 Task: Look for space in Darien, United States from 12th July, 2023 to 16th July, 2023 for 8 adults in price range Rs.10000 to Rs.16000. Place can be private room with 8 bedrooms having 8 beds and 8 bathrooms. Property type can be house, flat, guest house. Amenities needed are: wifi, TV, free parkinig on premises, gym, breakfast. Booking option can be shelf check-in. Required host language is English.
Action: Mouse moved to (598, 124)
Screenshot: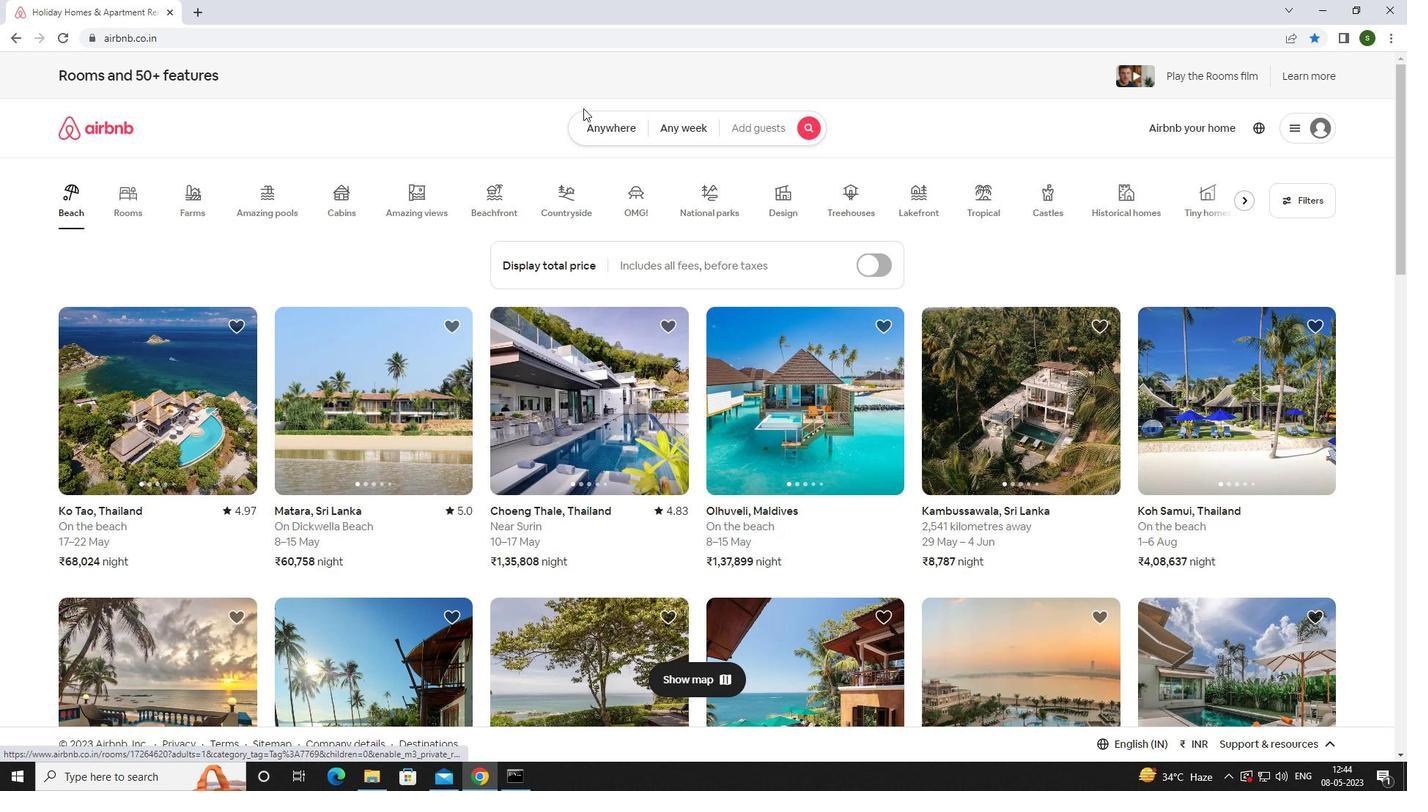 
Action: Mouse pressed left at (598, 124)
Screenshot: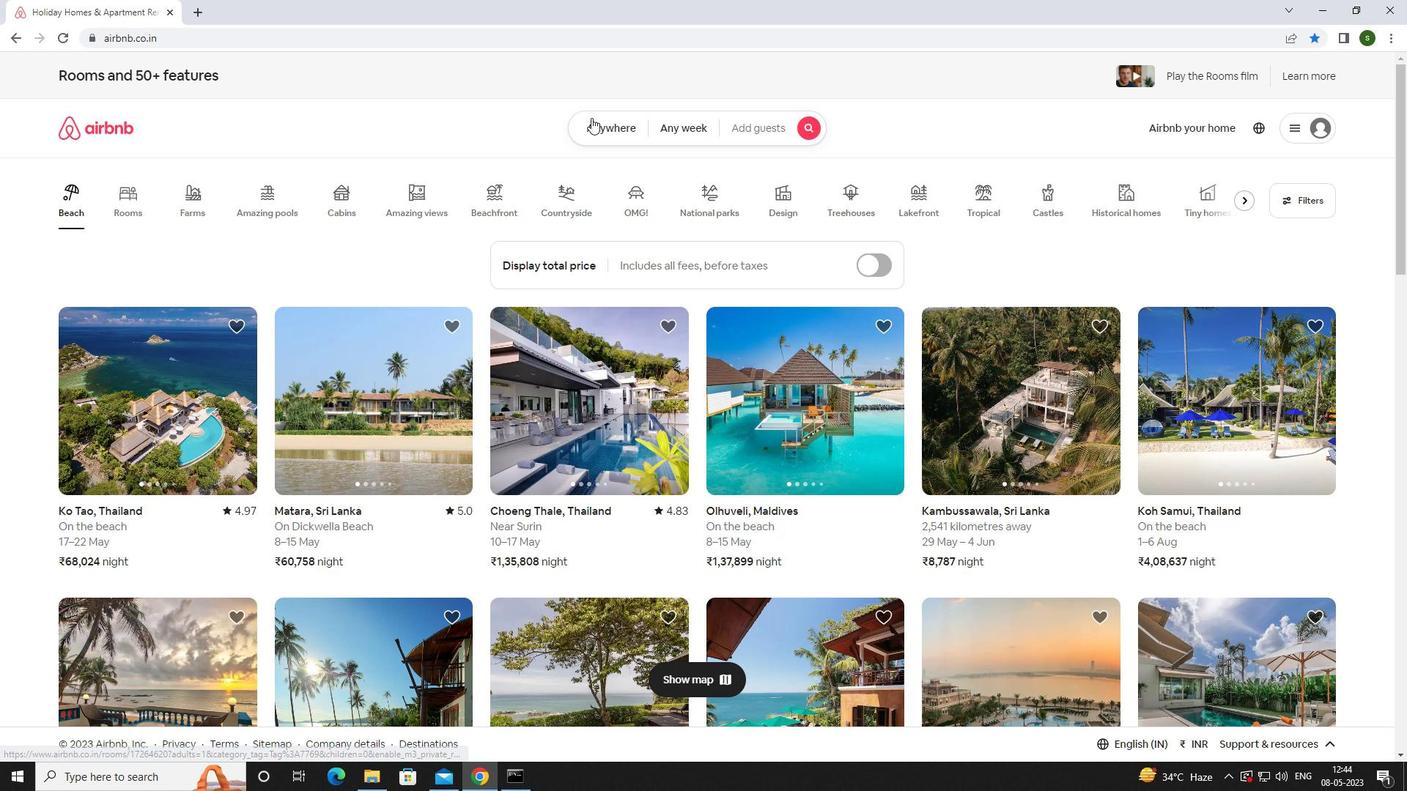 
Action: Mouse moved to (508, 186)
Screenshot: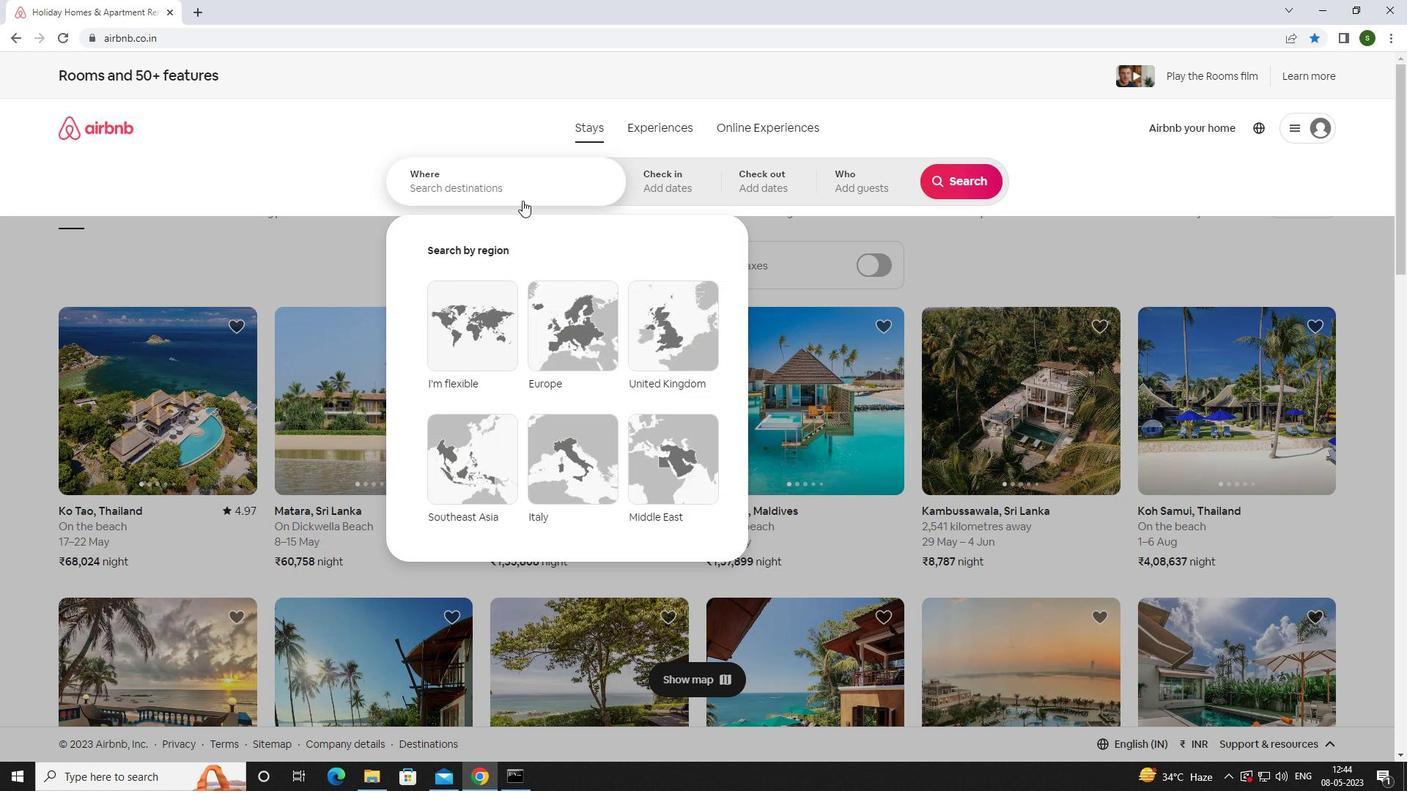 
Action: Mouse pressed left at (508, 186)
Screenshot: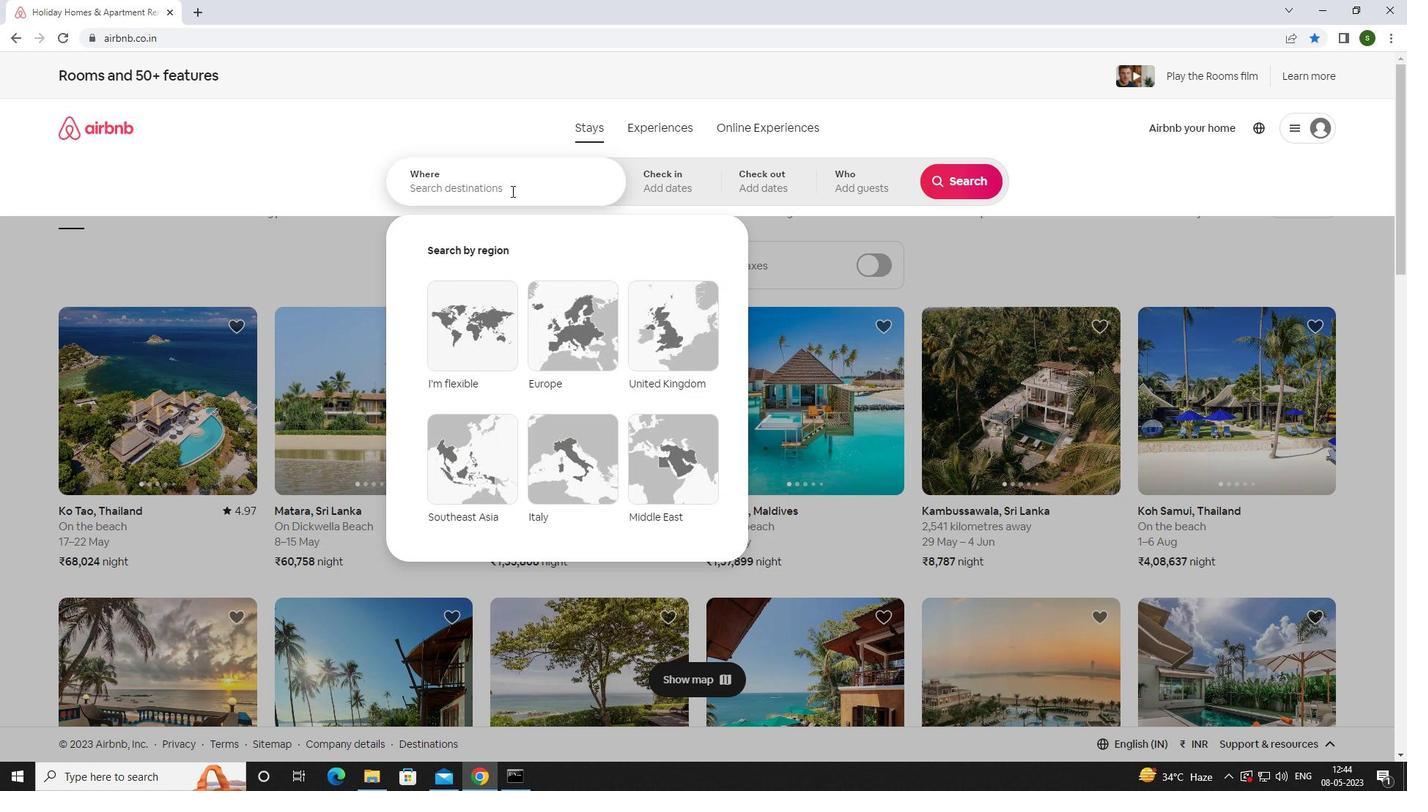 
Action: Key pressed <Key.caps_lock>d<Key.caps_lock>arien,<Key.space><Key.caps_lock>u<Key.caps_lock>nited<Key.space><Key.caps_lock>s<Key.caps_lock>tates<Key.enter>
Screenshot: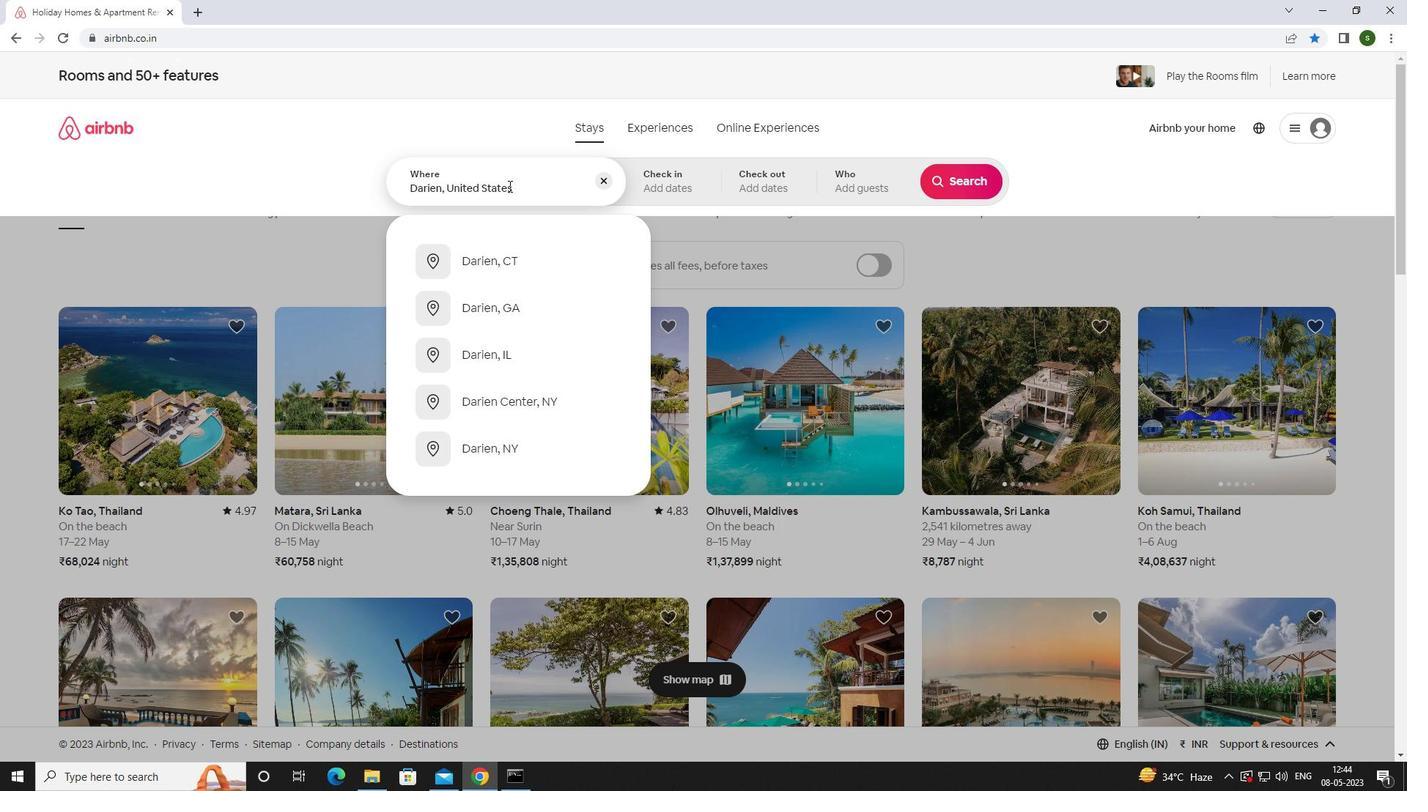 
Action: Mouse moved to (958, 302)
Screenshot: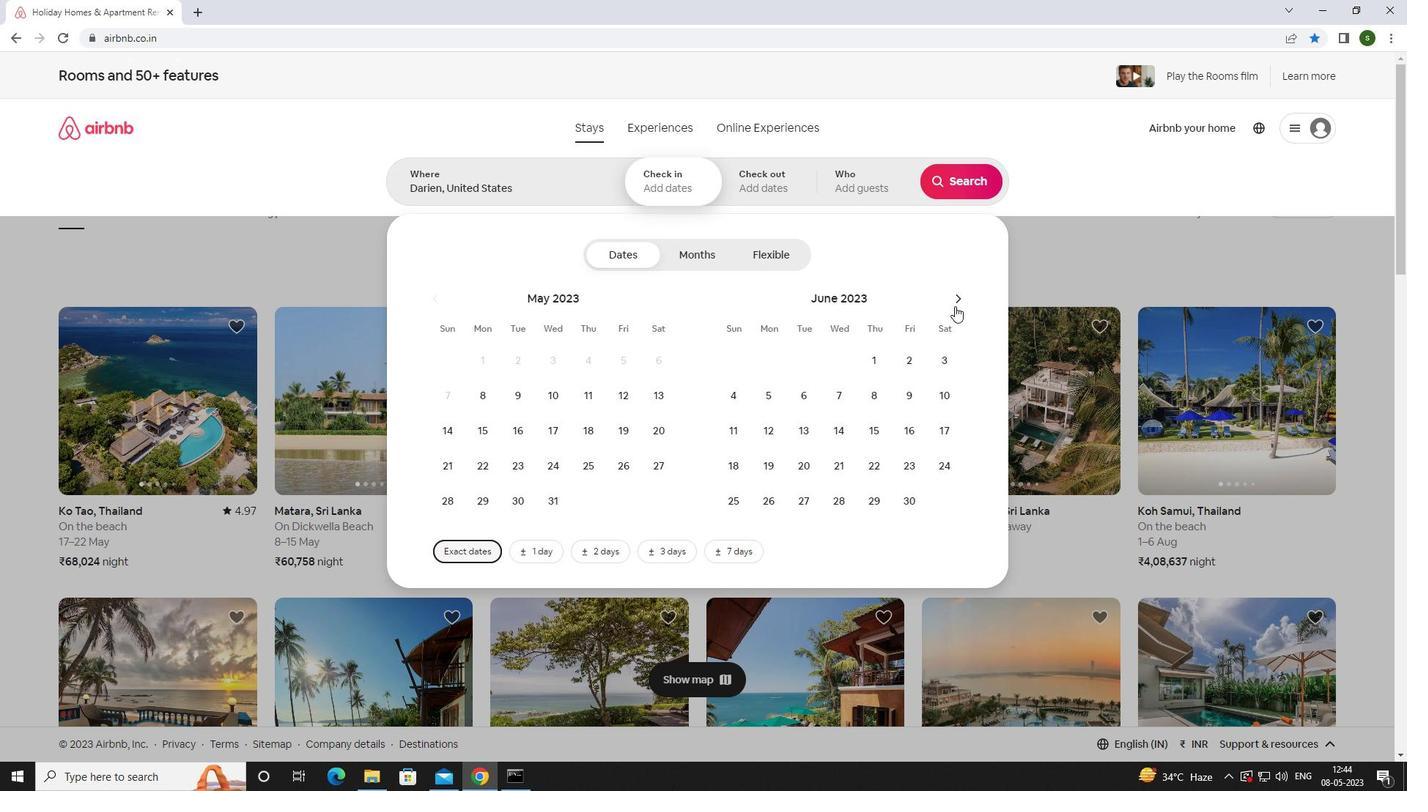 
Action: Mouse pressed left at (958, 302)
Screenshot: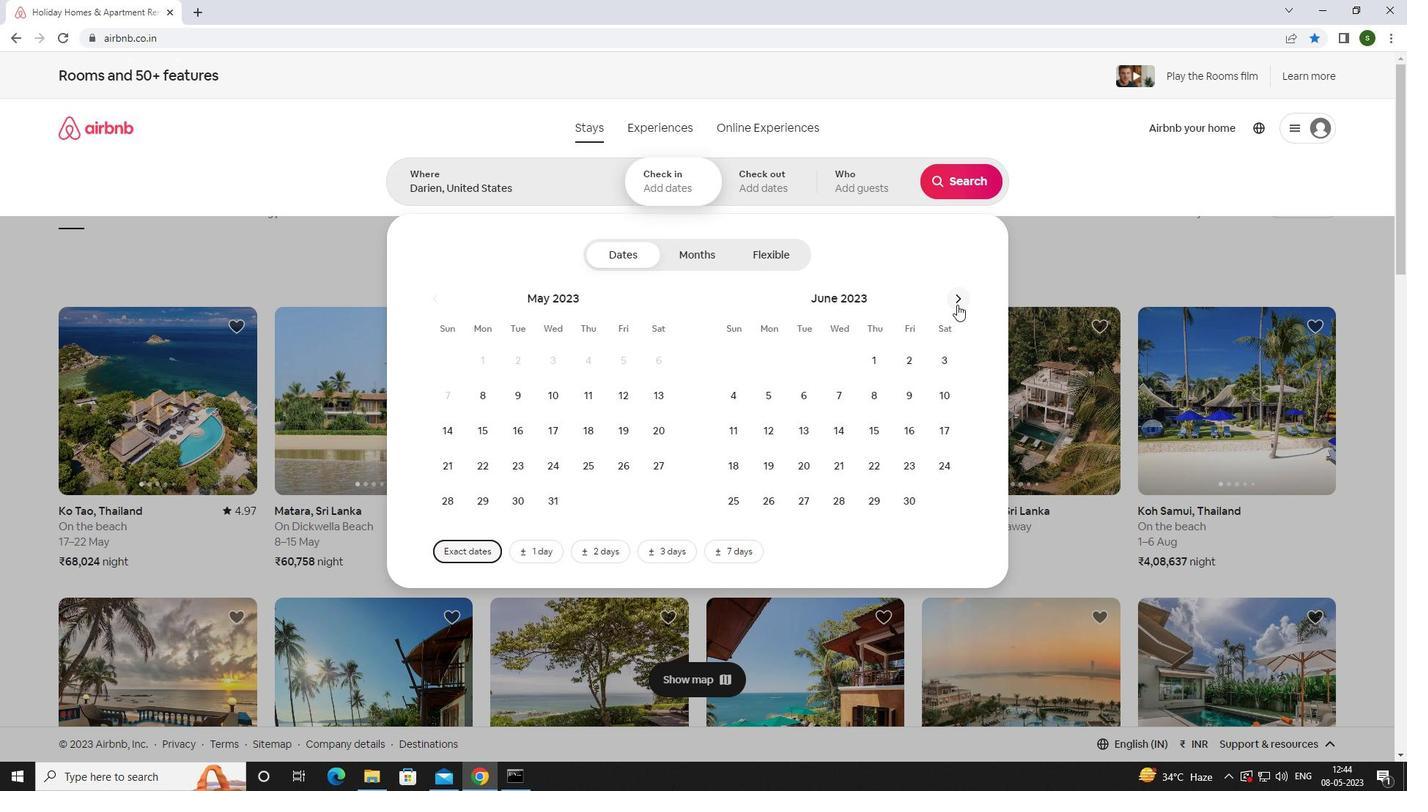 
Action: Mouse moved to (850, 428)
Screenshot: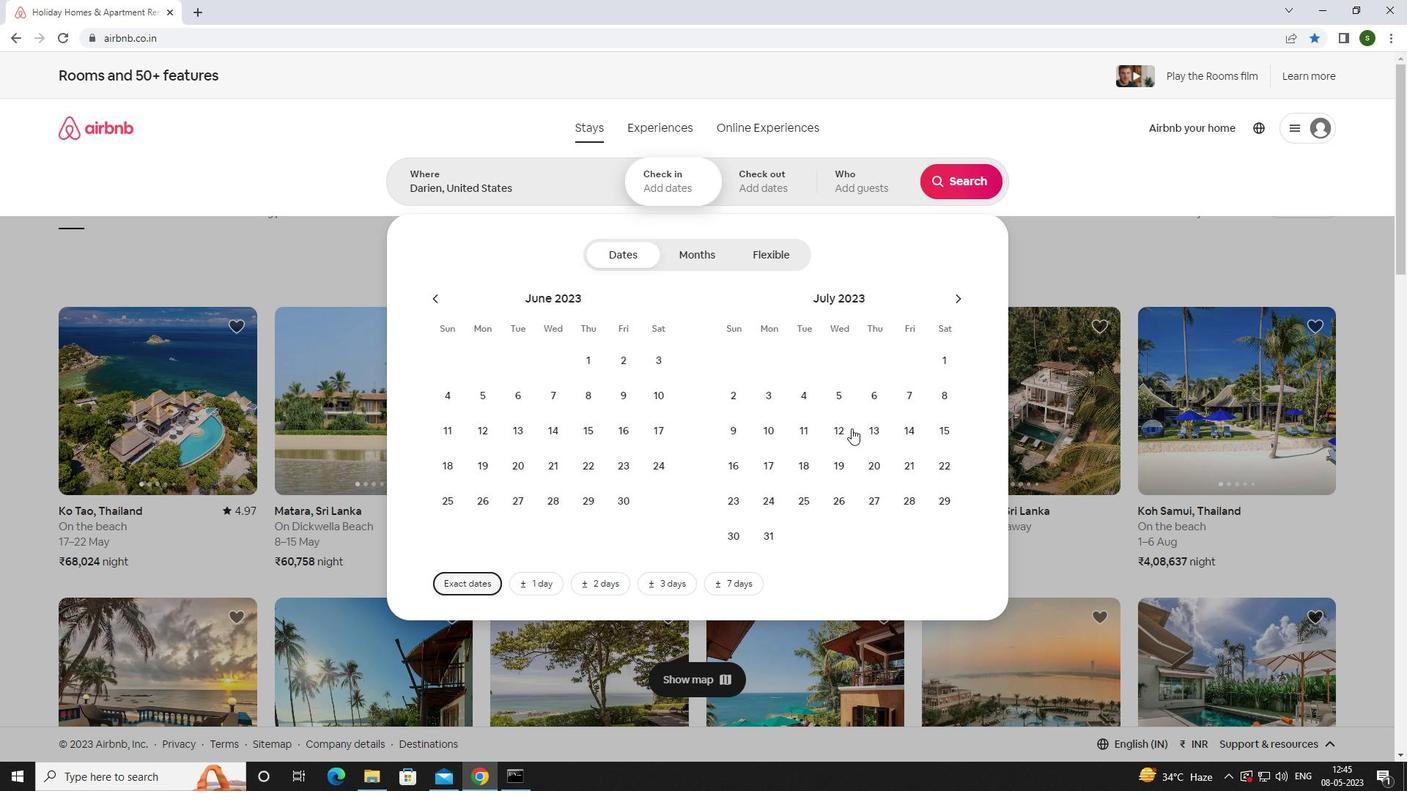 
Action: Mouse pressed left at (850, 428)
Screenshot: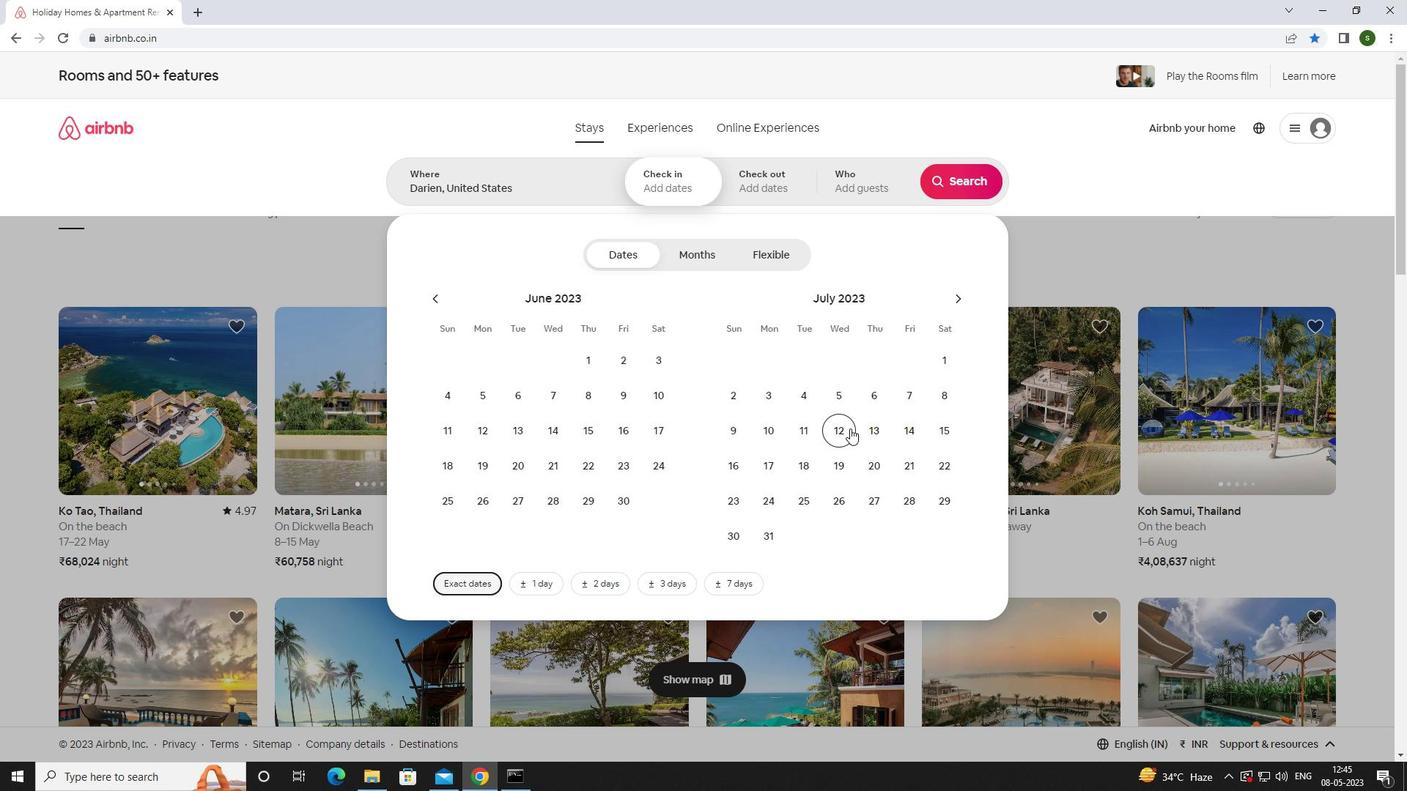 
Action: Mouse moved to (729, 464)
Screenshot: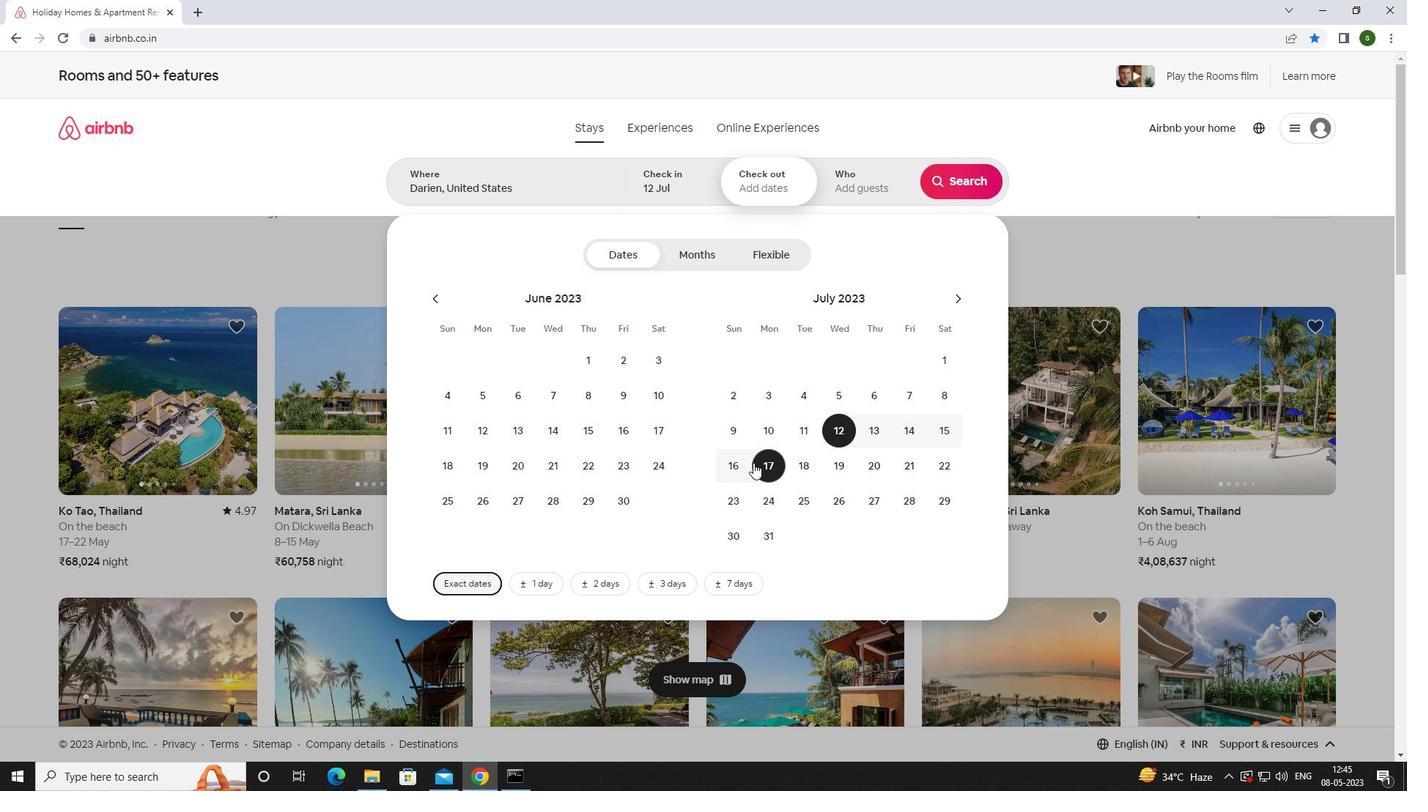 
Action: Mouse pressed left at (729, 464)
Screenshot: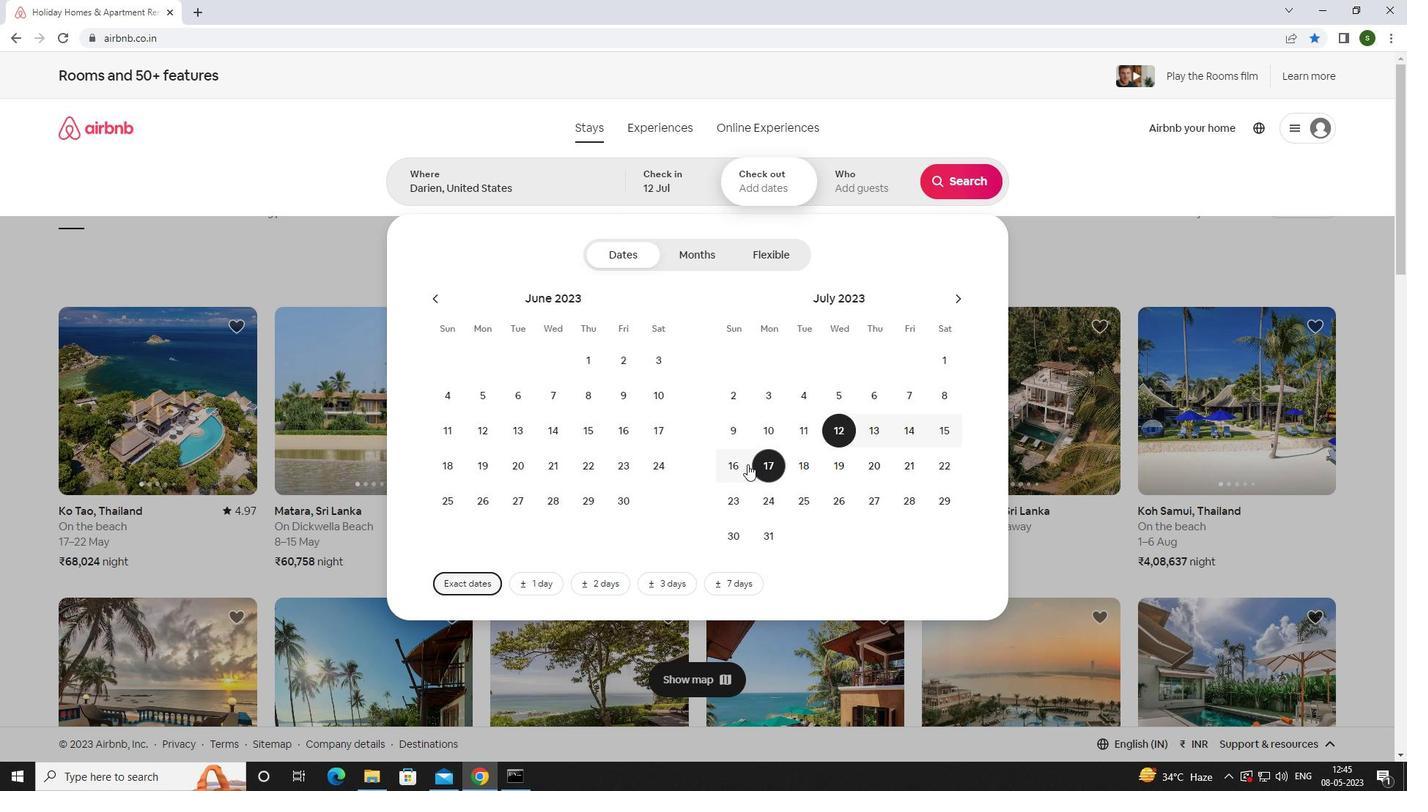 
Action: Mouse moved to (848, 175)
Screenshot: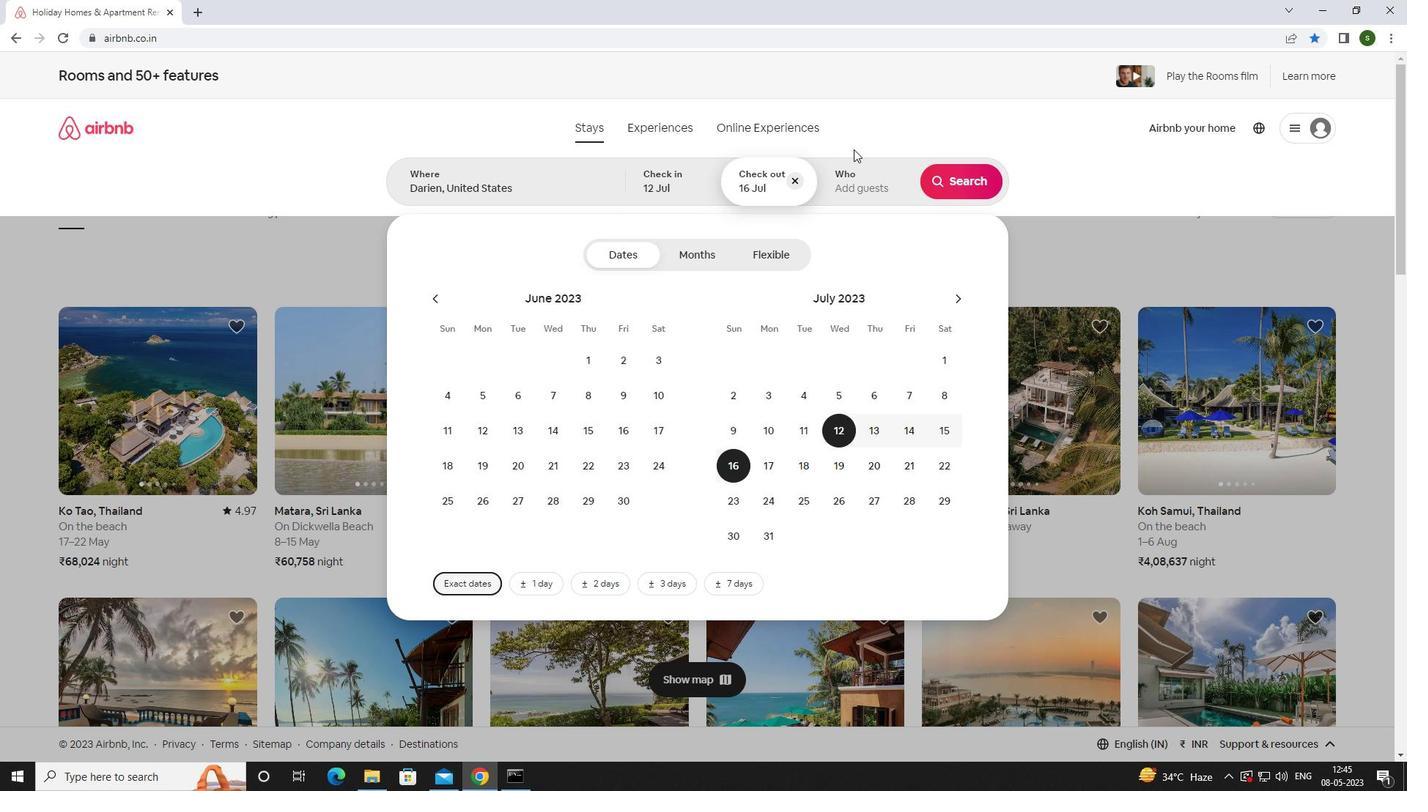 
Action: Mouse pressed left at (848, 175)
Screenshot: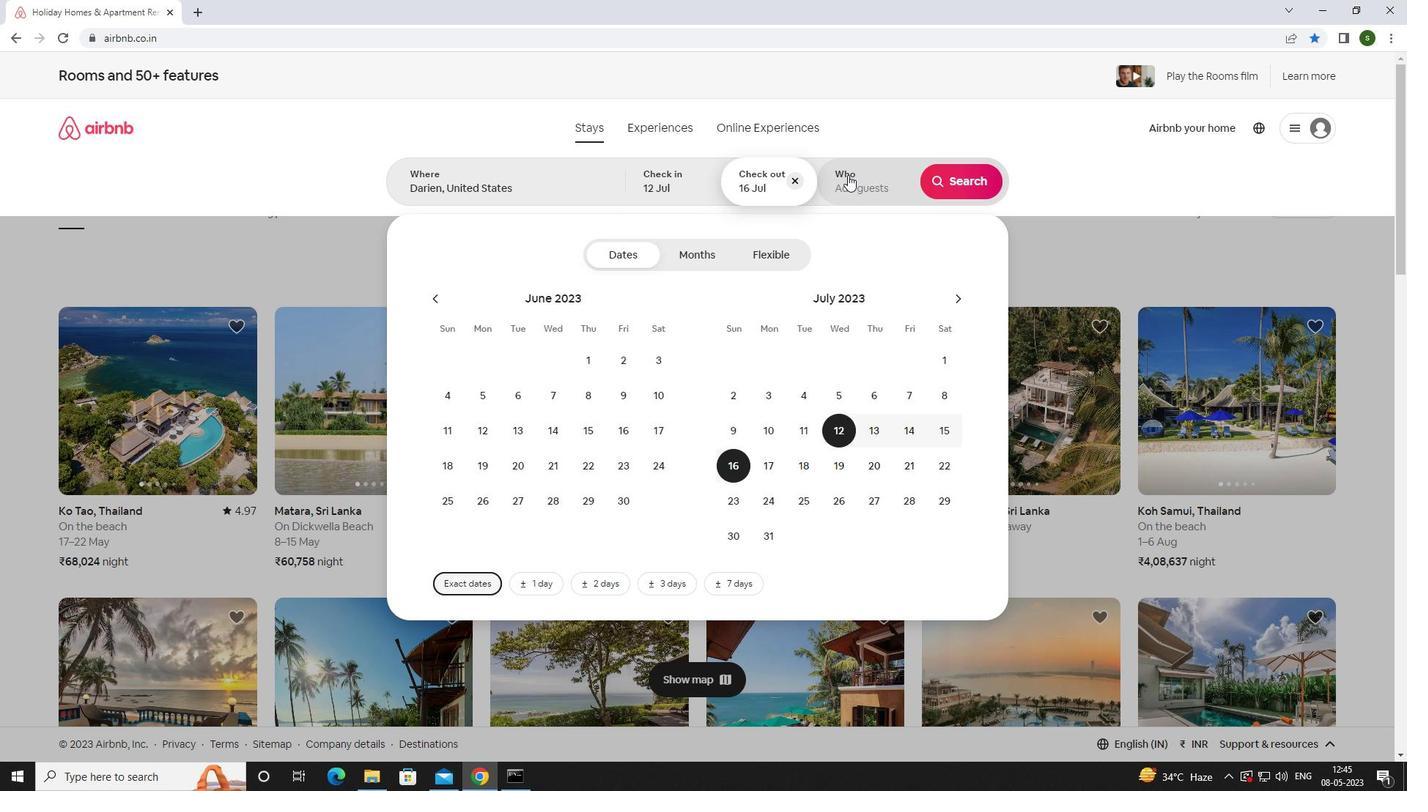 
Action: Mouse moved to (966, 250)
Screenshot: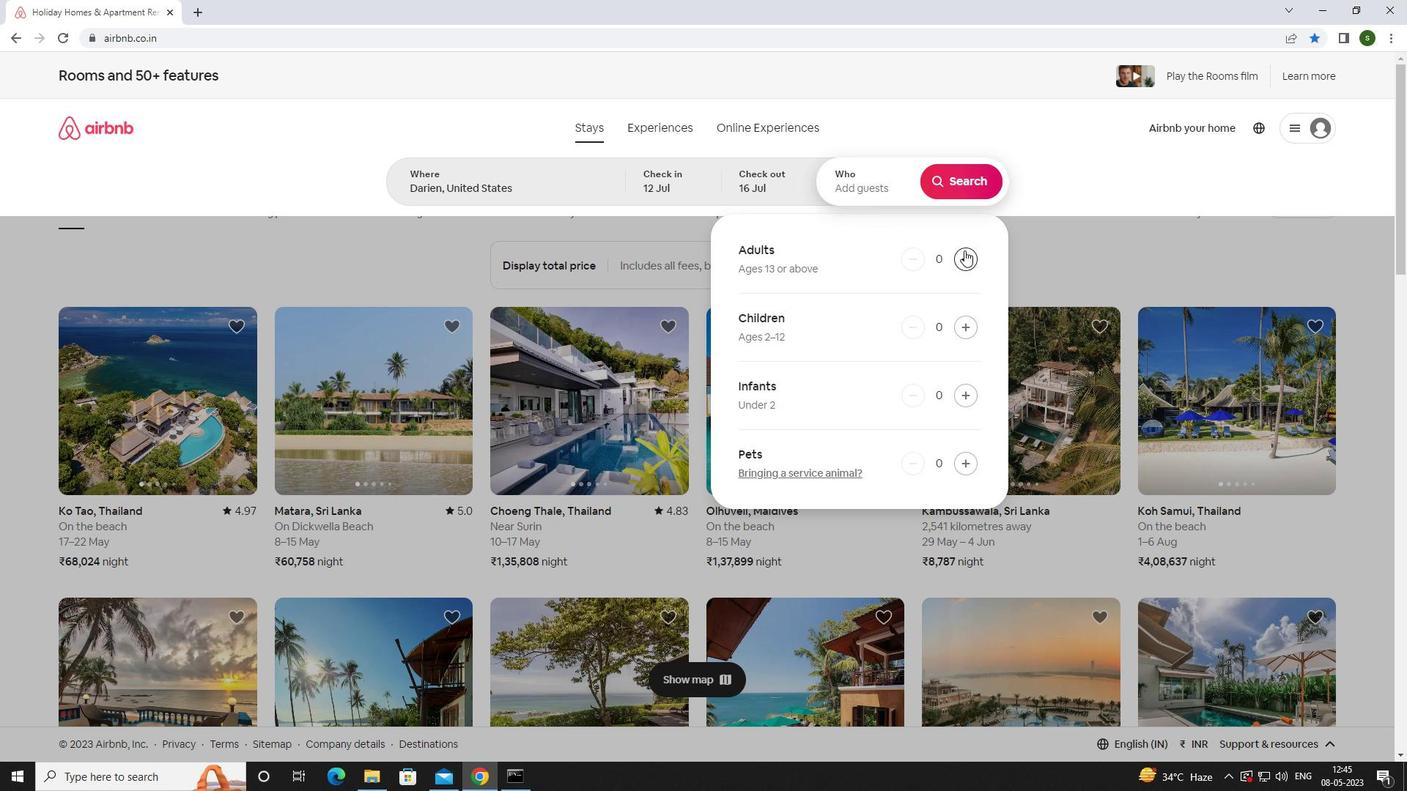 
Action: Mouse pressed left at (966, 250)
Screenshot: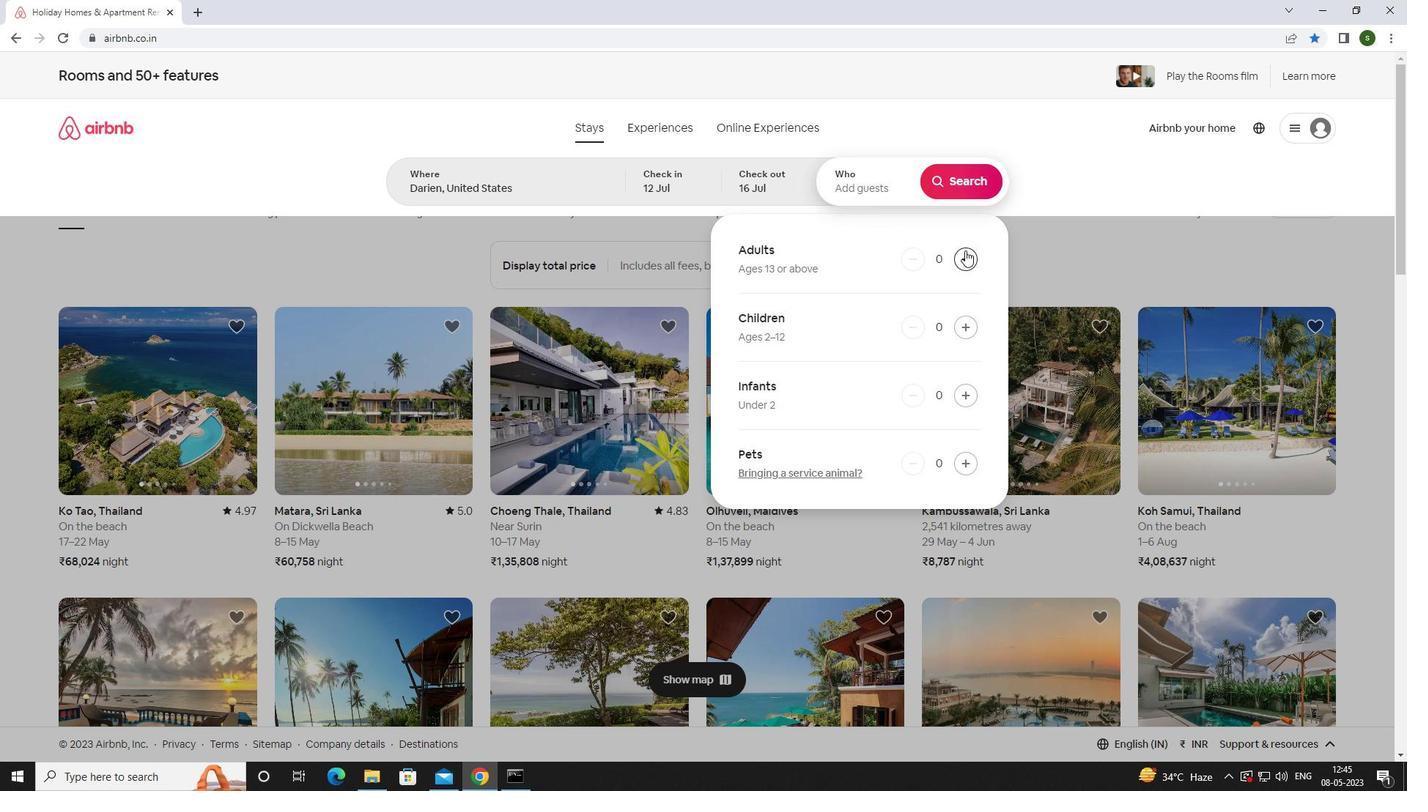 
Action: Mouse pressed left at (966, 250)
Screenshot: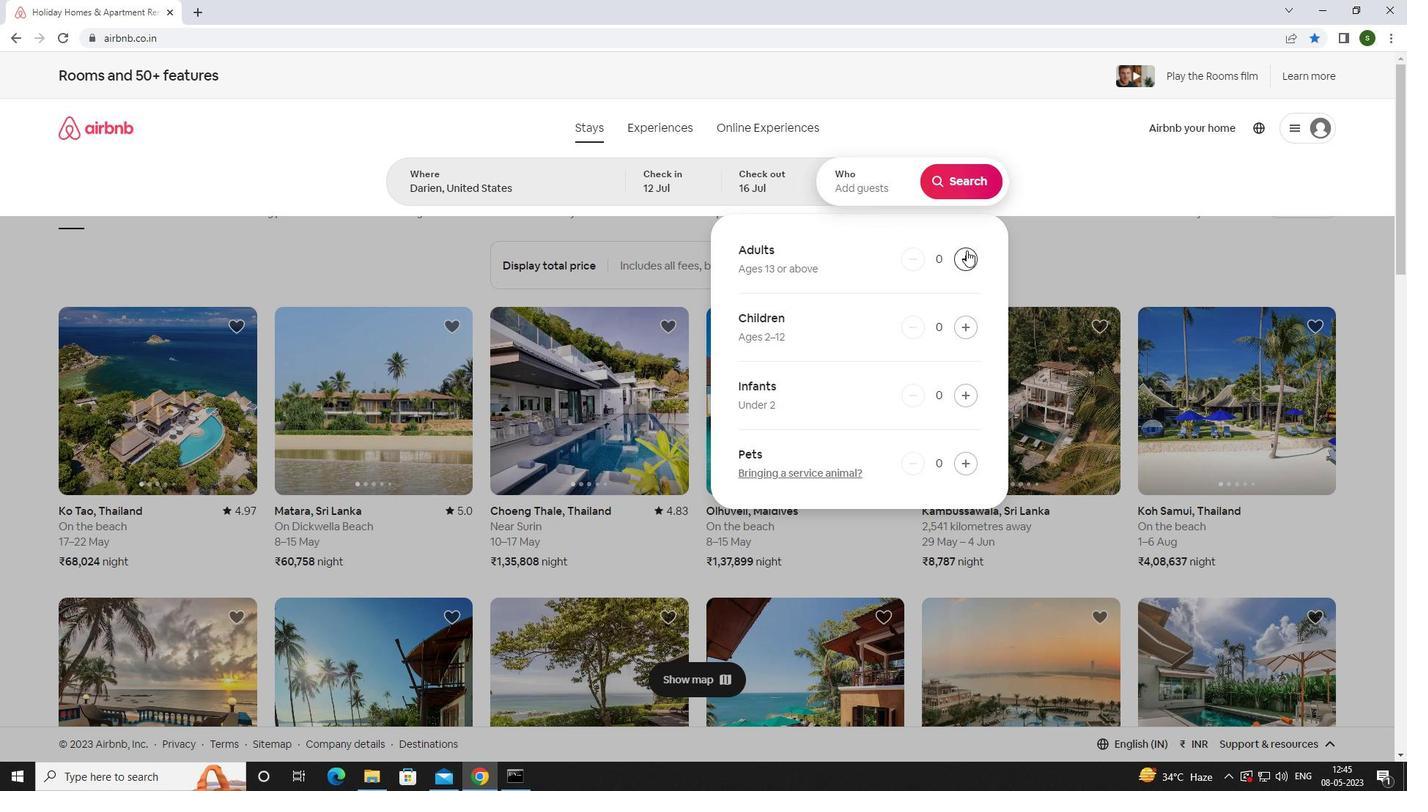 
Action: Mouse pressed left at (966, 250)
Screenshot: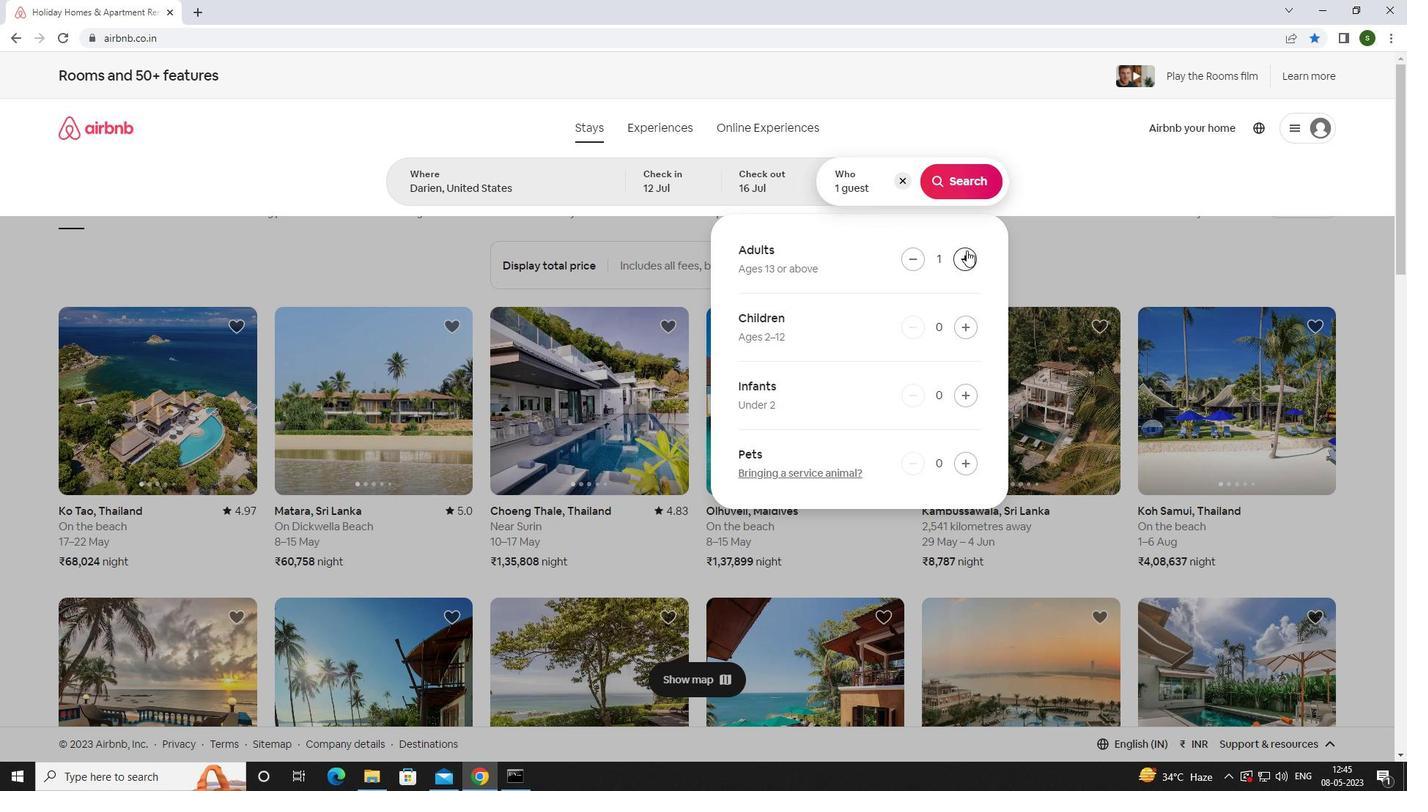 
Action: Mouse pressed left at (966, 250)
Screenshot: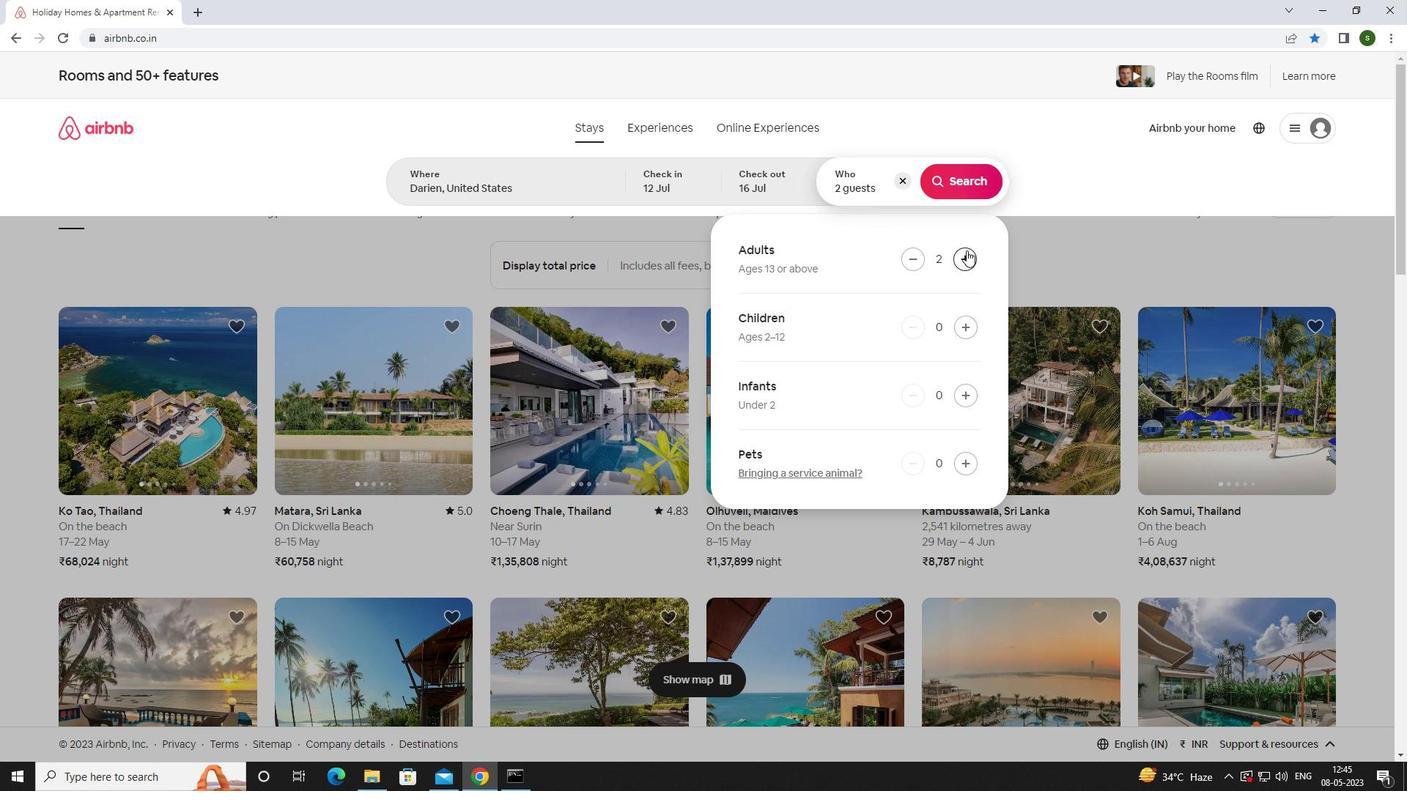 
Action: Mouse pressed left at (966, 250)
Screenshot: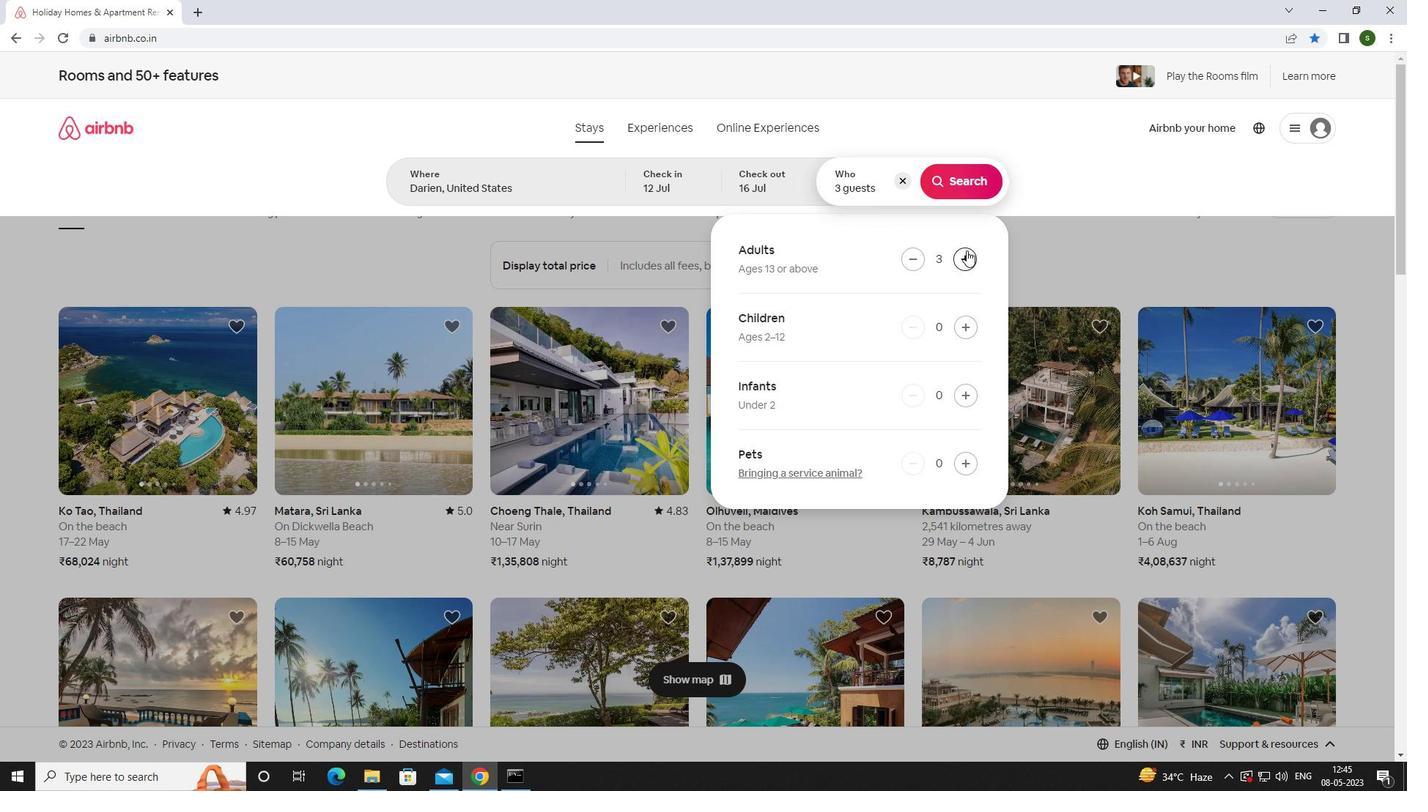
Action: Mouse pressed left at (966, 250)
Screenshot: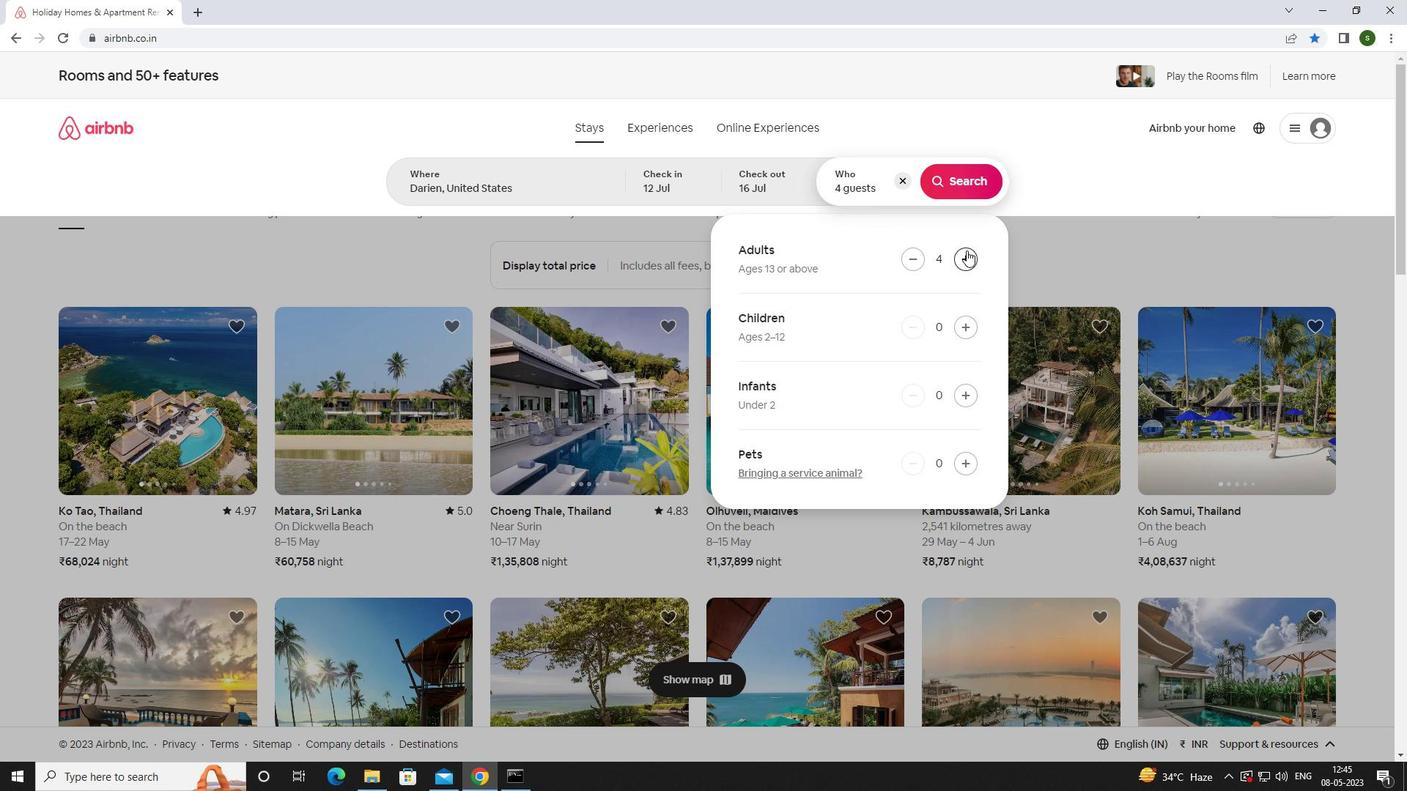 
Action: Mouse pressed left at (966, 250)
Screenshot: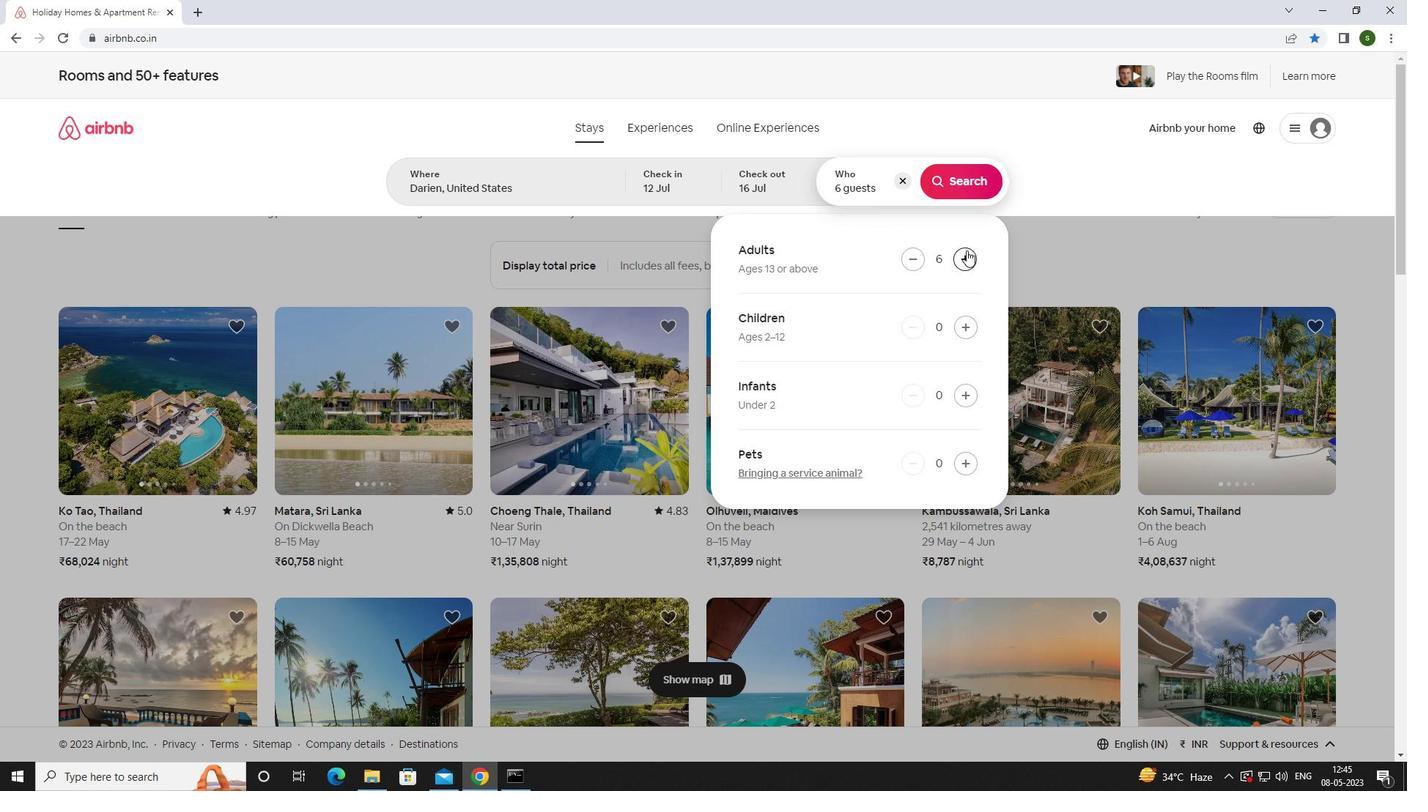 
Action: Mouse pressed left at (966, 250)
Screenshot: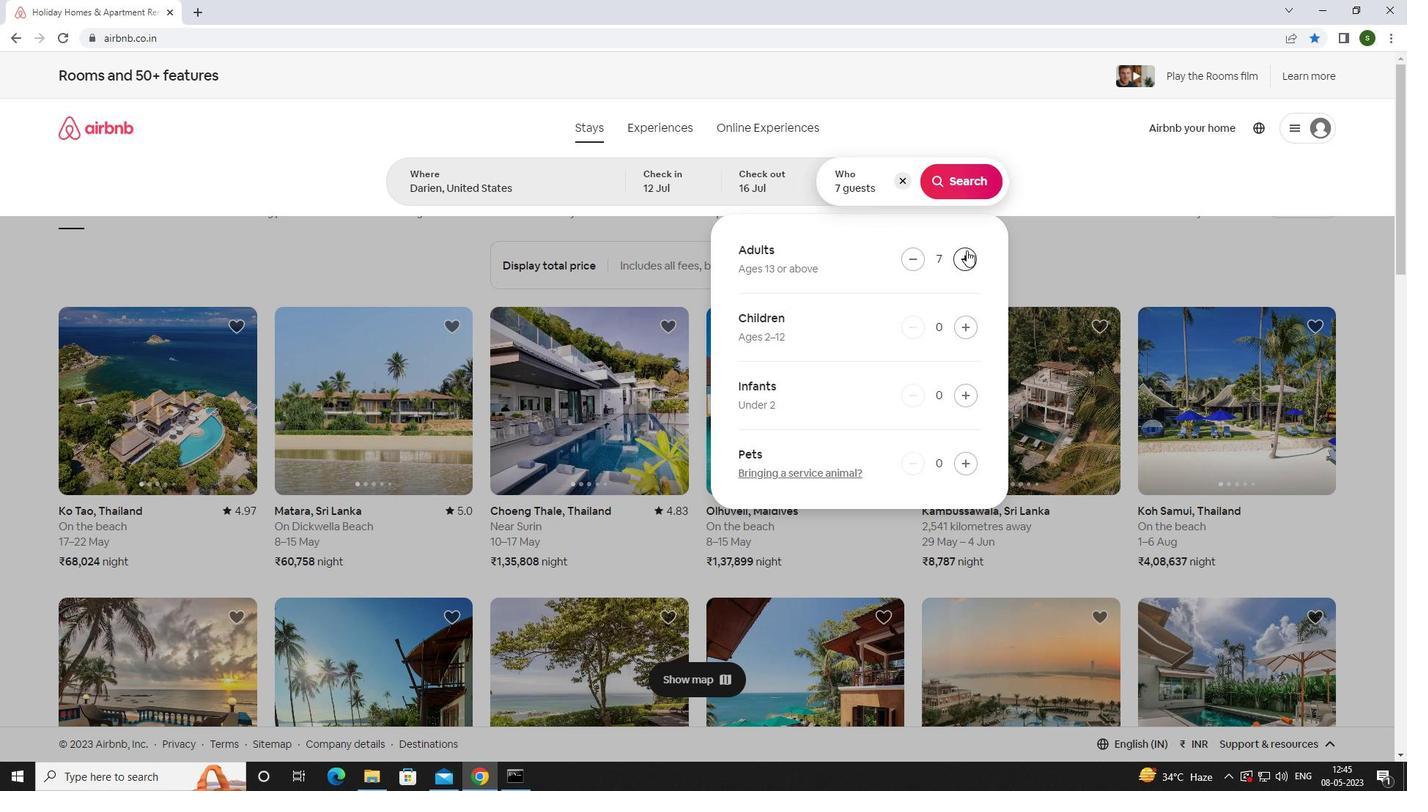 
Action: Mouse moved to (963, 182)
Screenshot: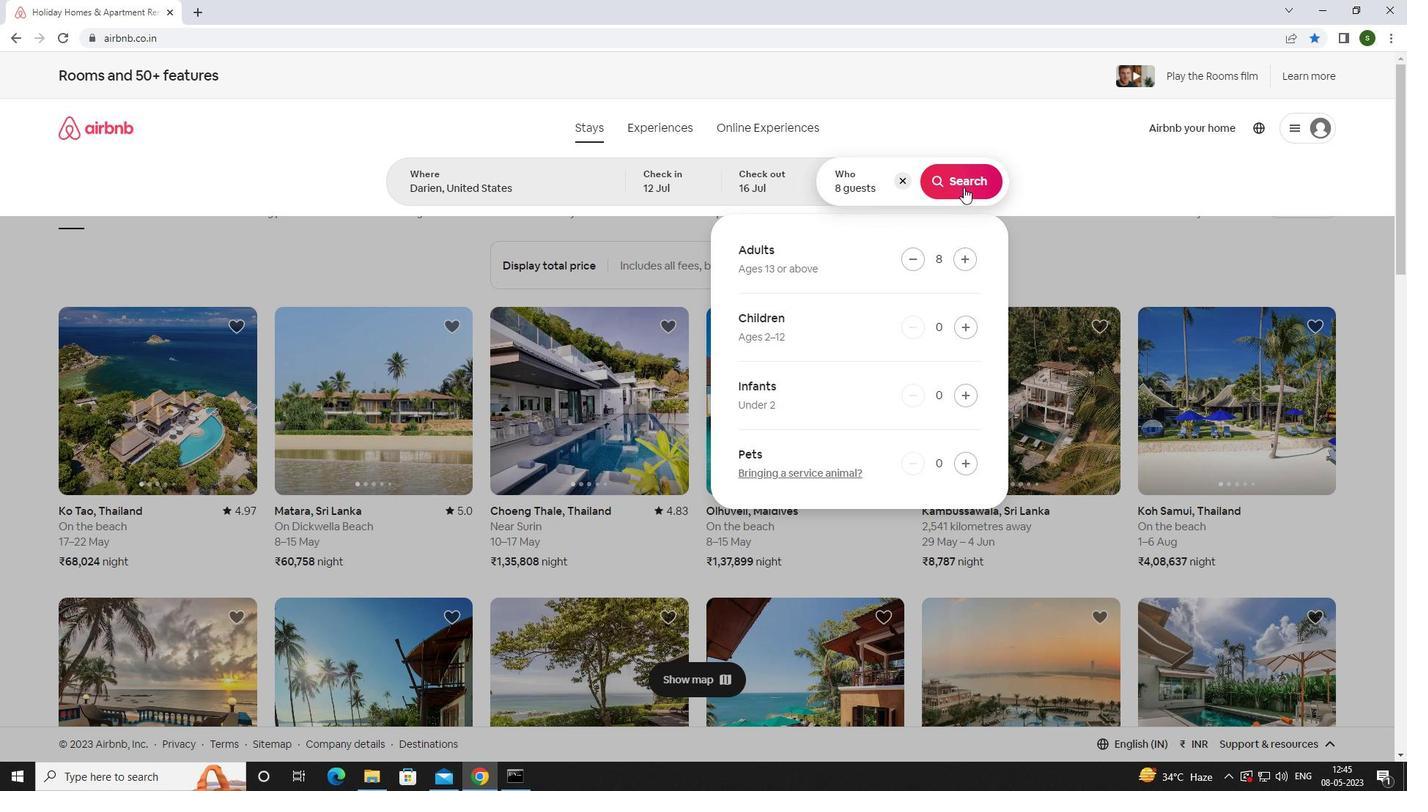 
Action: Mouse pressed left at (963, 182)
Screenshot: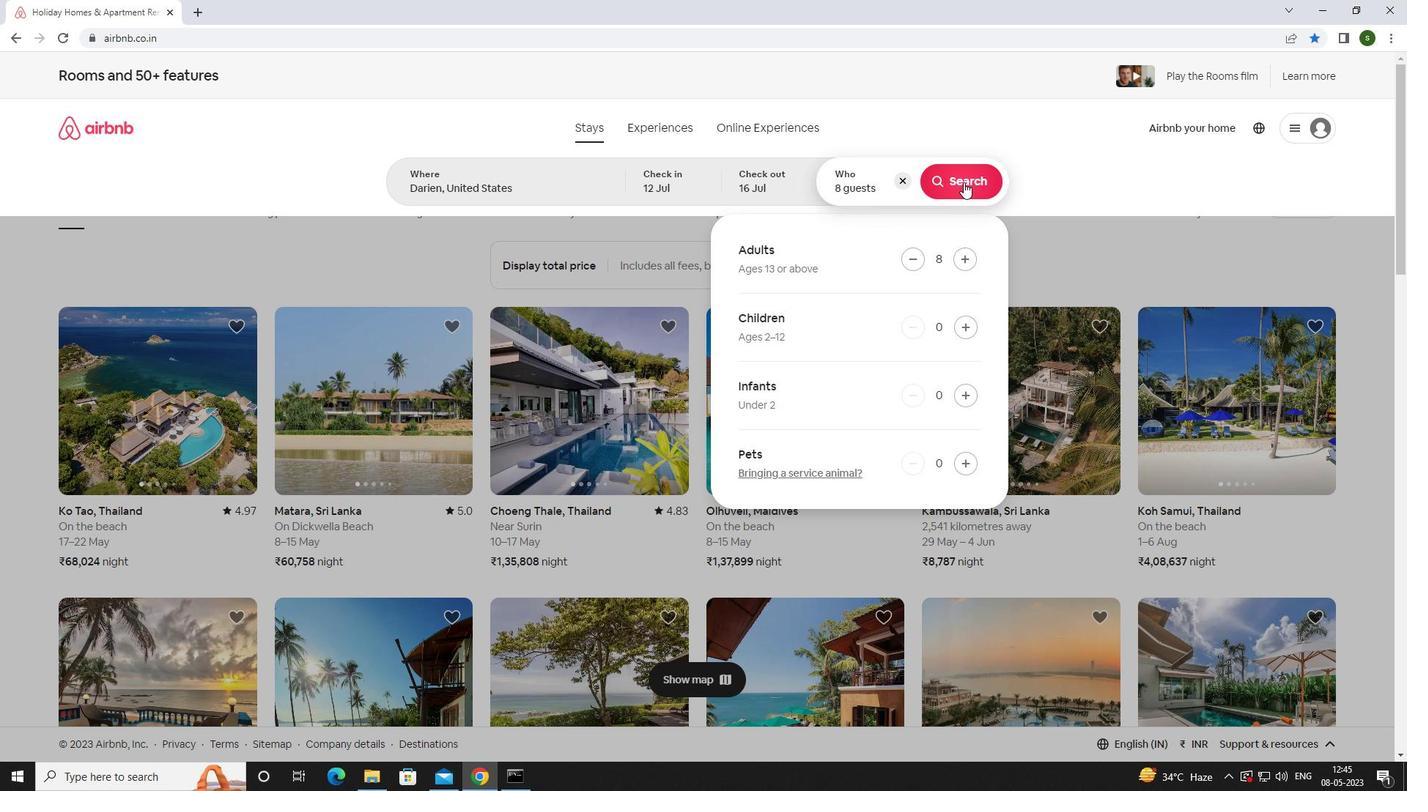 
Action: Mouse moved to (1349, 140)
Screenshot: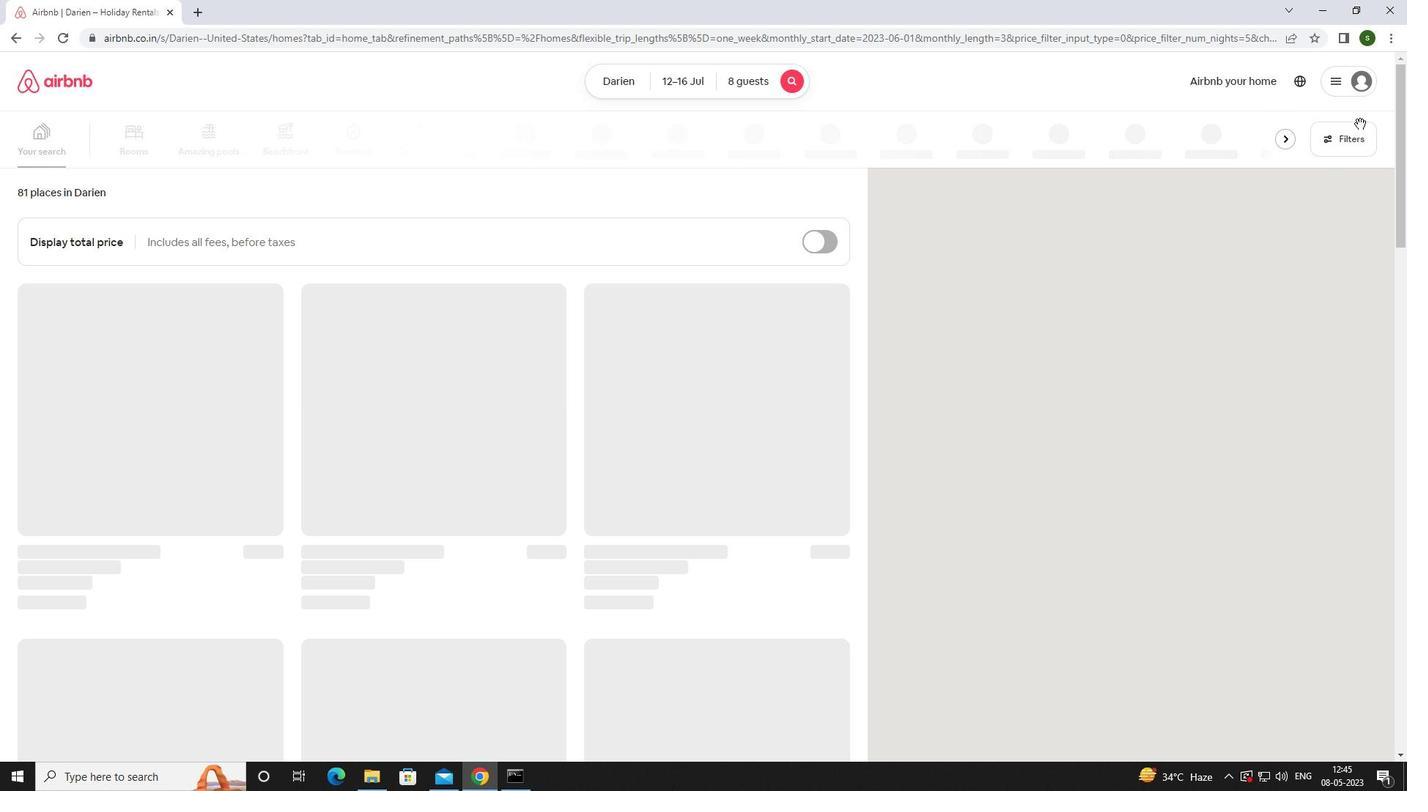 
Action: Mouse pressed left at (1349, 140)
Screenshot: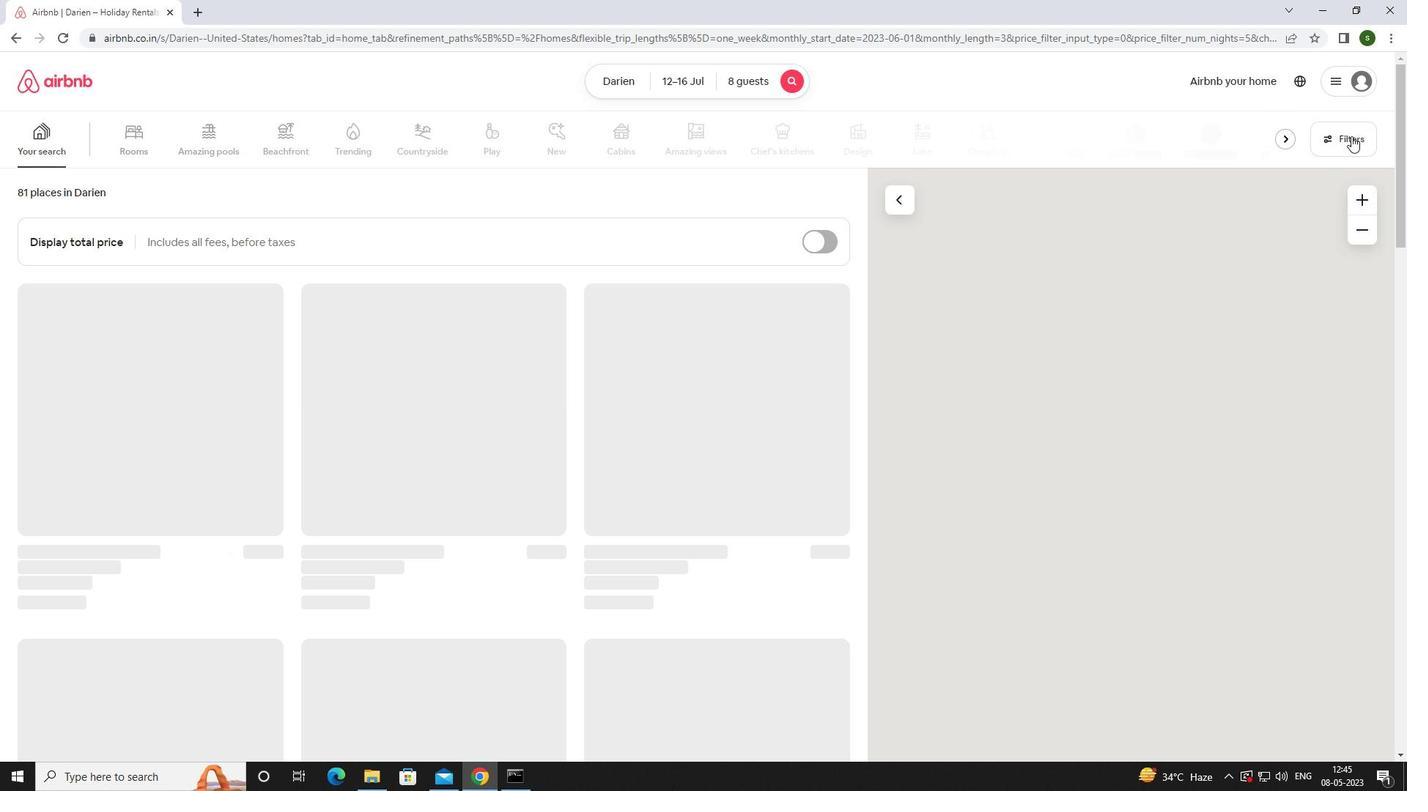 
Action: Mouse moved to (543, 496)
Screenshot: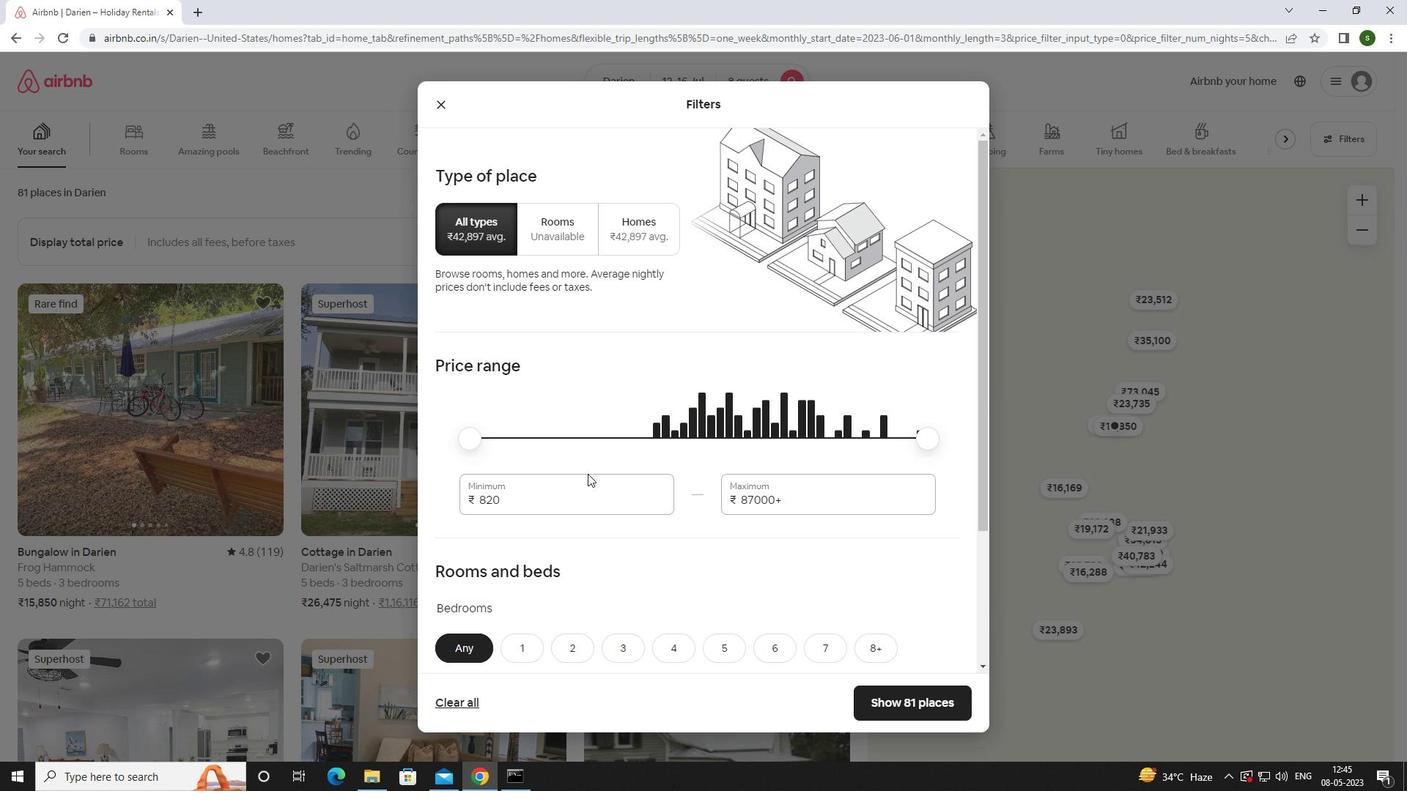 
Action: Mouse pressed left at (543, 496)
Screenshot: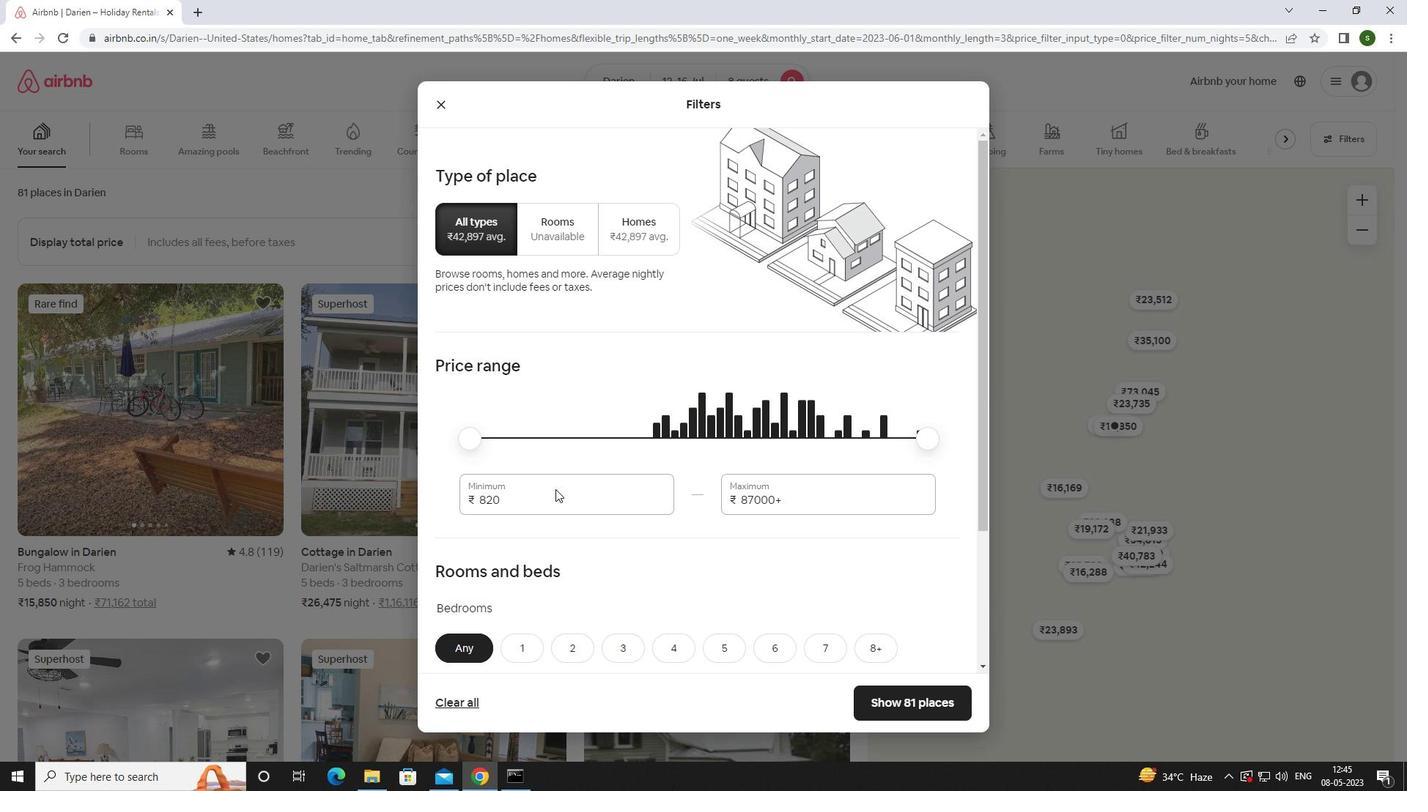 
Action: Key pressed <Key.backspace><Key.backspace><Key.backspace><Key.backspace>10000
Screenshot: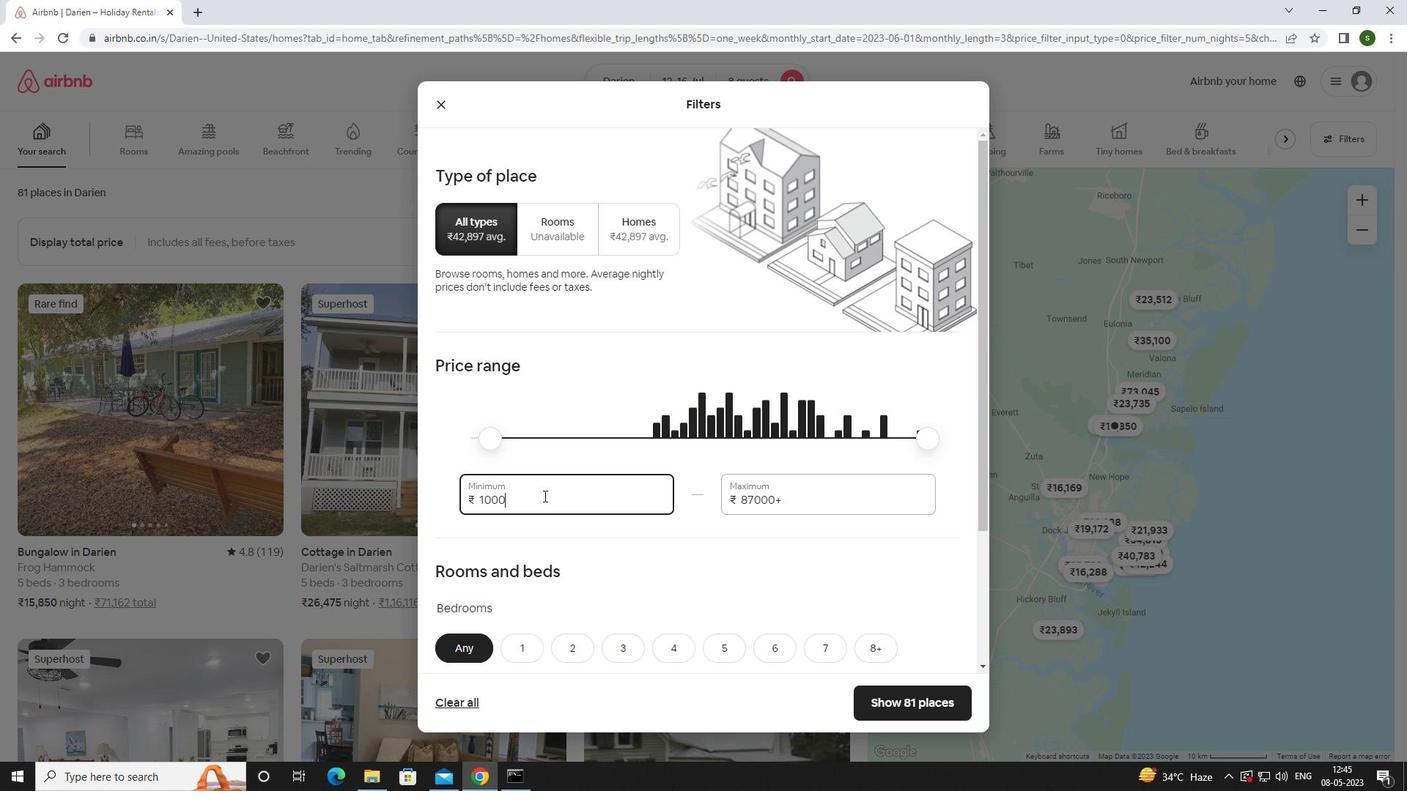 
Action: Mouse moved to (807, 492)
Screenshot: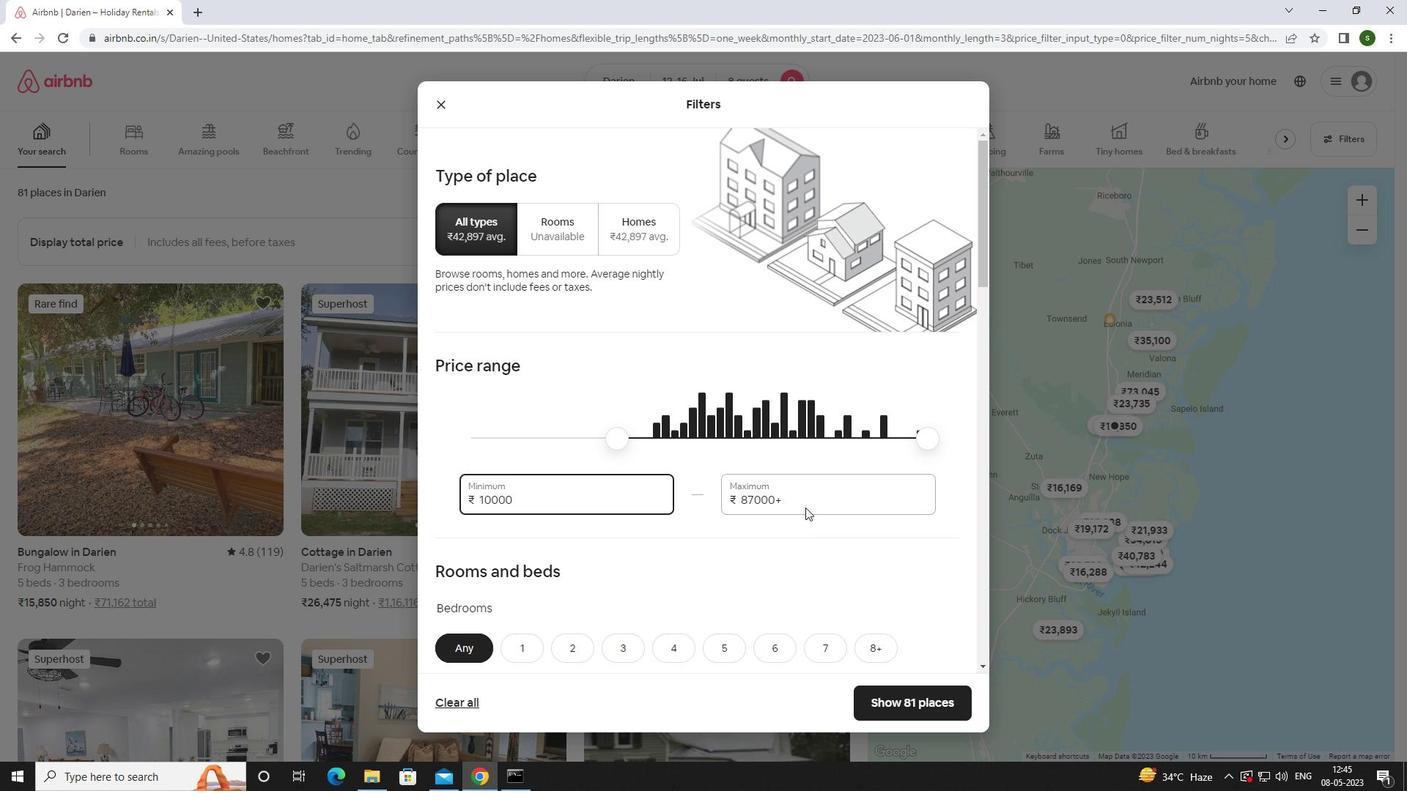 
Action: Mouse pressed left at (807, 492)
Screenshot: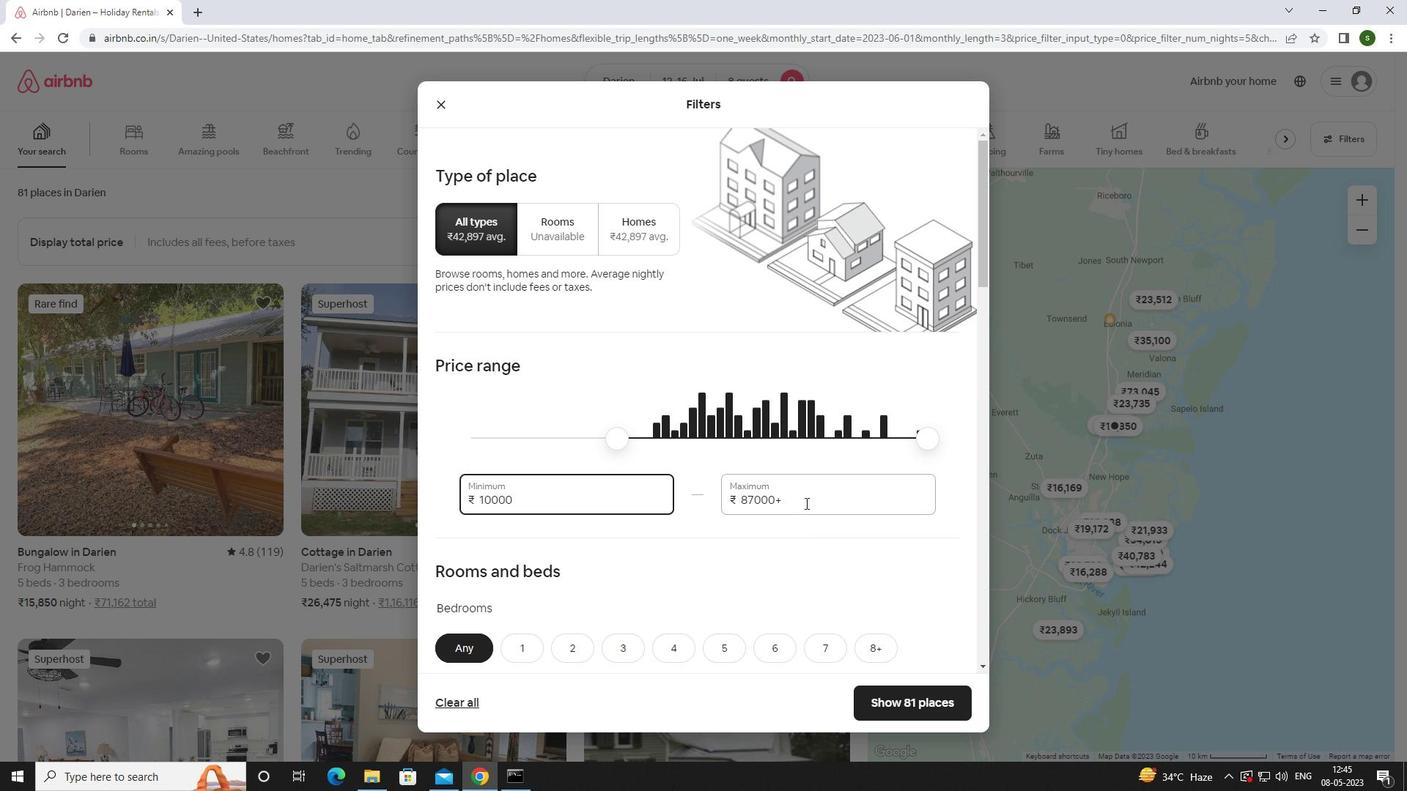 
Action: Mouse moved to (806, 491)
Screenshot: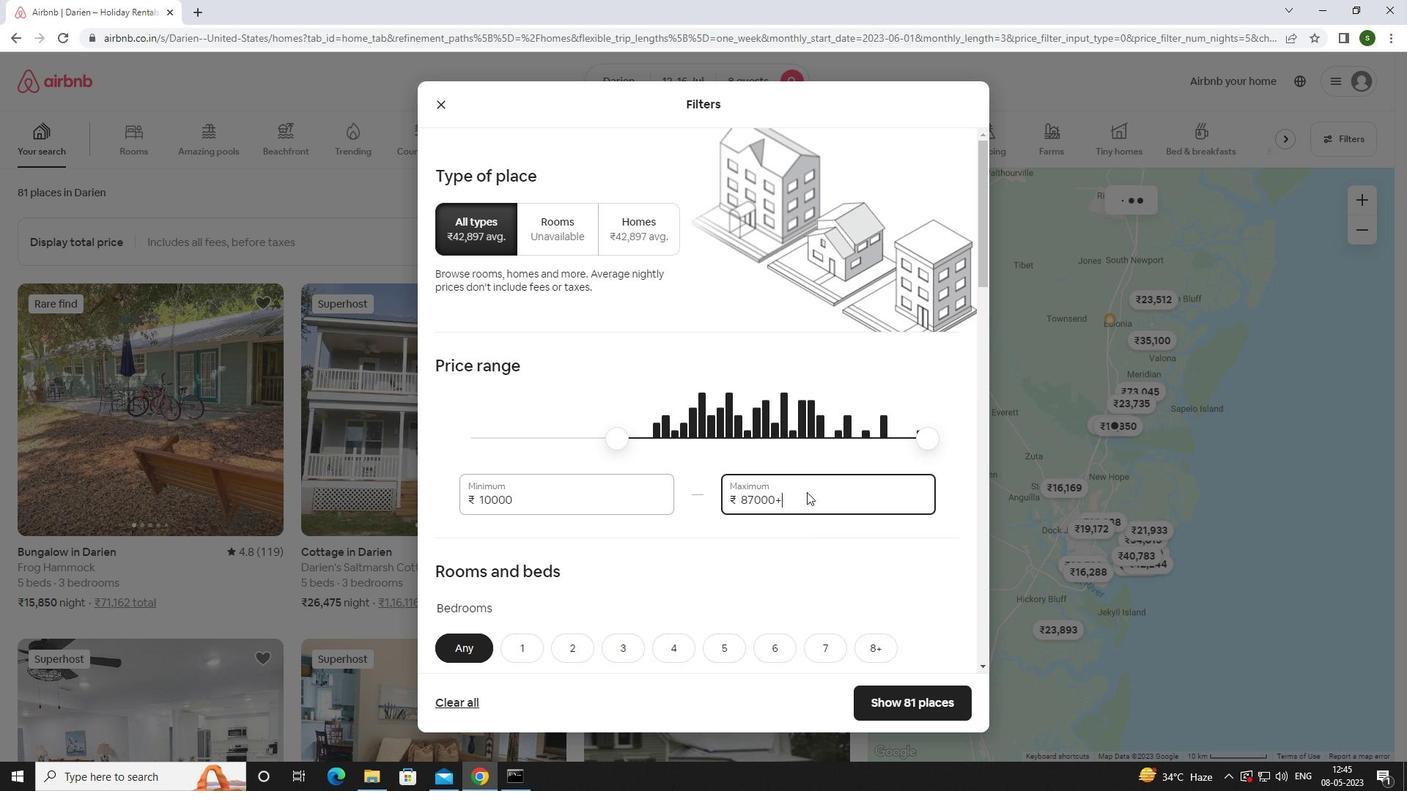 
Action: Key pressed <Key.backspace><Key.backspace><Key.backspace><Key.backspace><Key.backspace><Key.backspace><Key.backspace><Key.backspace><Key.backspace><Key.backspace><Key.backspace>16000
Screenshot: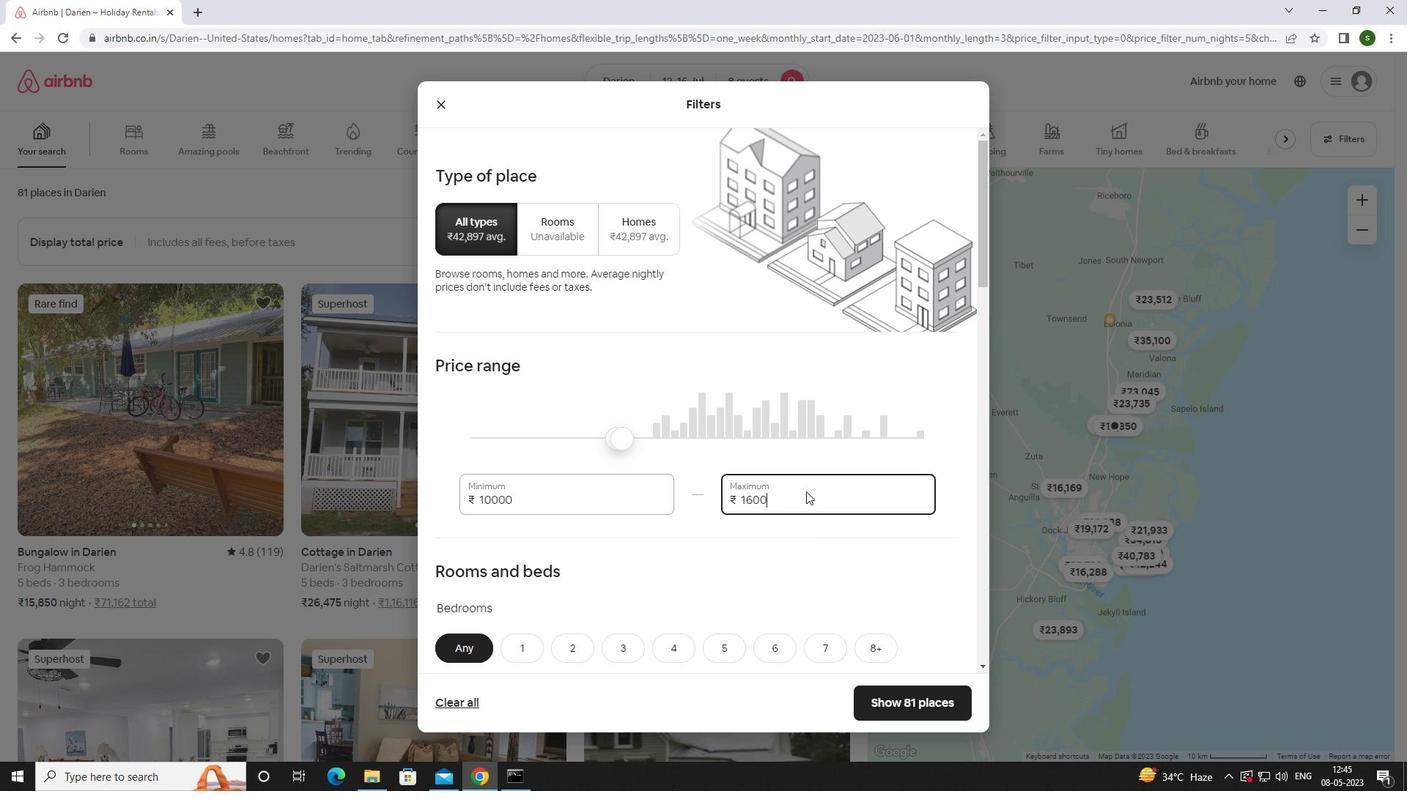 
Action: Mouse moved to (652, 466)
Screenshot: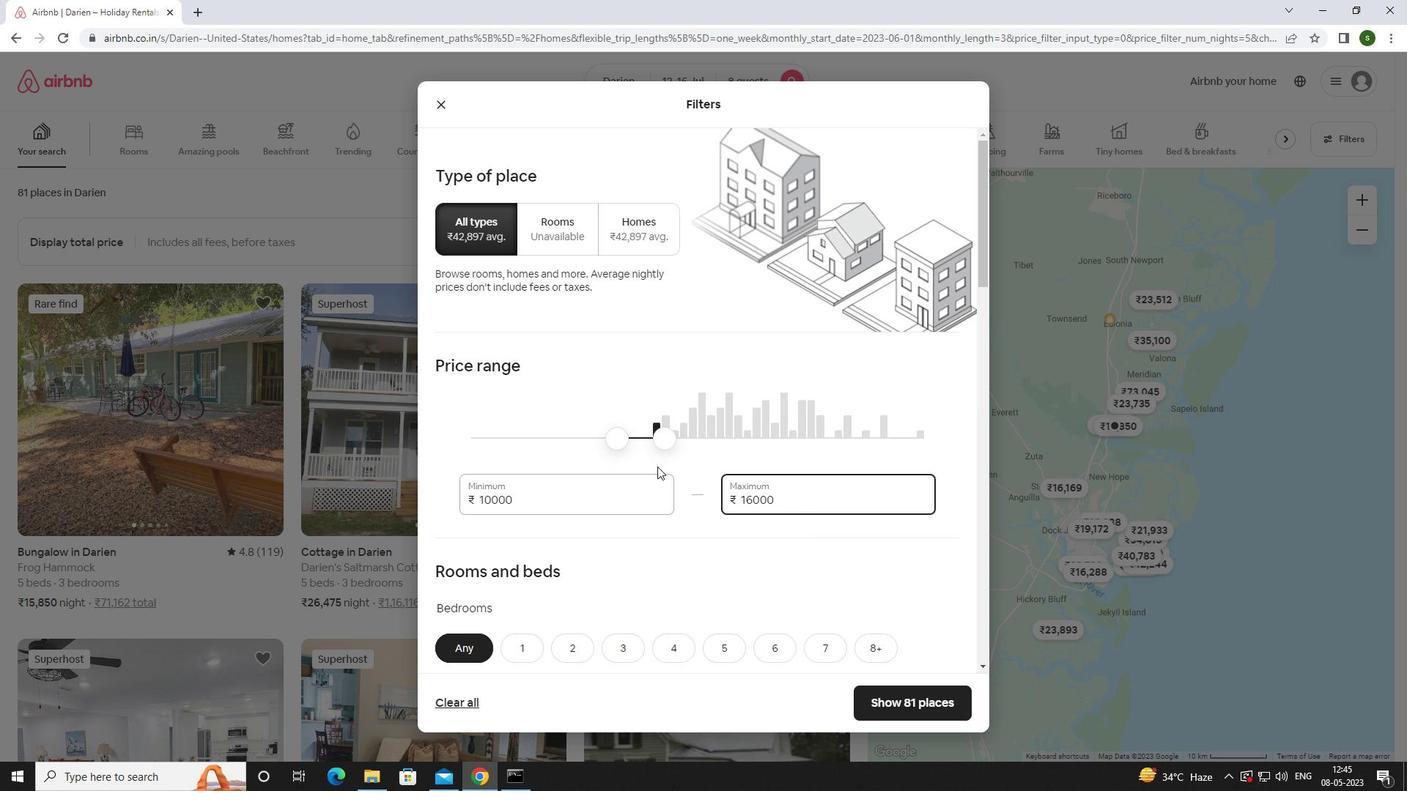 
Action: Mouse scrolled (652, 466) with delta (0, 0)
Screenshot: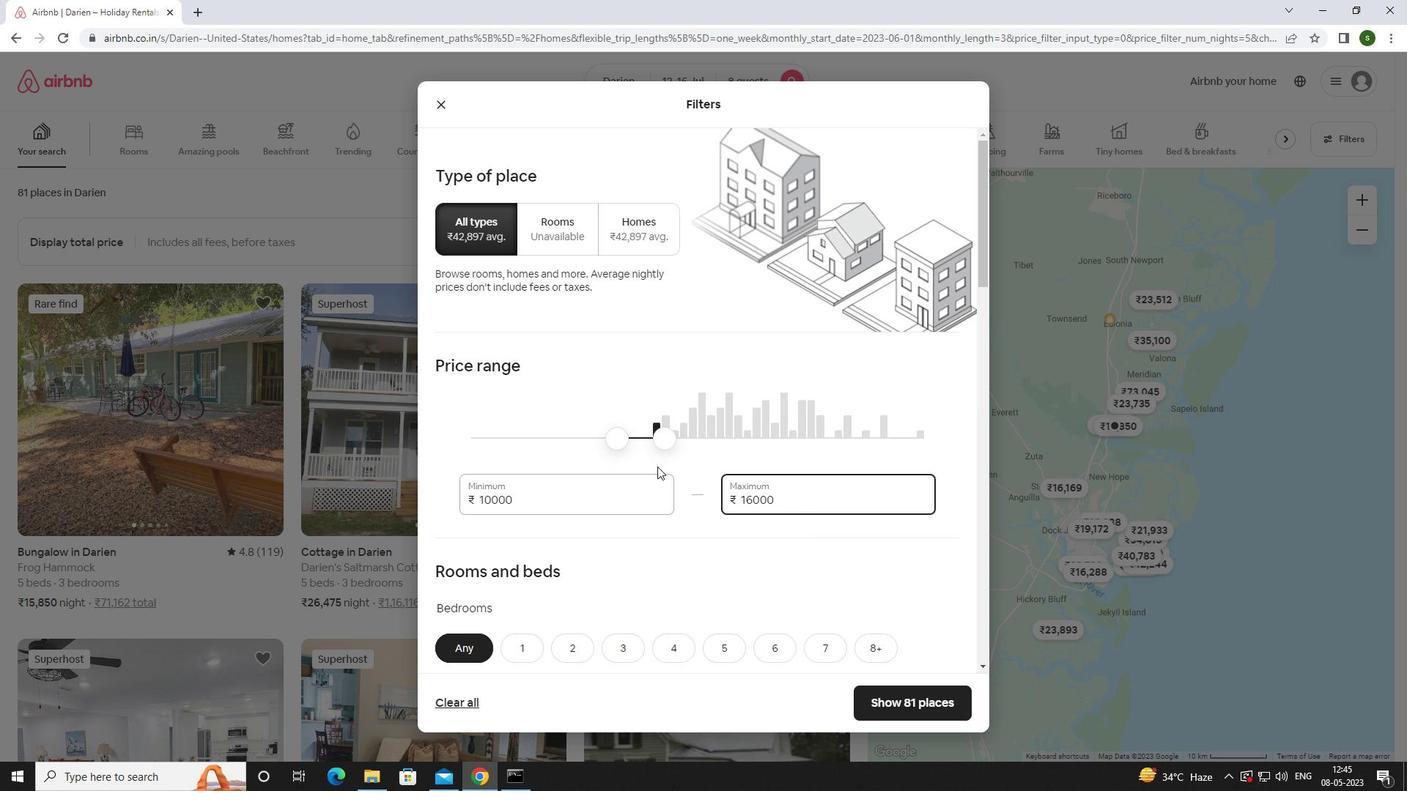 
Action: Mouse moved to (651, 467)
Screenshot: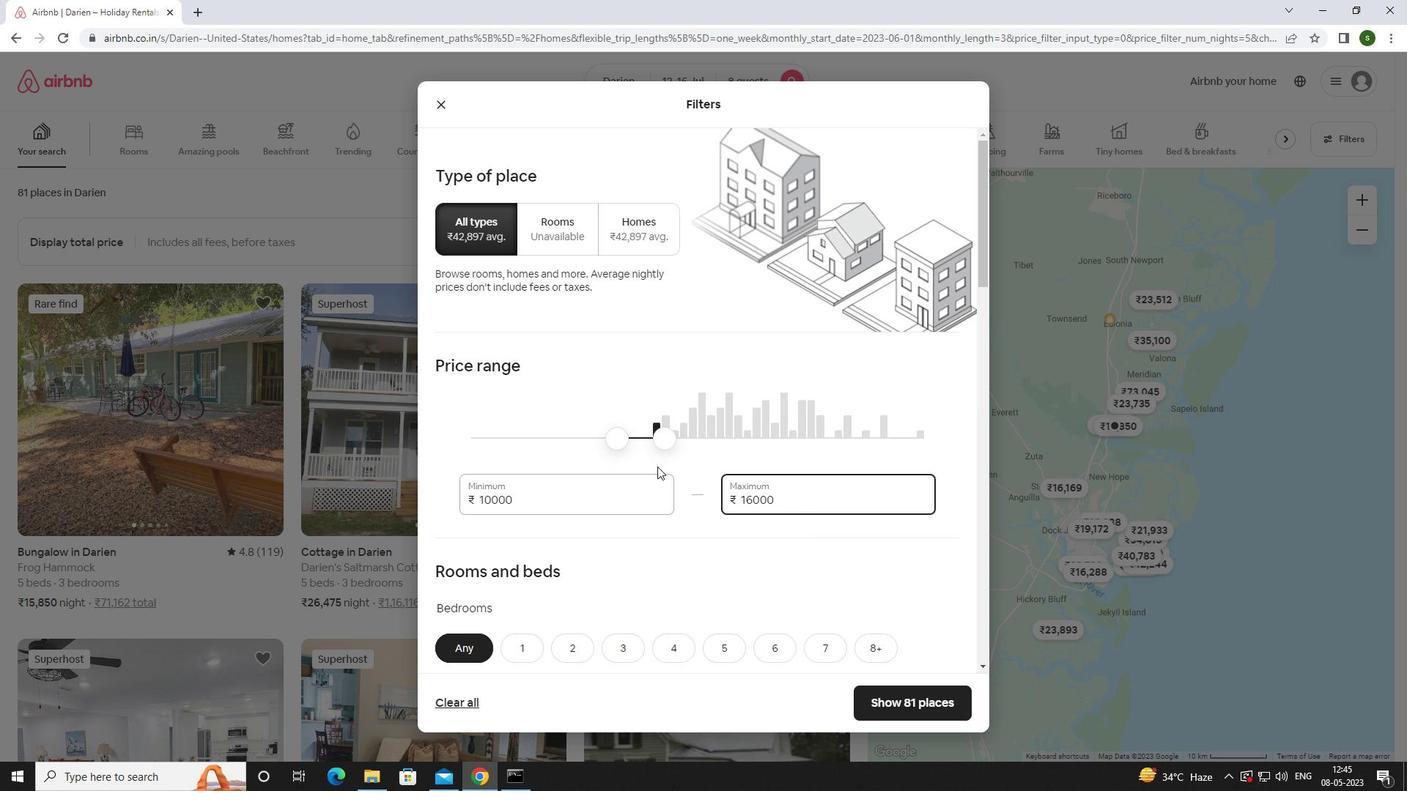 
Action: Mouse scrolled (651, 466) with delta (0, 0)
Screenshot: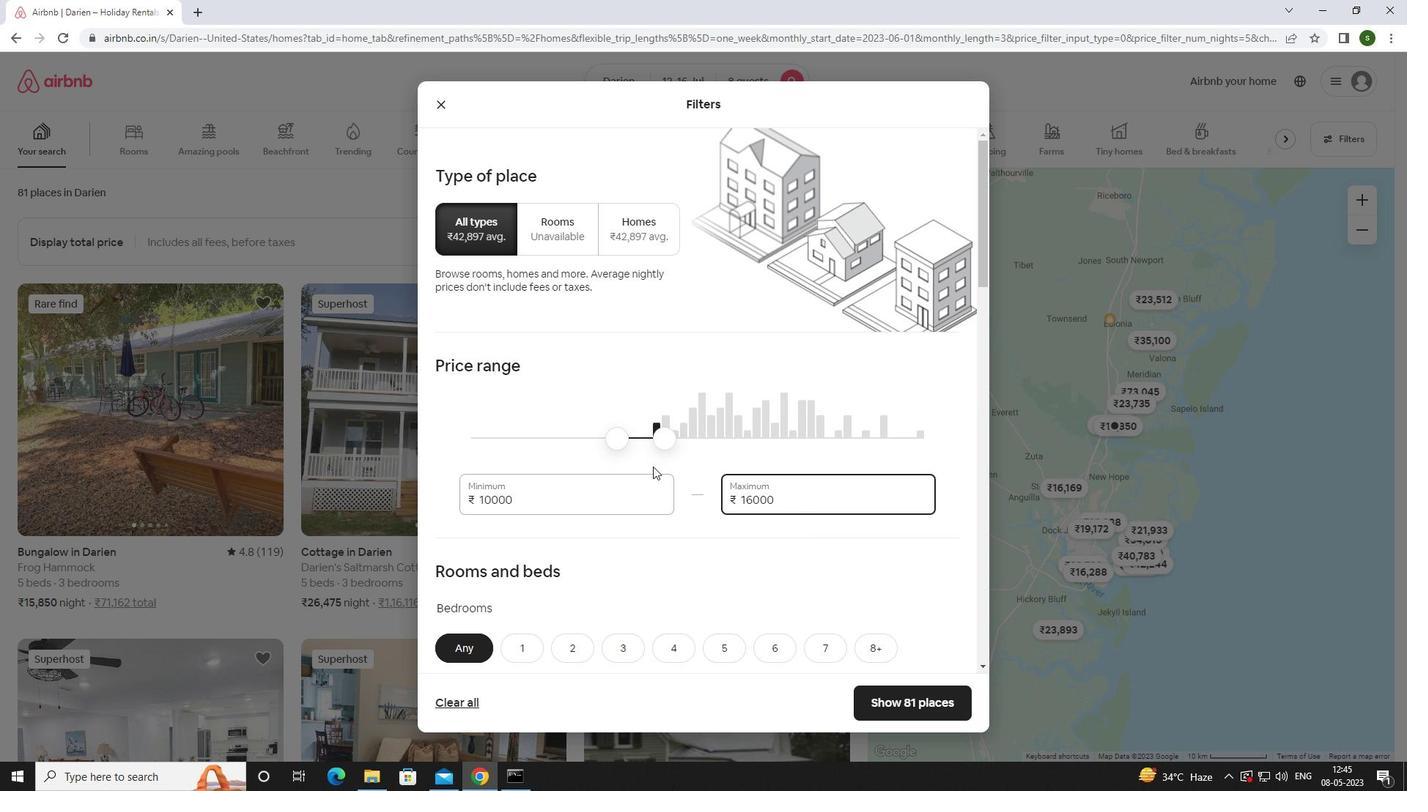
Action: Mouse scrolled (651, 466) with delta (0, 0)
Screenshot: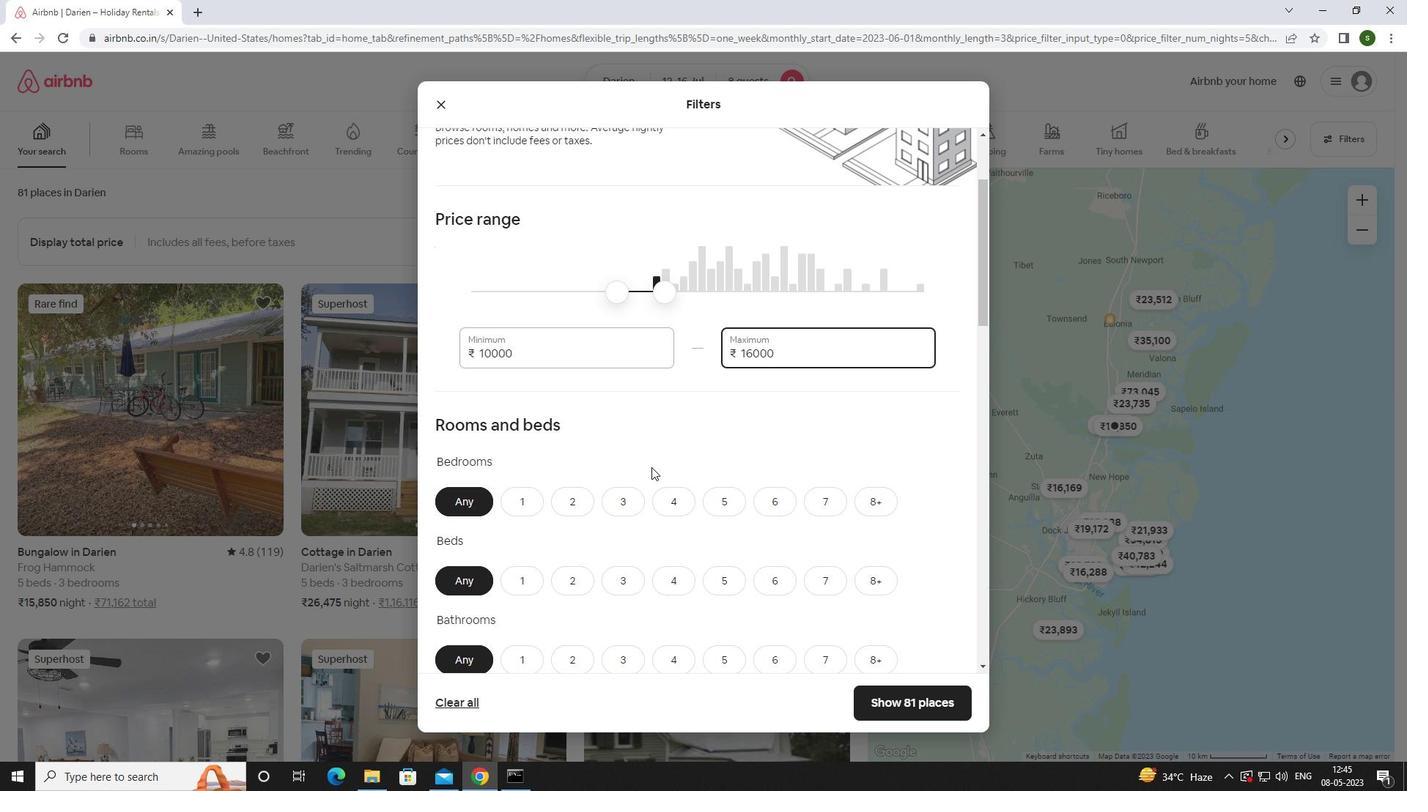 
Action: Mouse moved to (869, 431)
Screenshot: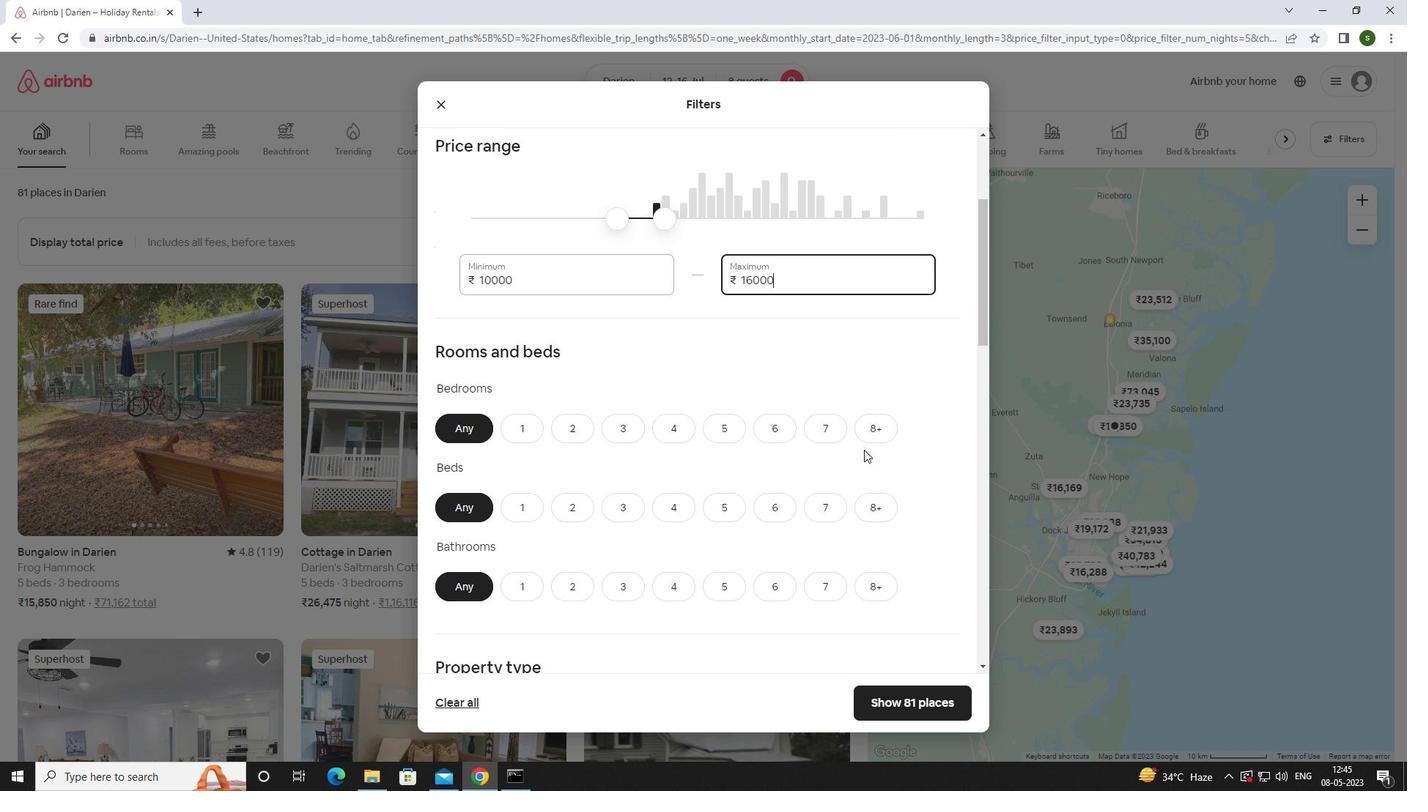 
Action: Mouse pressed left at (869, 431)
Screenshot: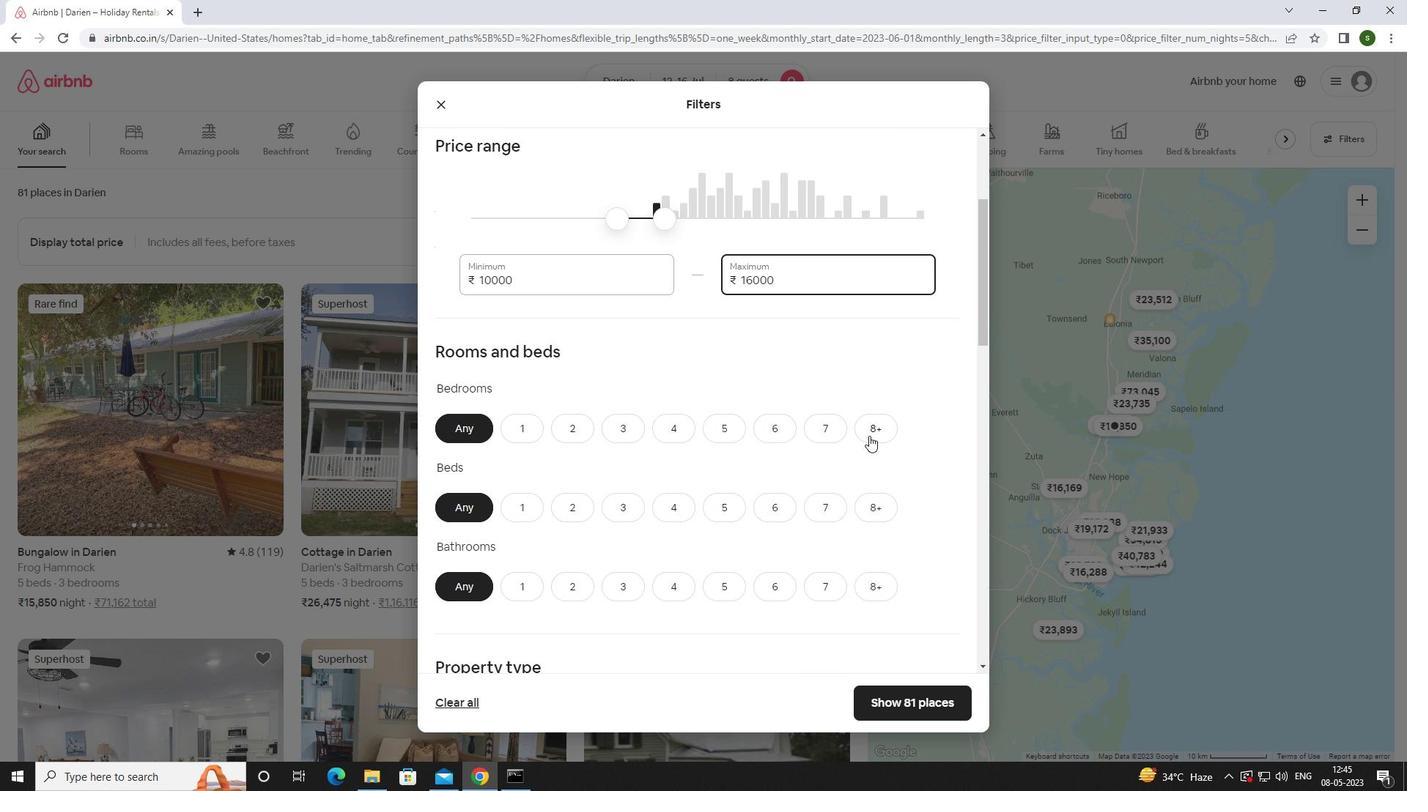 
Action: Mouse moved to (867, 497)
Screenshot: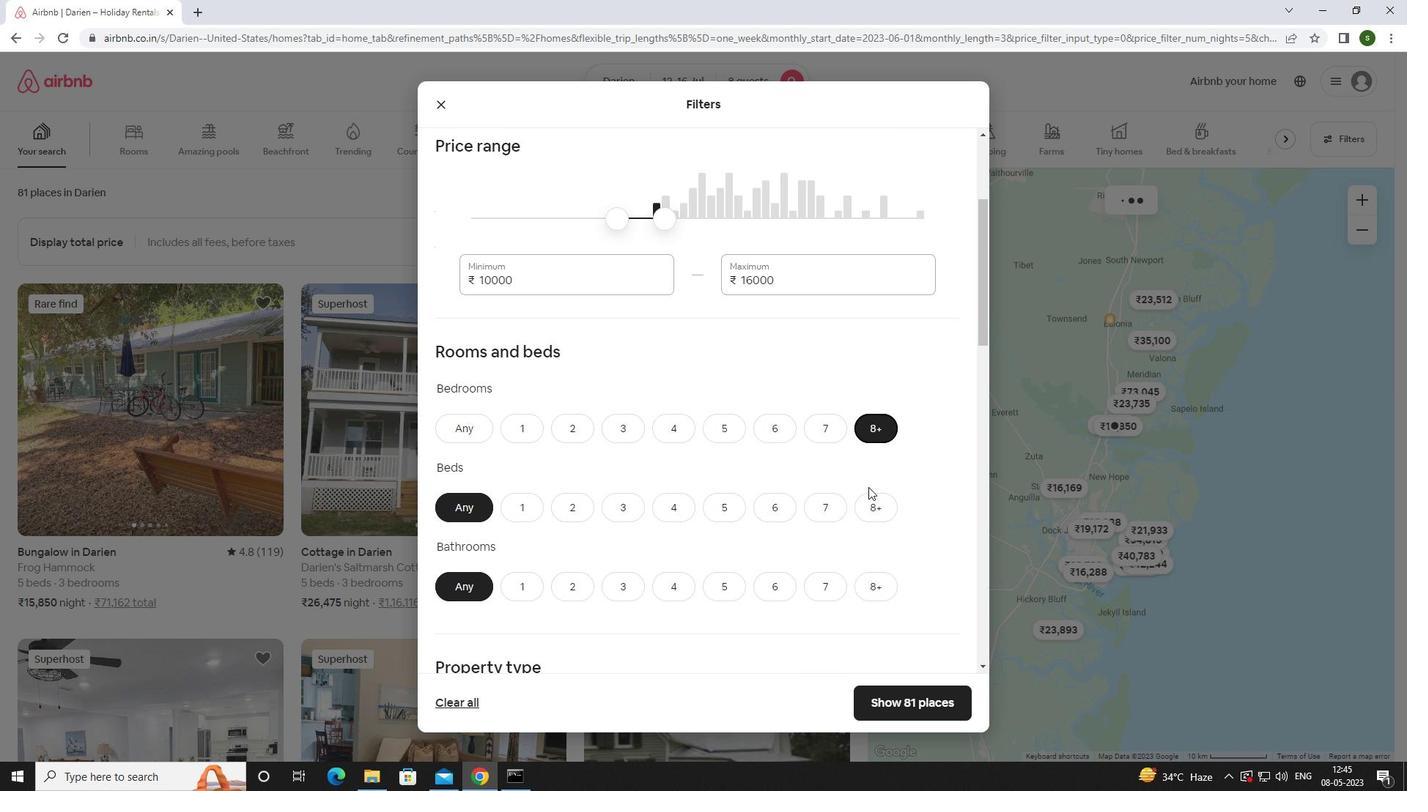 
Action: Mouse pressed left at (867, 497)
Screenshot: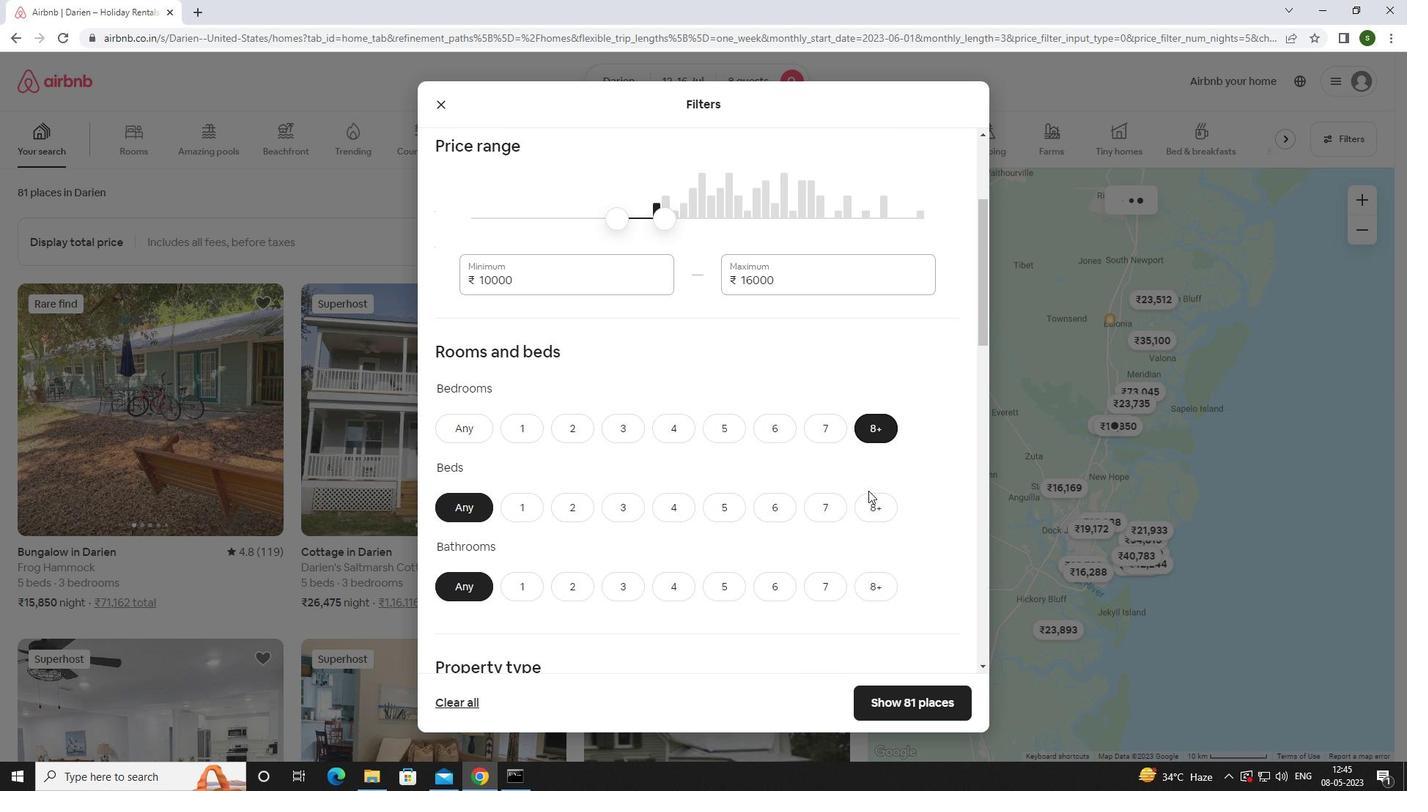 
Action: Mouse moved to (878, 586)
Screenshot: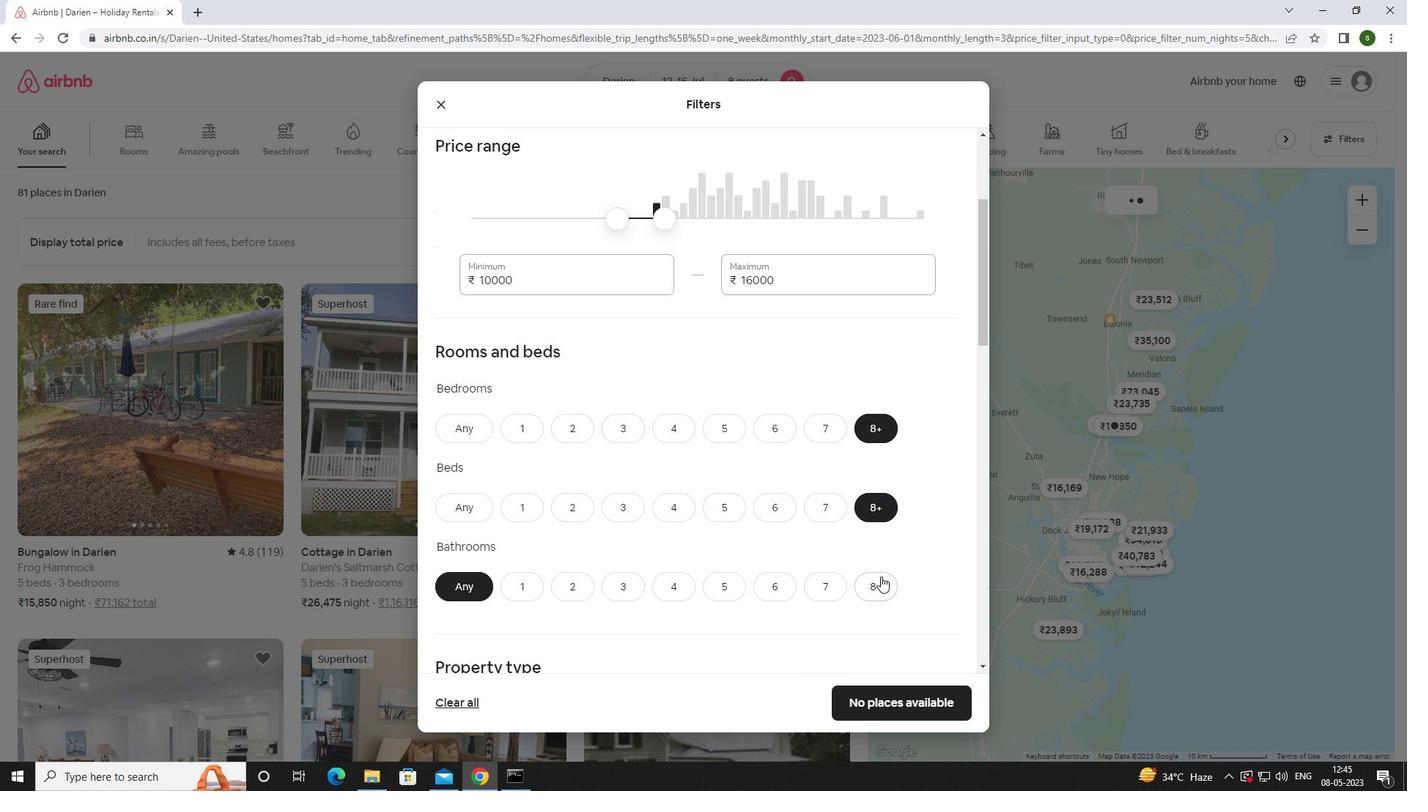 
Action: Mouse pressed left at (878, 586)
Screenshot: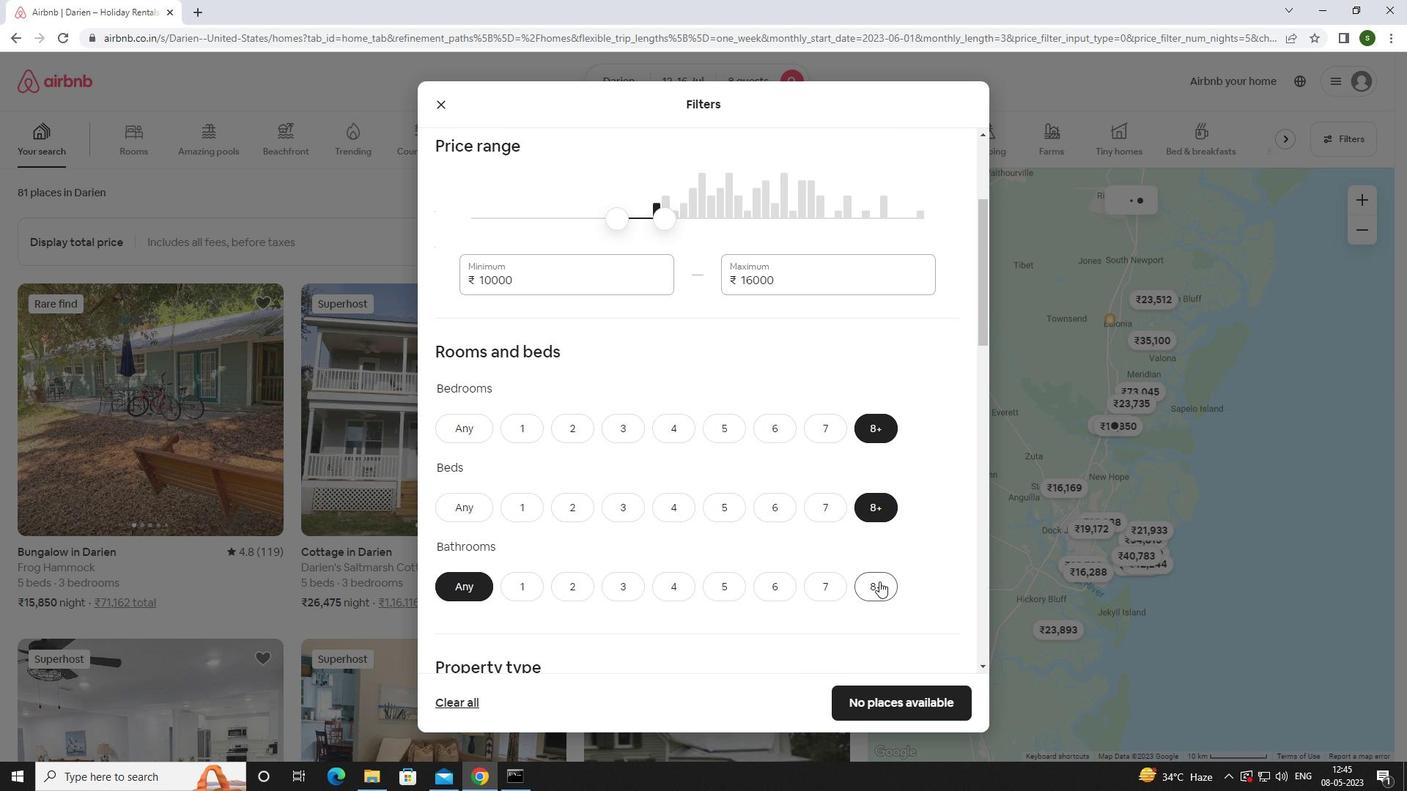 
Action: Mouse moved to (735, 494)
Screenshot: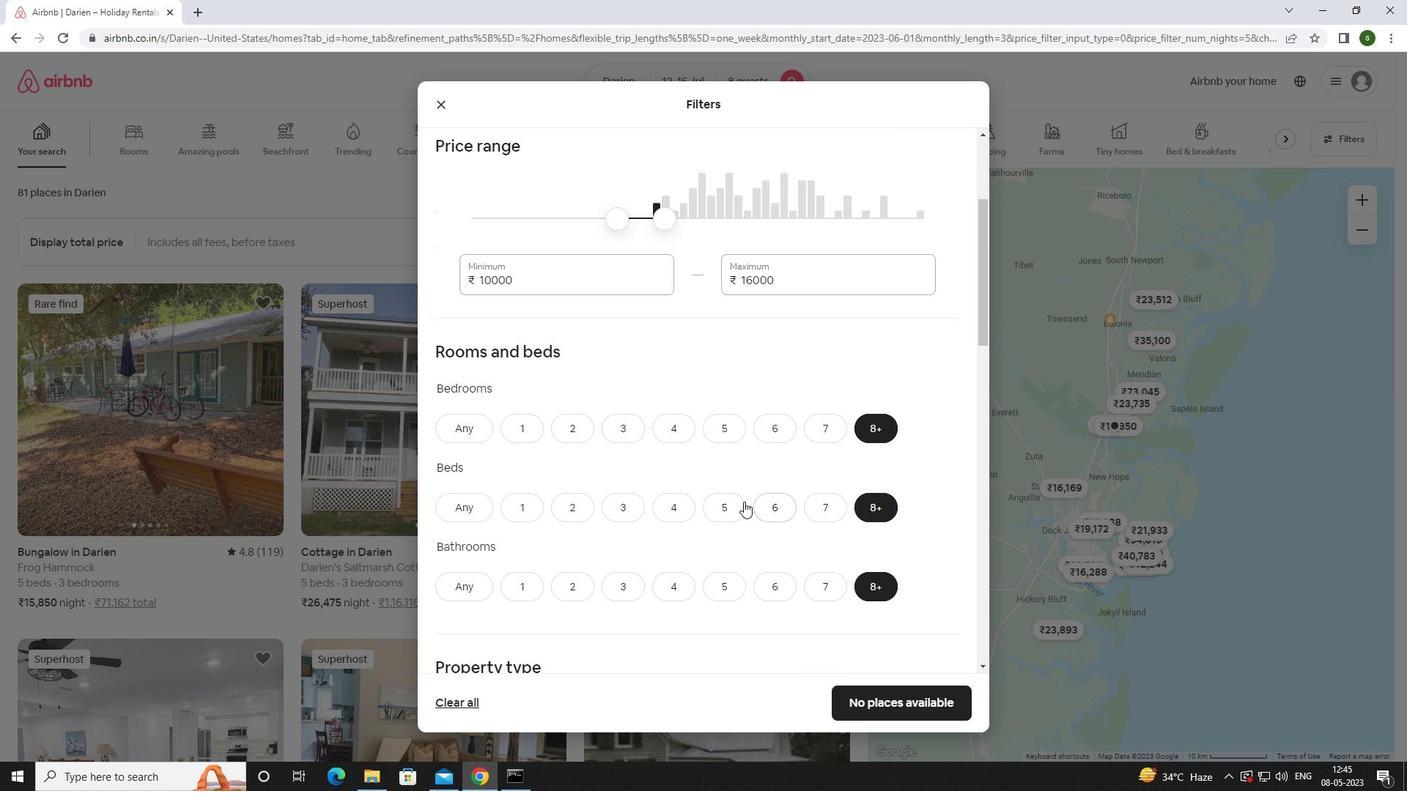 
Action: Mouse scrolled (735, 493) with delta (0, 0)
Screenshot: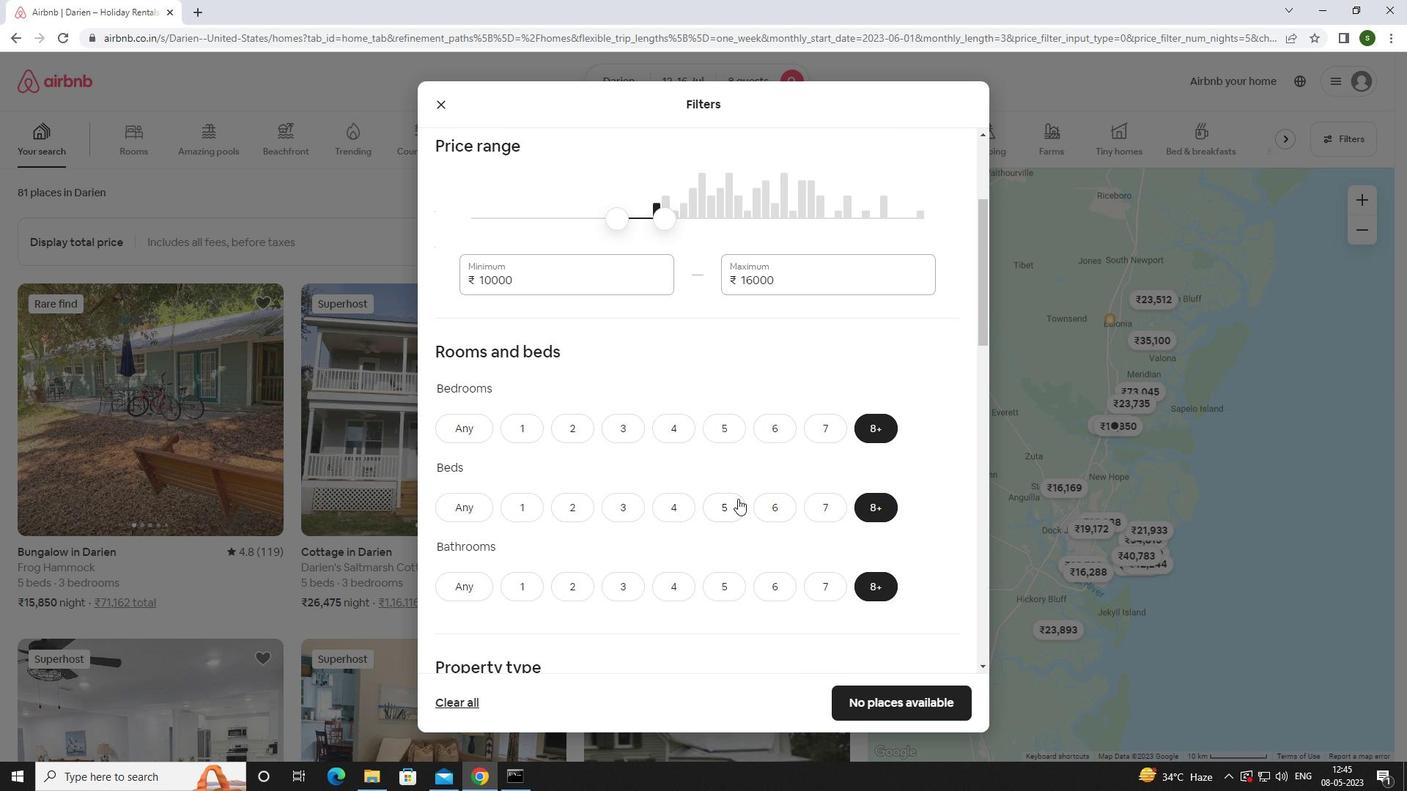 
Action: Mouse scrolled (735, 493) with delta (0, 0)
Screenshot: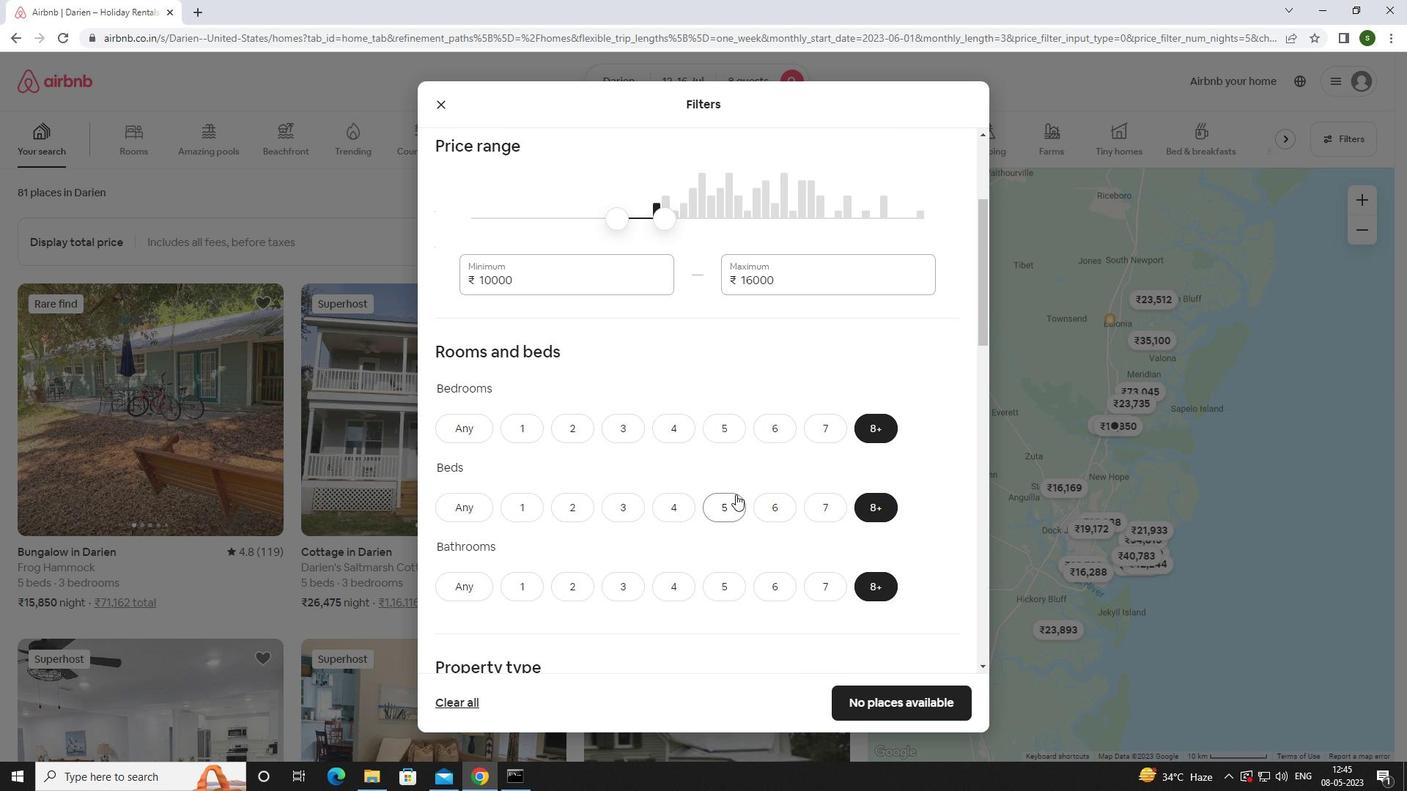
Action: Mouse moved to (733, 494)
Screenshot: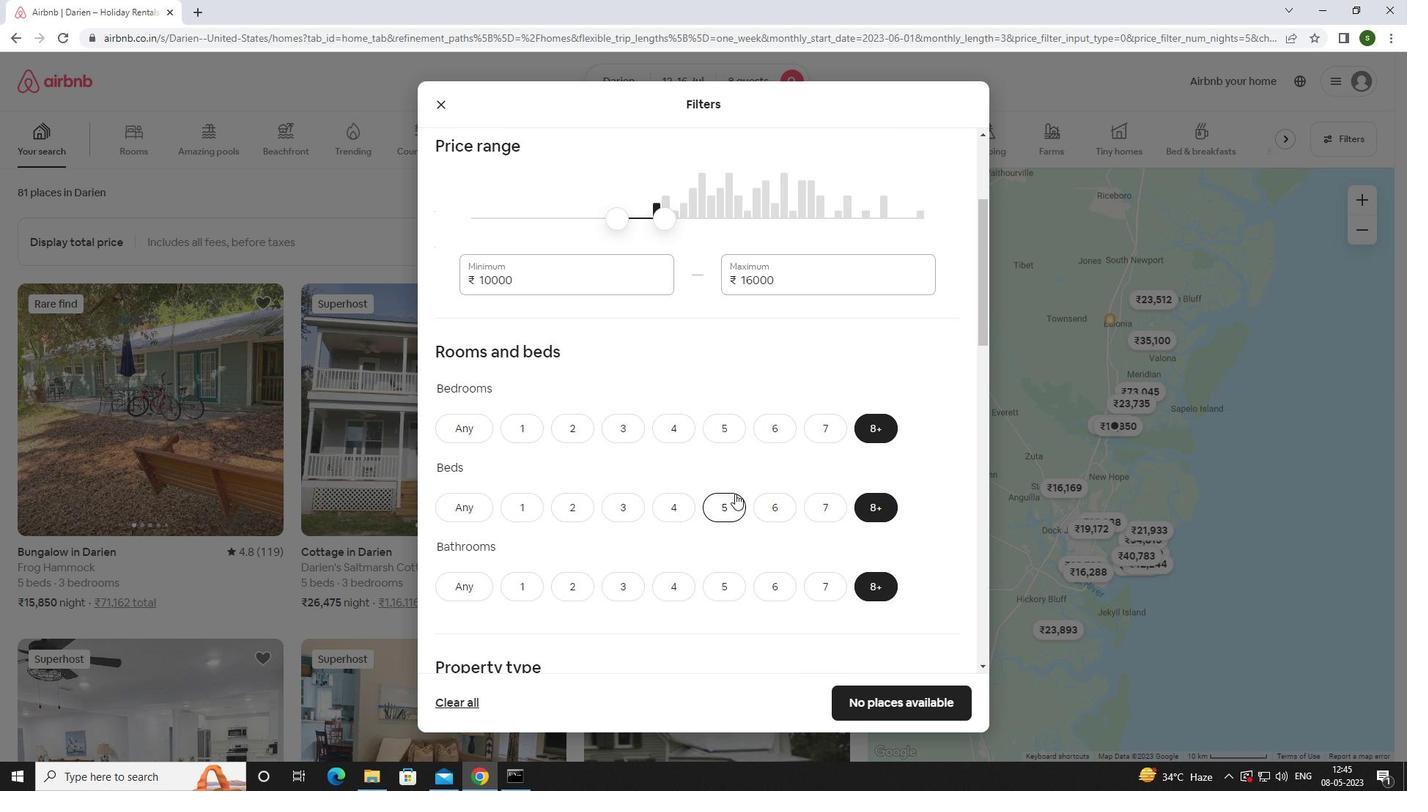 
Action: Mouse scrolled (733, 493) with delta (0, 0)
Screenshot: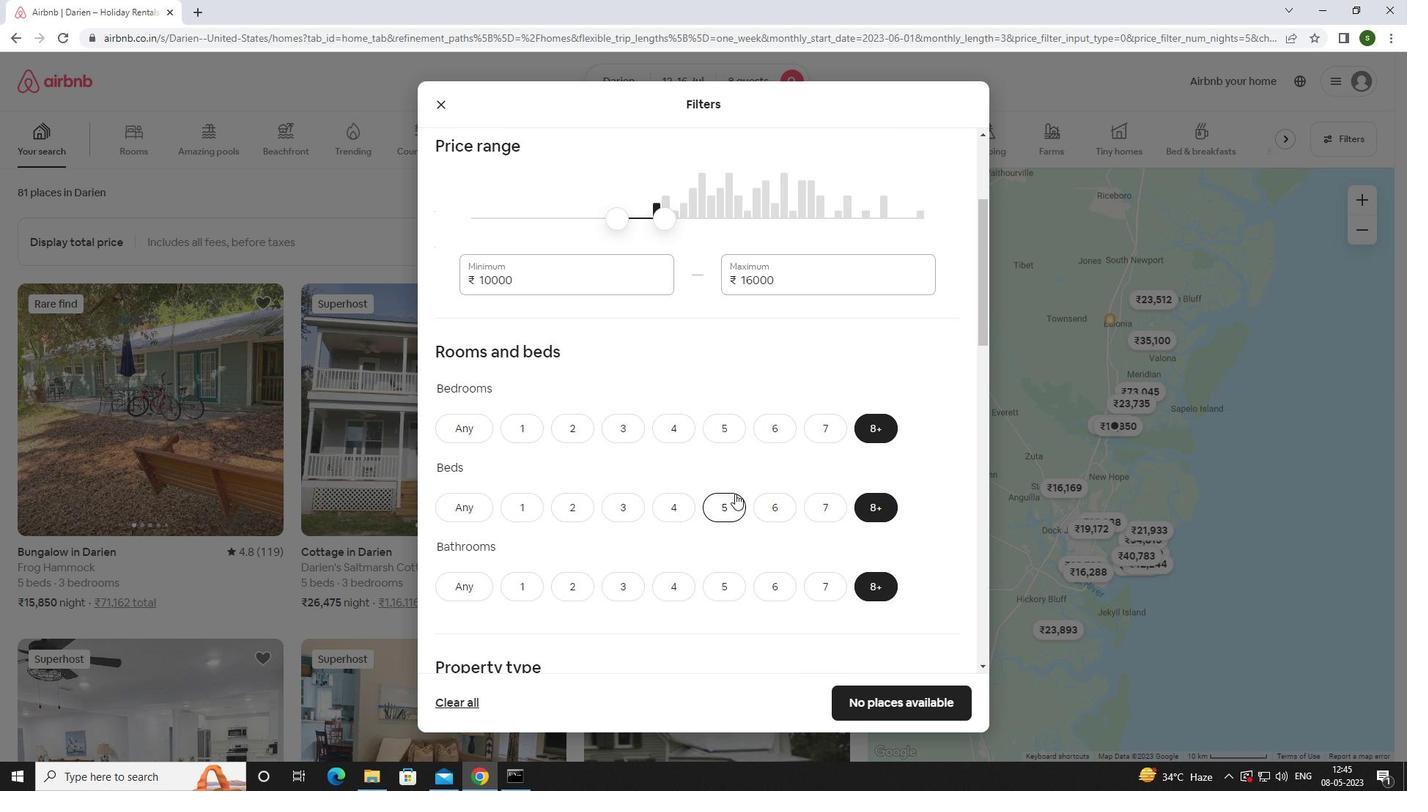 
Action: Mouse moved to (695, 477)
Screenshot: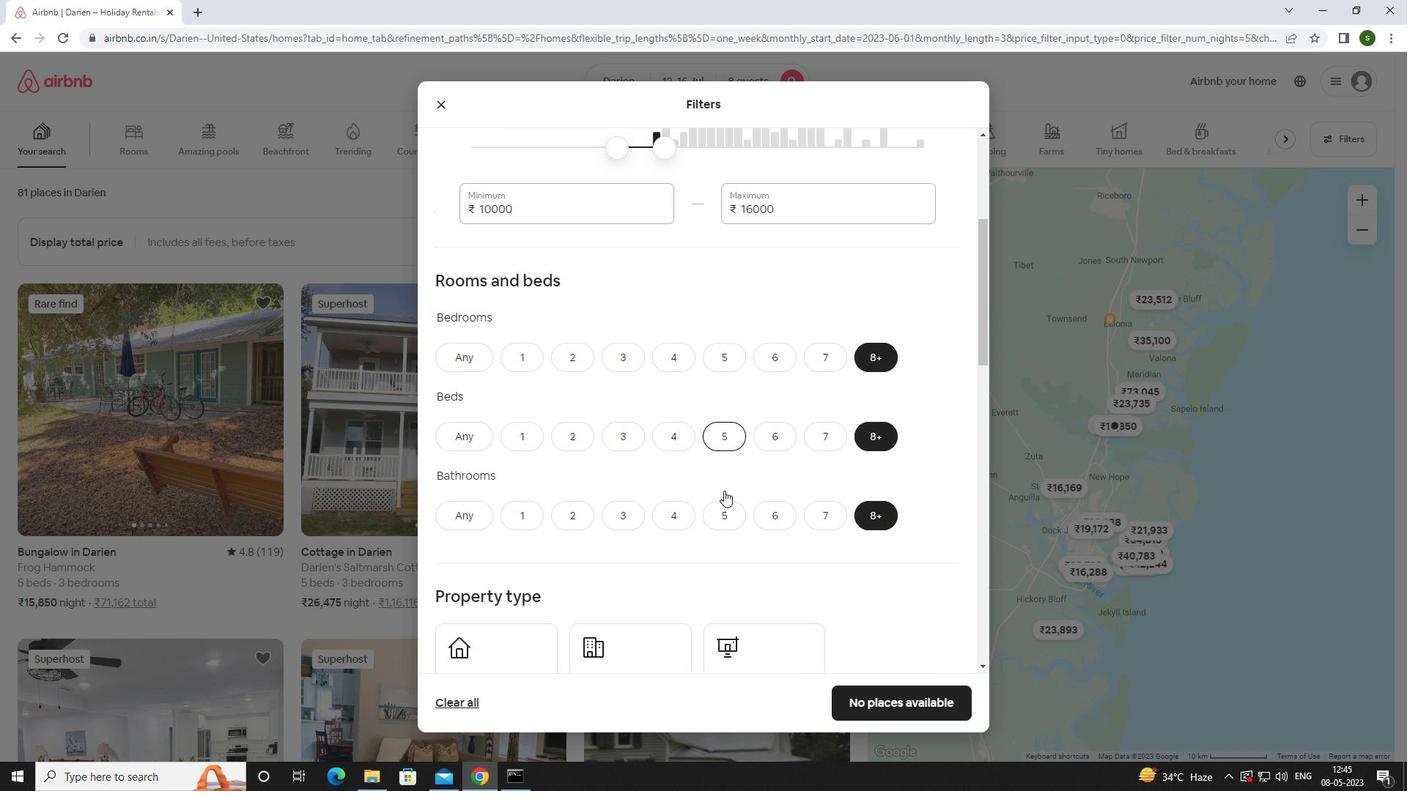 
Action: Mouse scrolled (695, 477) with delta (0, 0)
Screenshot: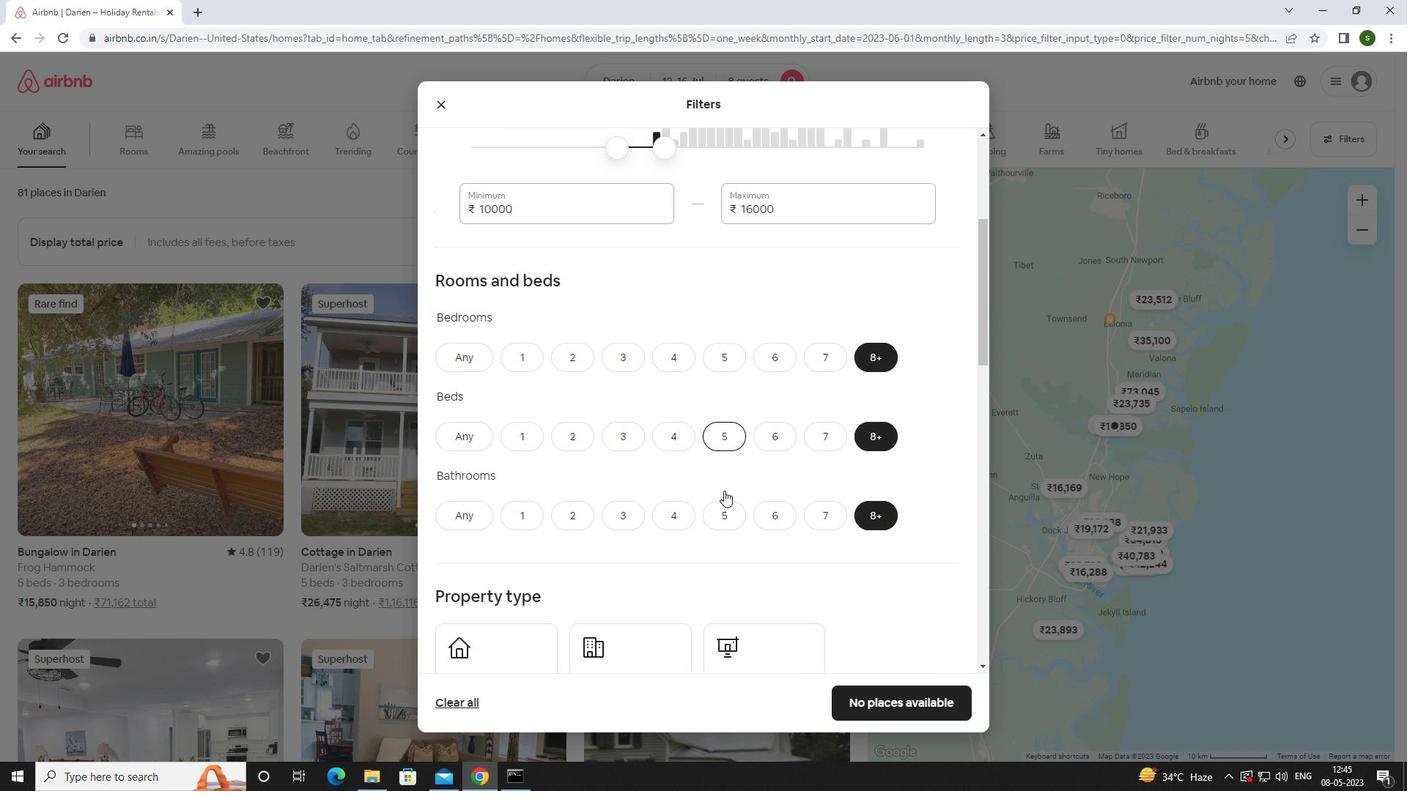 
Action: Mouse moved to (472, 450)
Screenshot: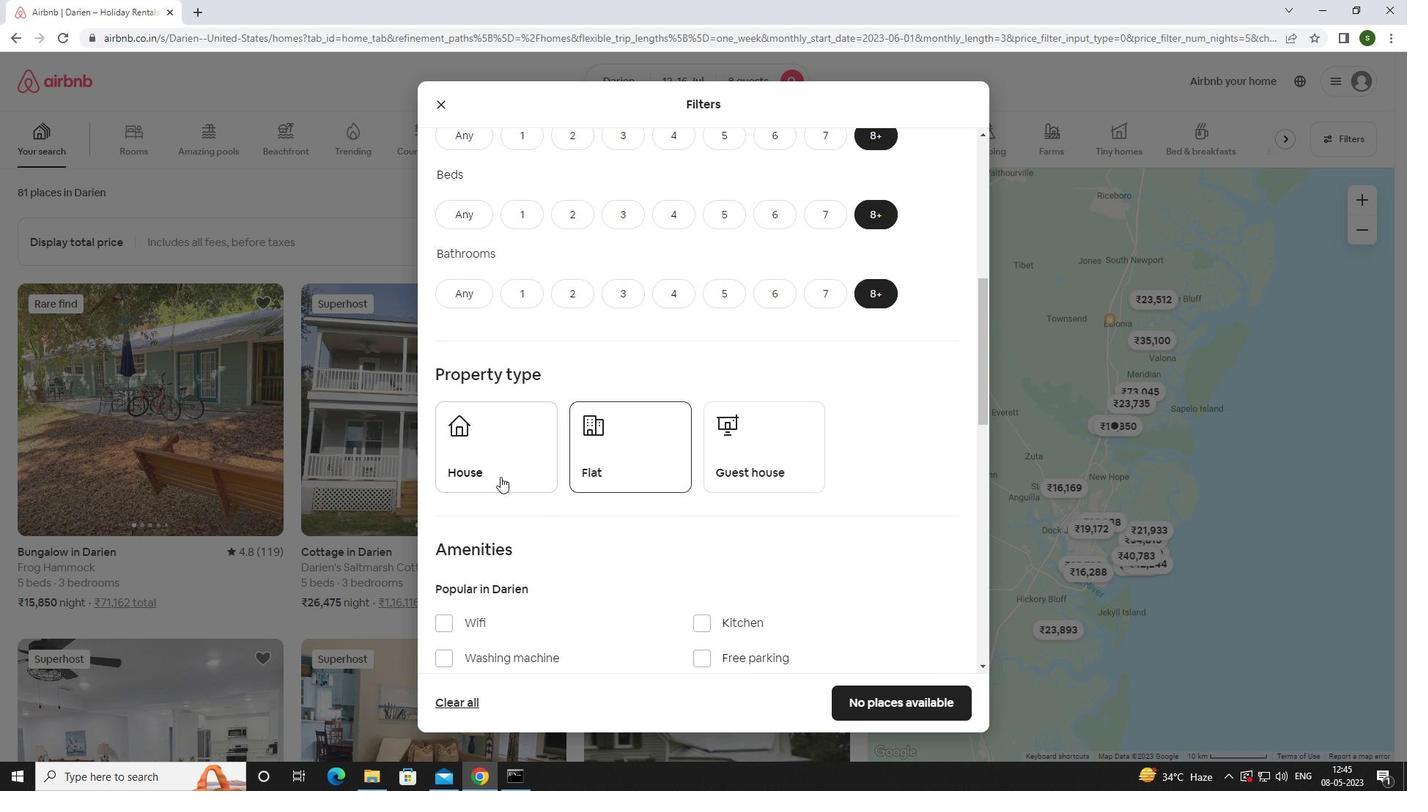 
Action: Mouse pressed left at (472, 450)
Screenshot: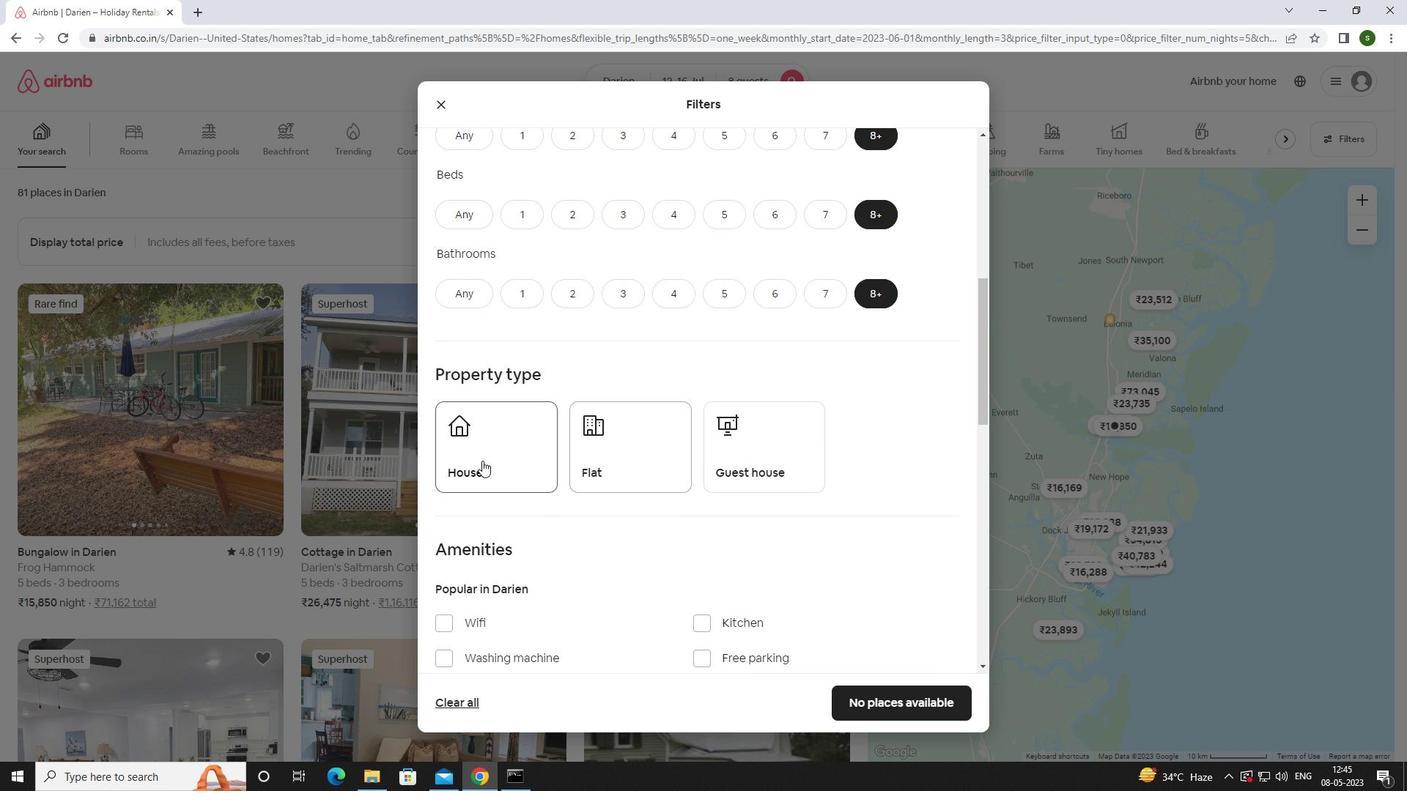 
Action: Mouse moved to (592, 450)
Screenshot: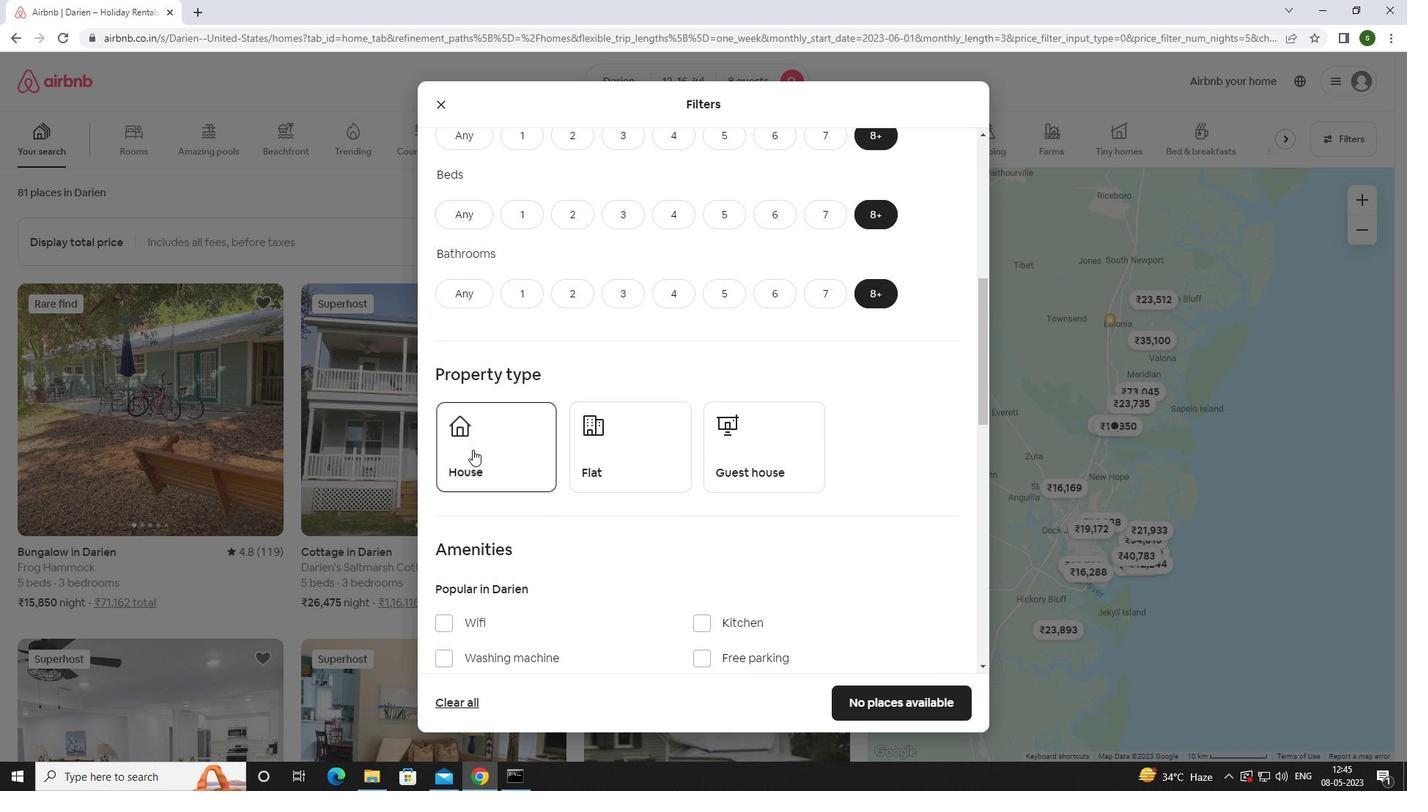 
Action: Mouse pressed left at (592, 450)
Screenshot: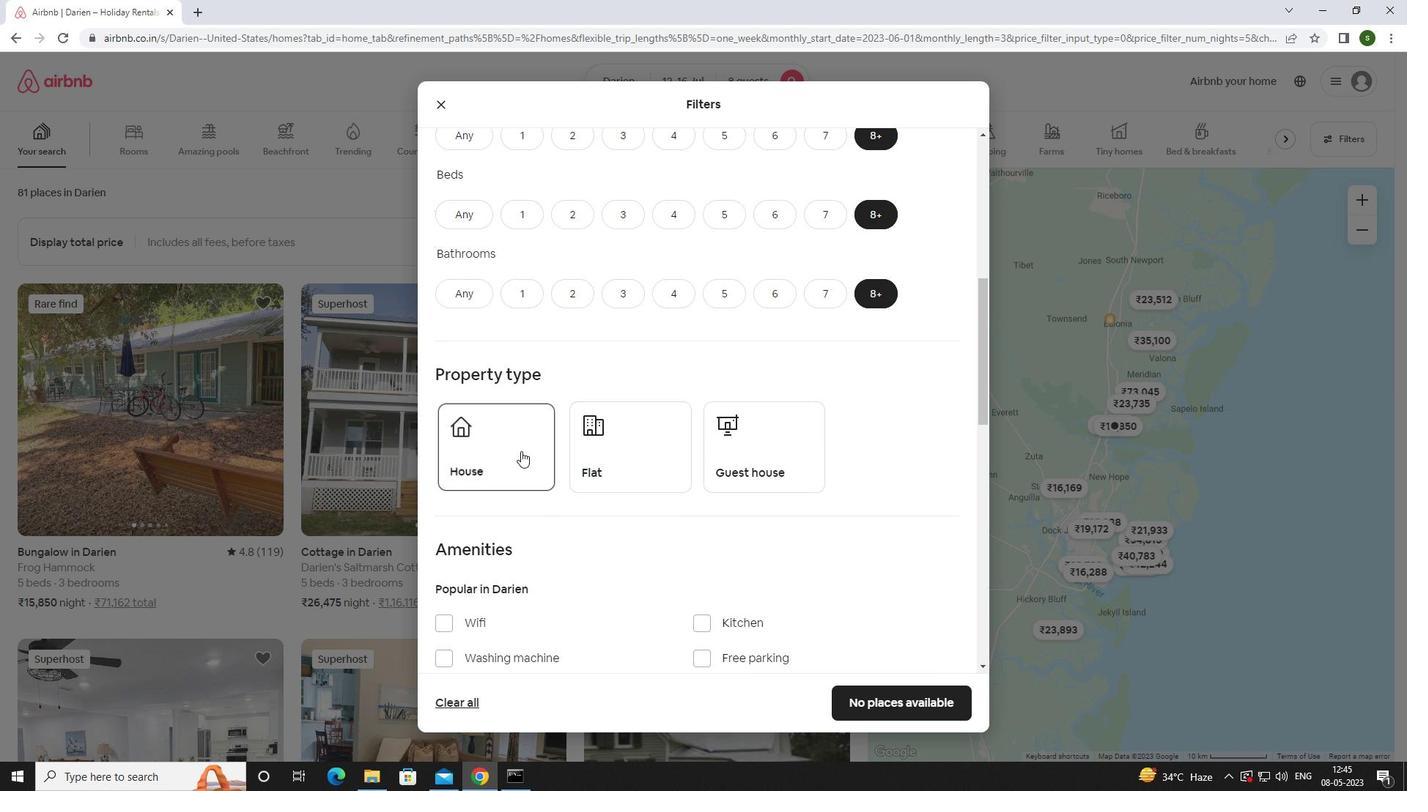 
Action: Mouse moved to (774, 450)
Screenshot: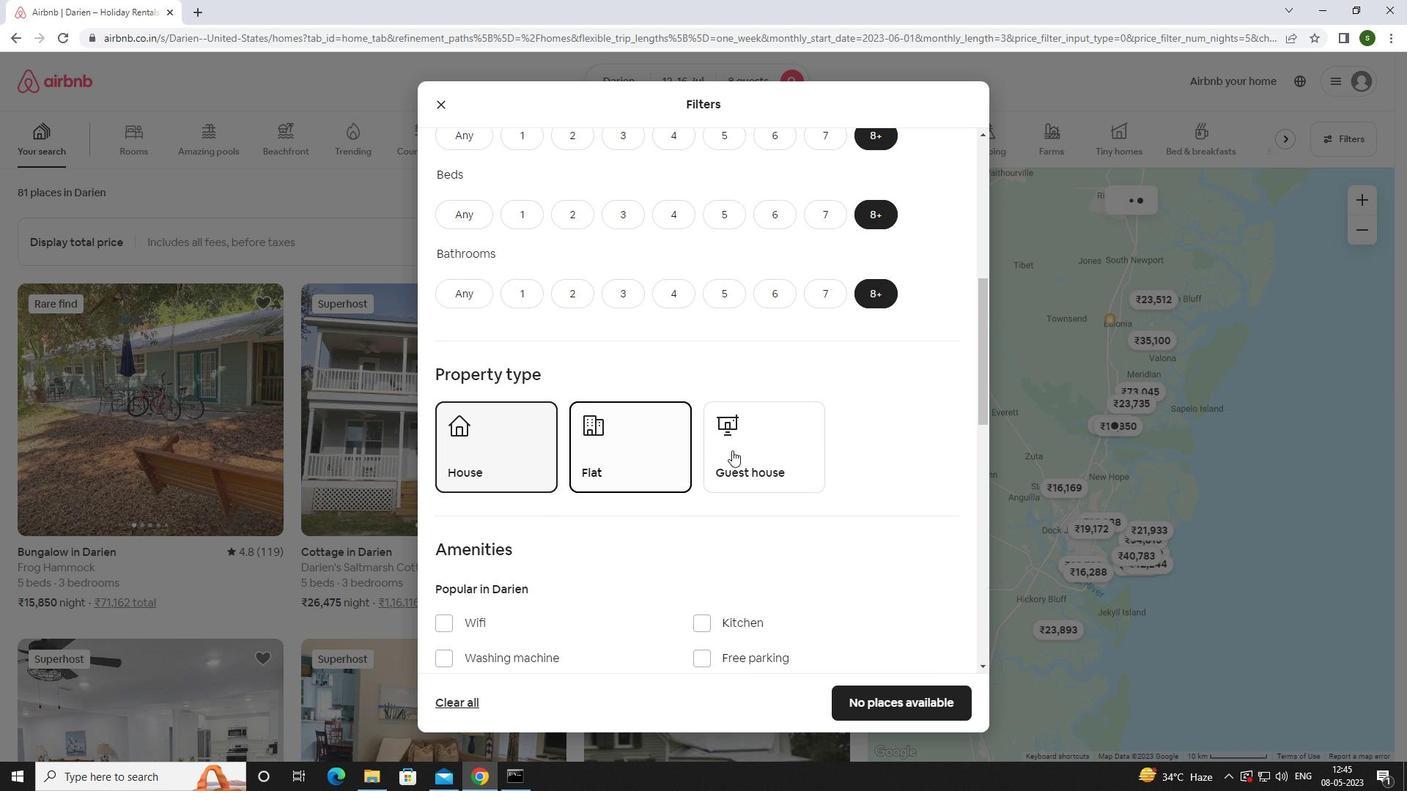 
Action: Mouse pressed left at (774, 450)
Screenshot: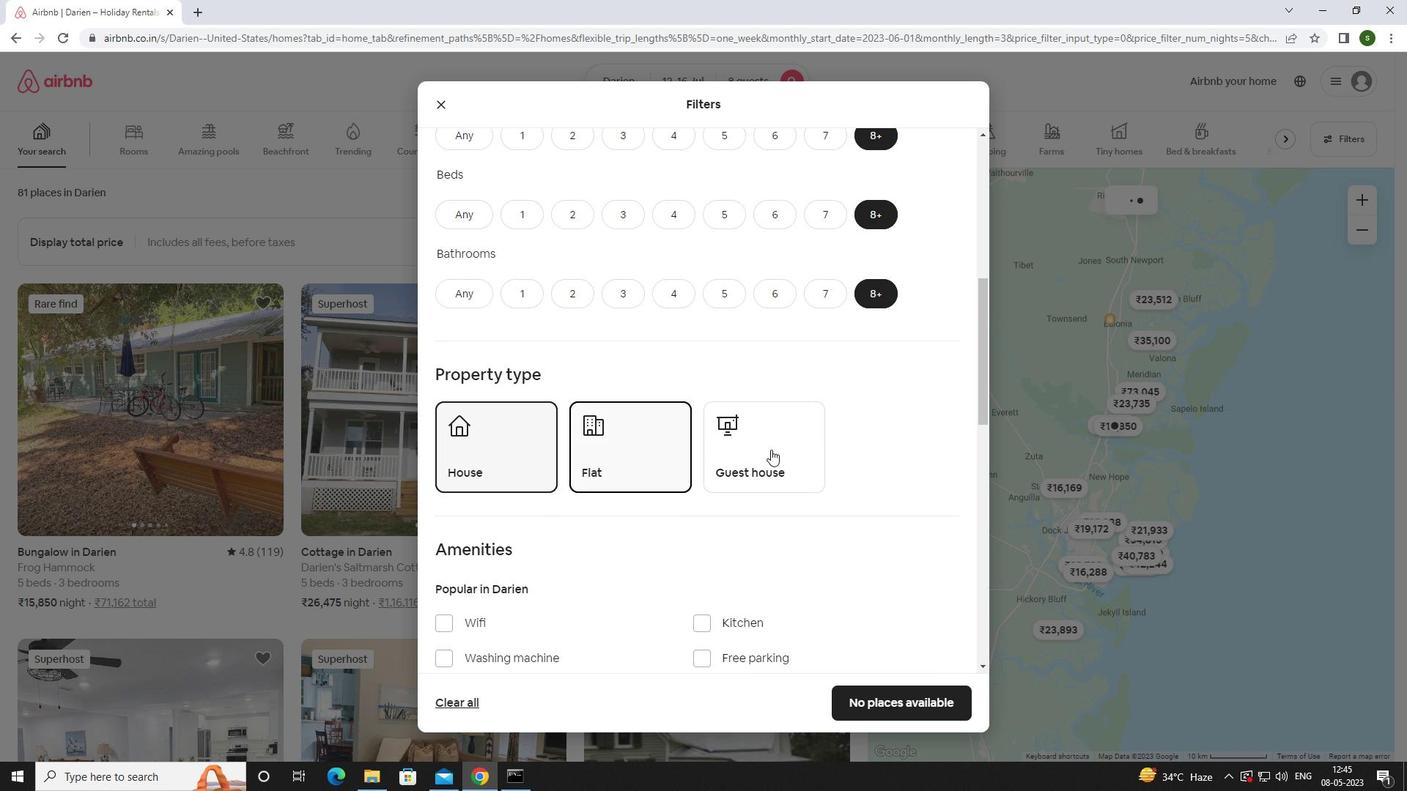 
Action: Mouse moved to (737, 448)
Screenshot: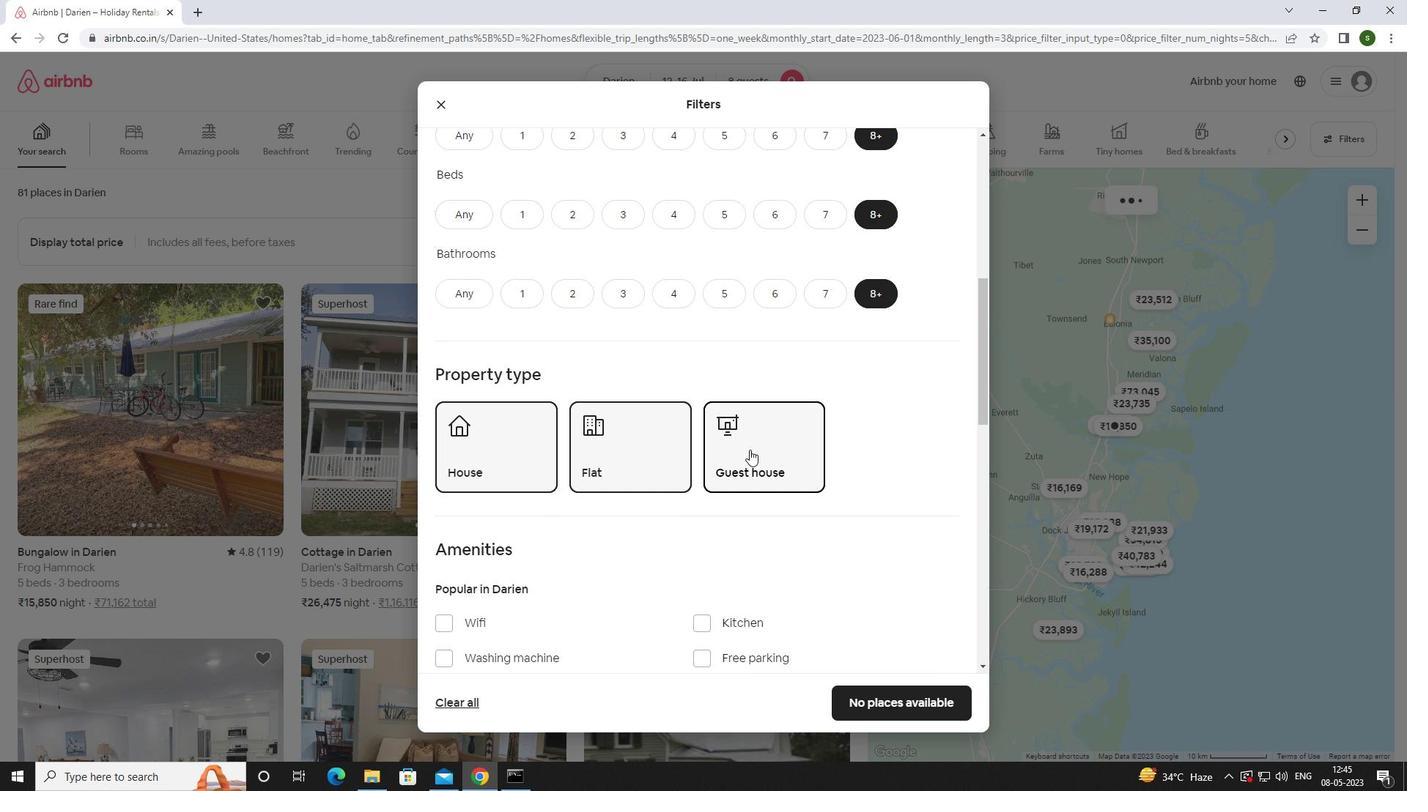 
Action: Mouse scrolled (737, 447) with delta (0, 0)
Screenshot: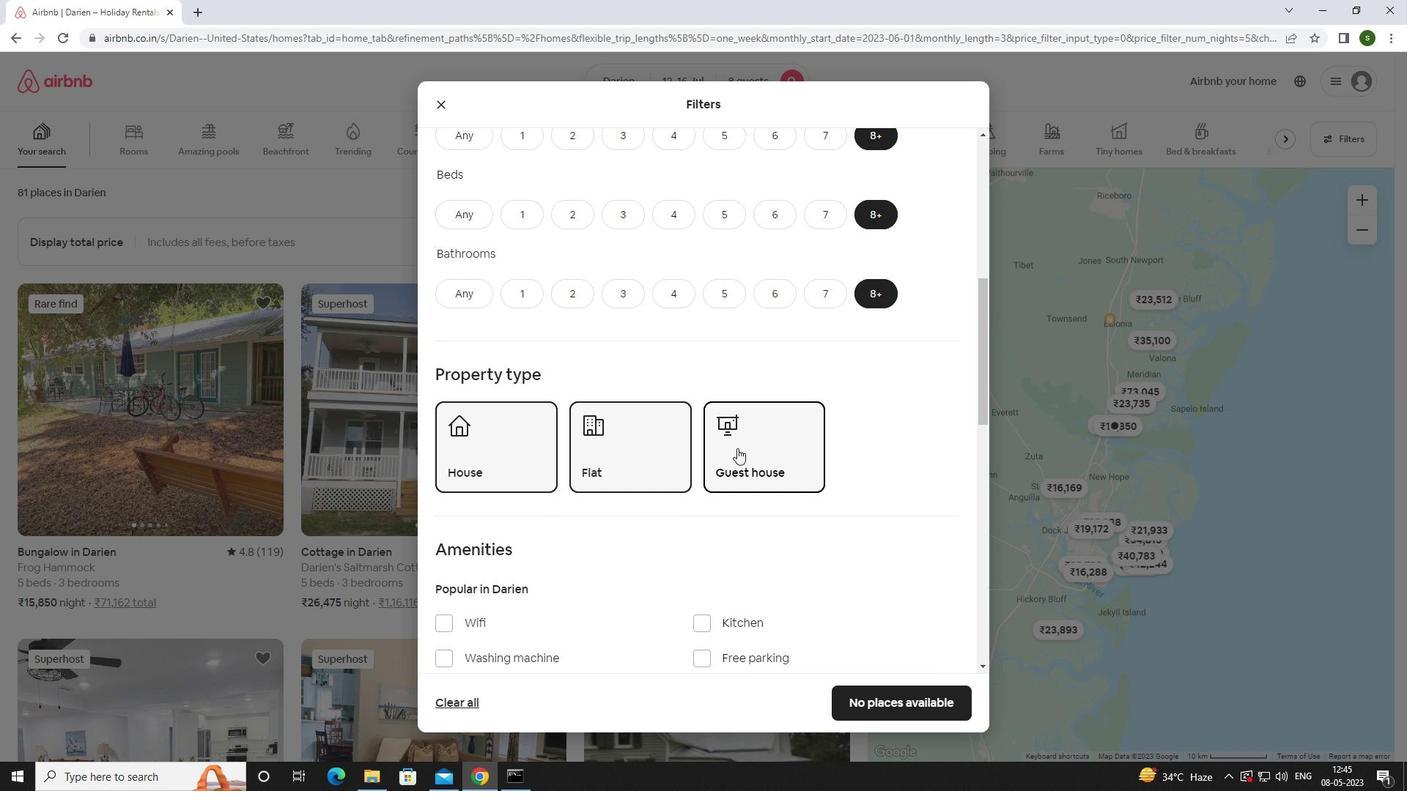 
Action: Mouse scrolled (737, 447) with delta (0, 0)
Screenshot: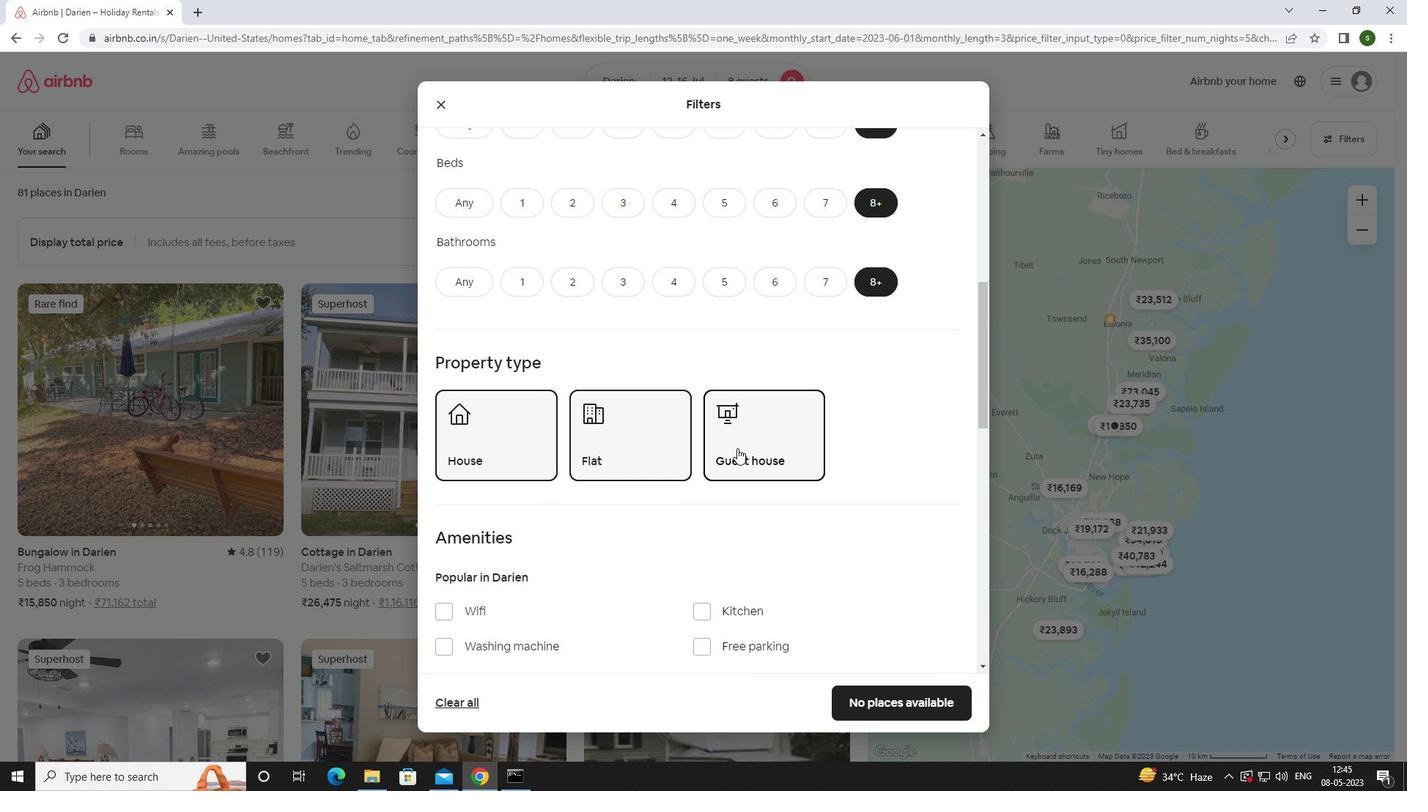 
Action: Mouse moved to (472, 477)
Screenshot: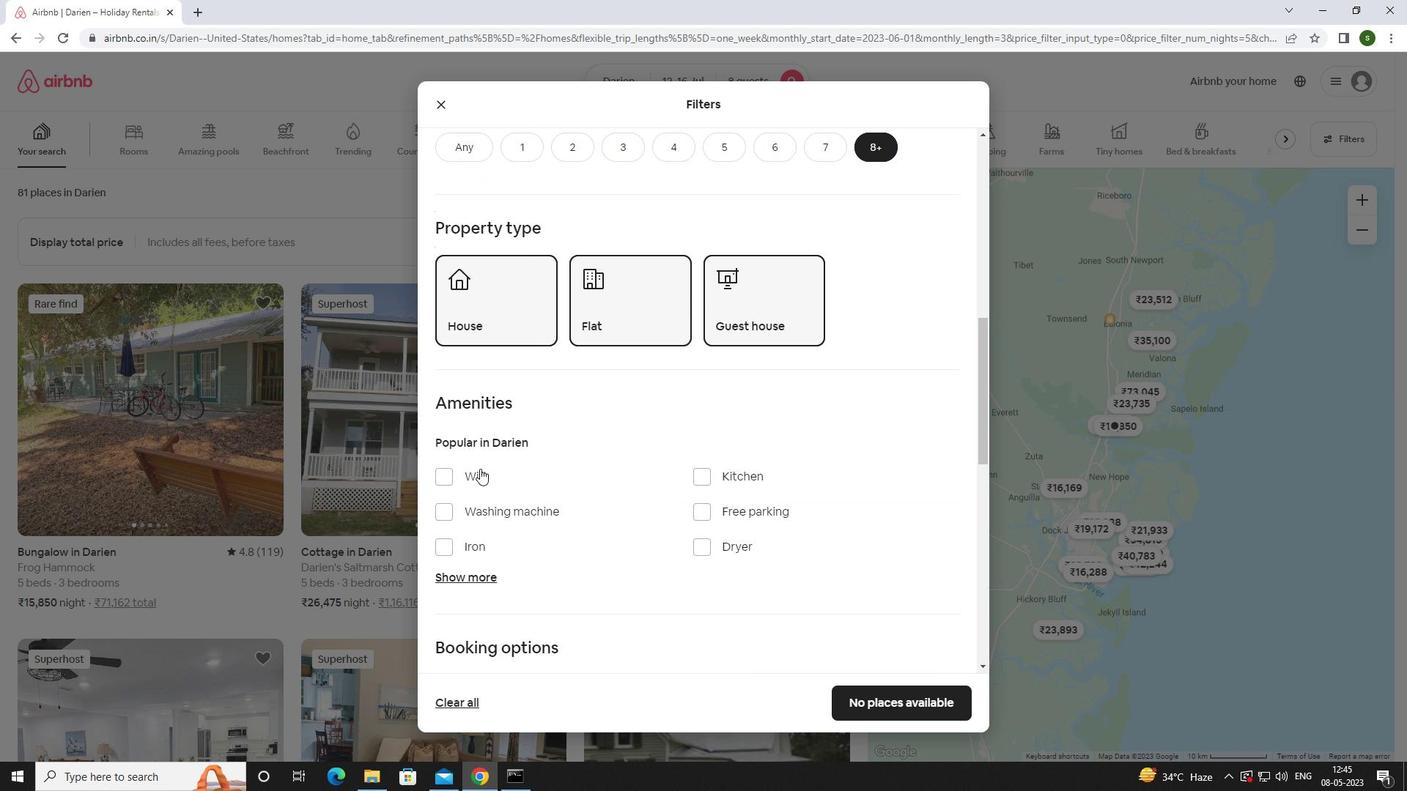 
Action: Mouse pressed left at (472, 477)
Screenshot: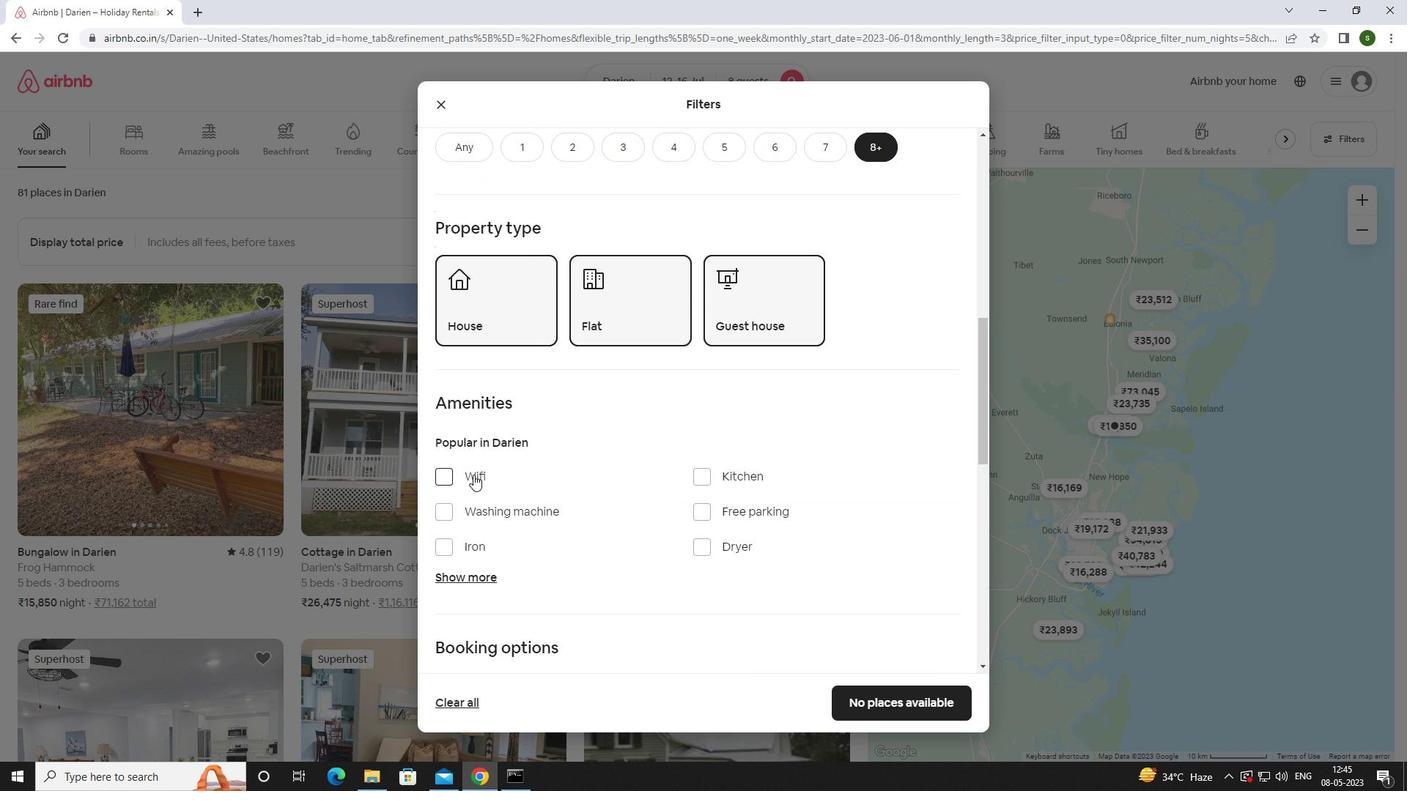 
Action: Mouse moved to (719, 514)
Screenshot: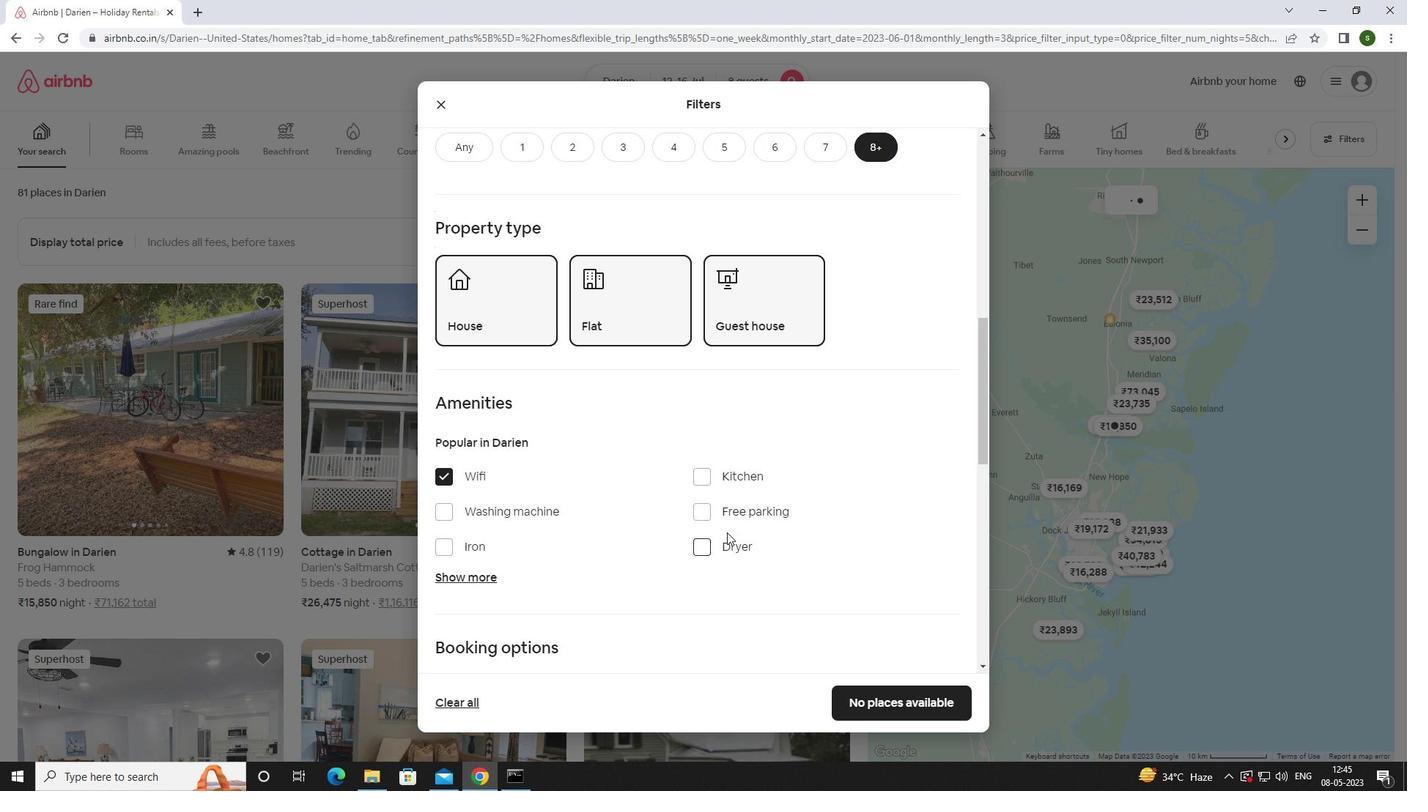 
Action: Mouse pressed left at (719, 514)
Screenshot: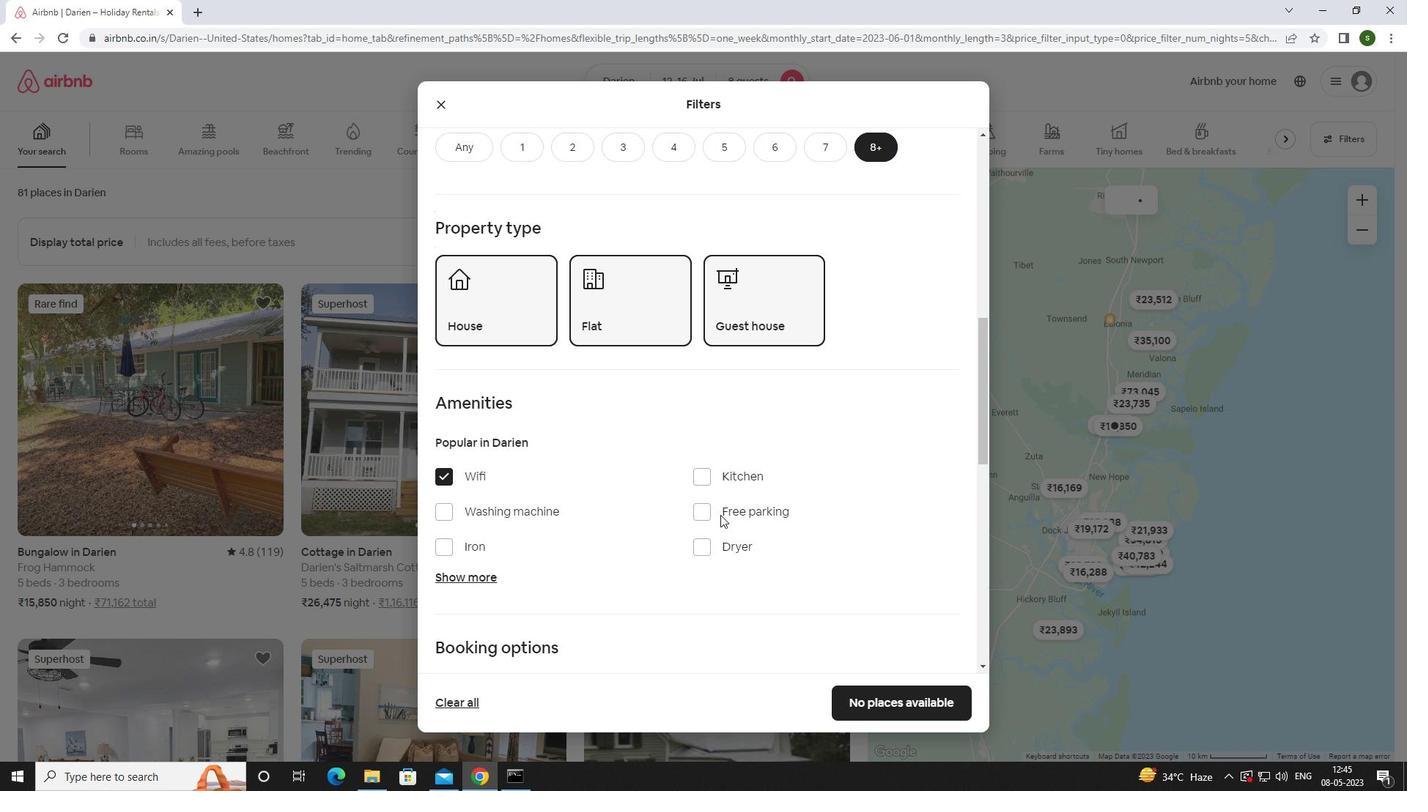 
Action: Mouse moved to (483, 582)
Screenshot: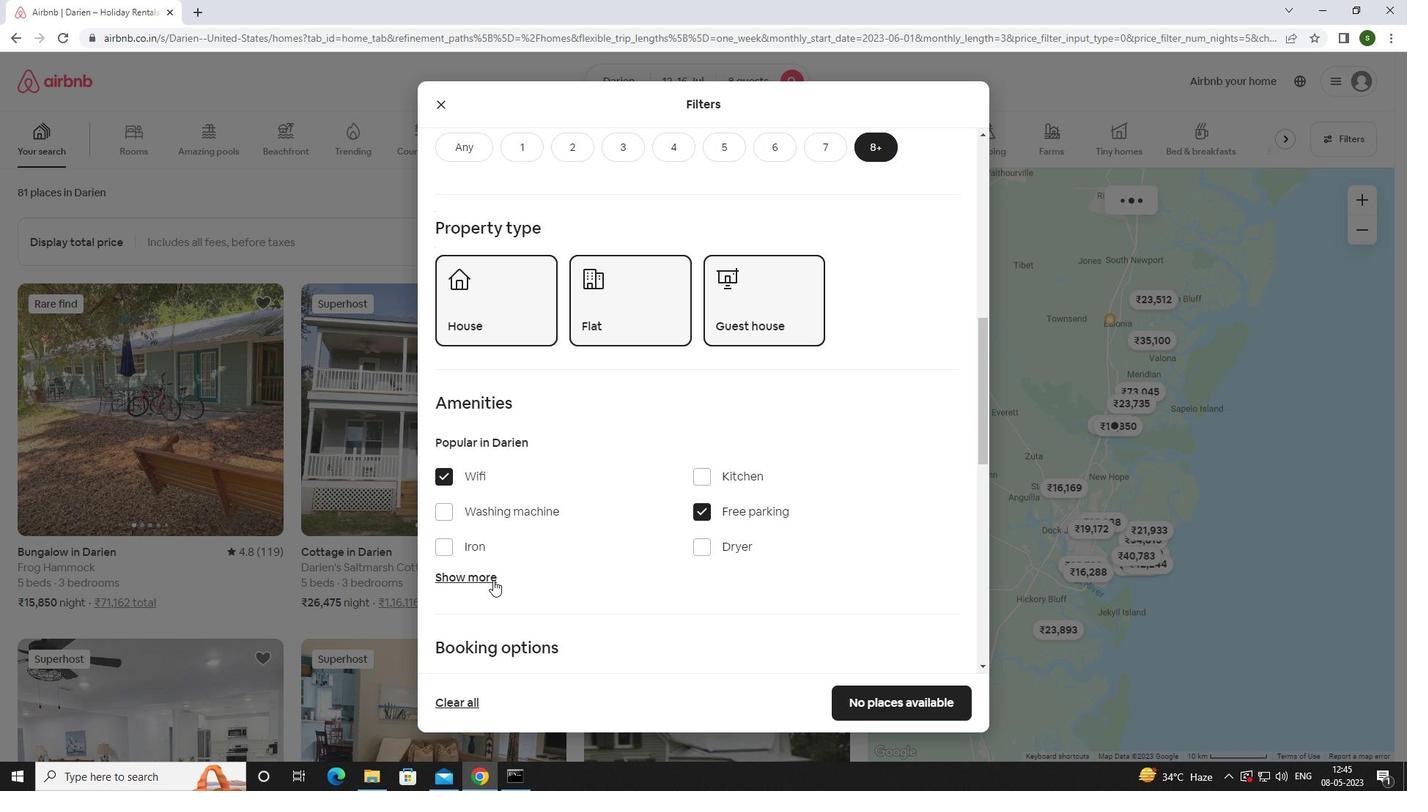 
Action: Mouse pressed left at (483, 582)
Screenshot: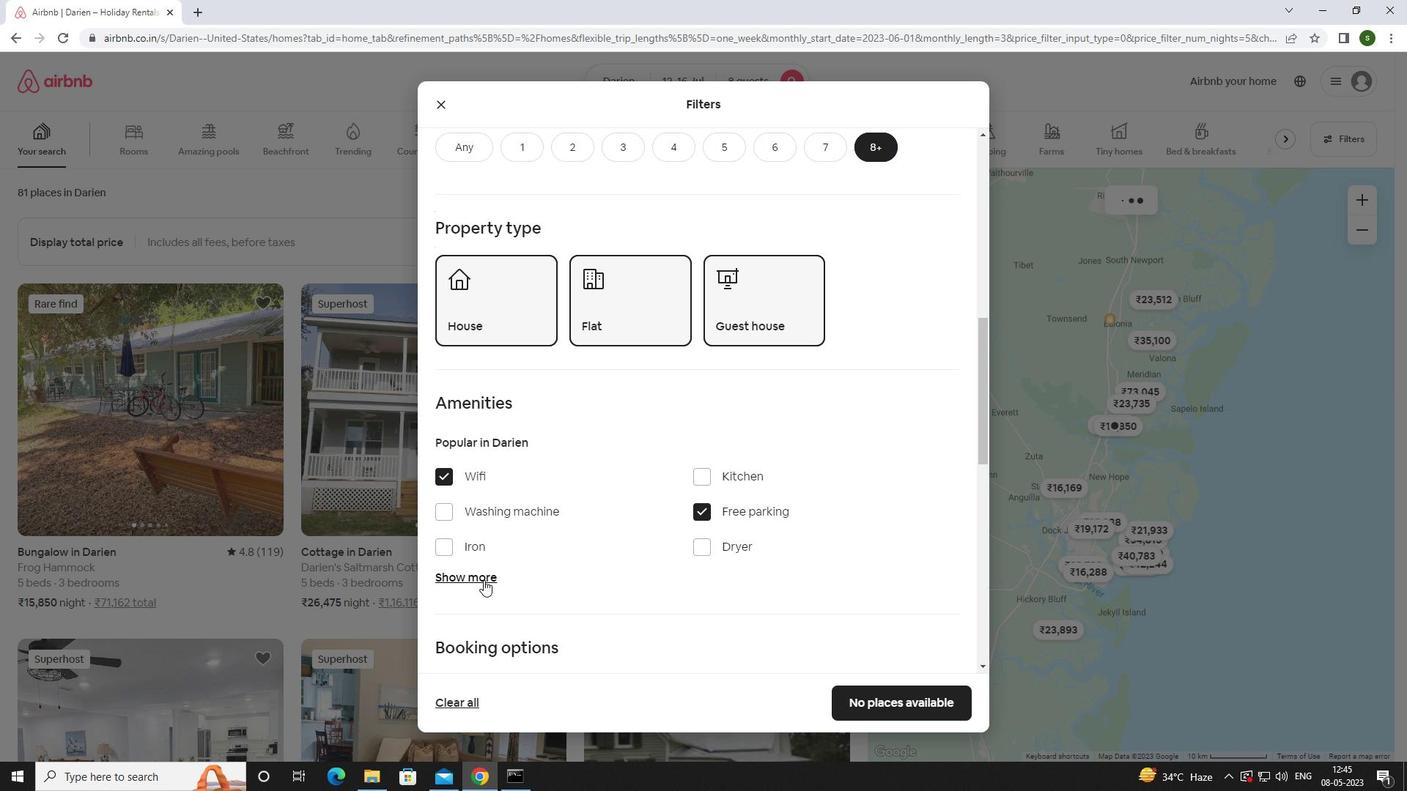 
Action: Mouse moved to (606, 541)
Screenshot: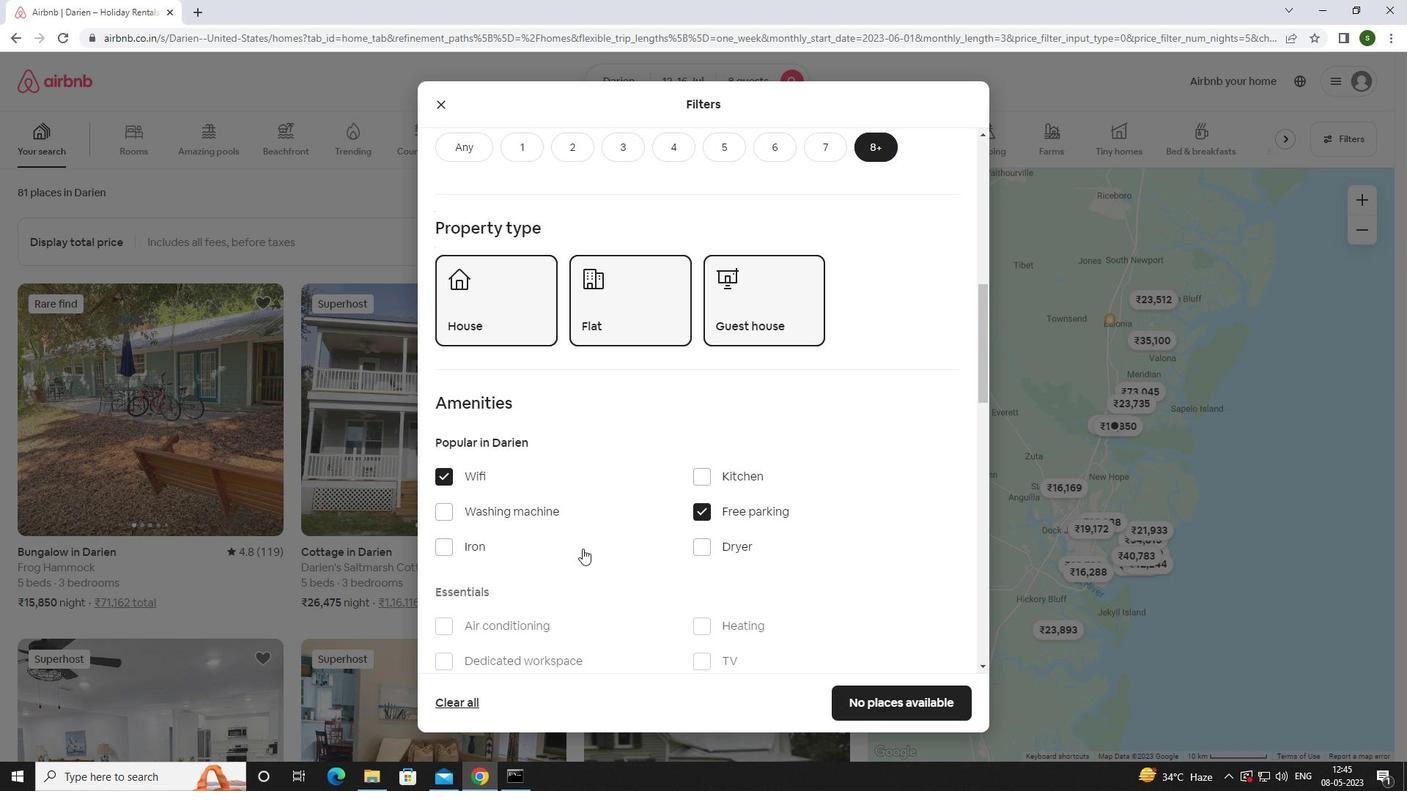 
Action: Mouse scrolled (606, 541) with delta (0, 0)
Screenshot: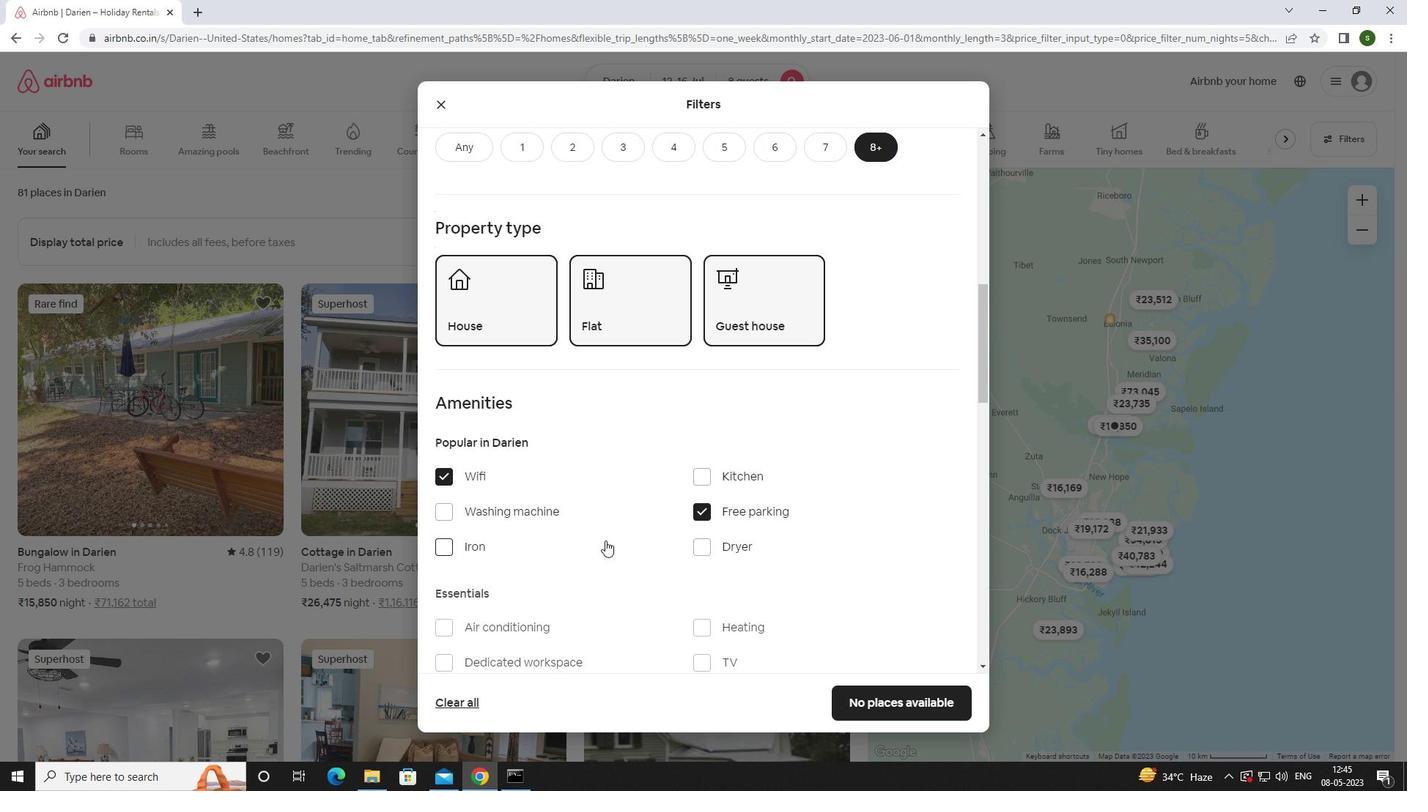 
Action: Mouse moved to (606, 542)
Screenshot: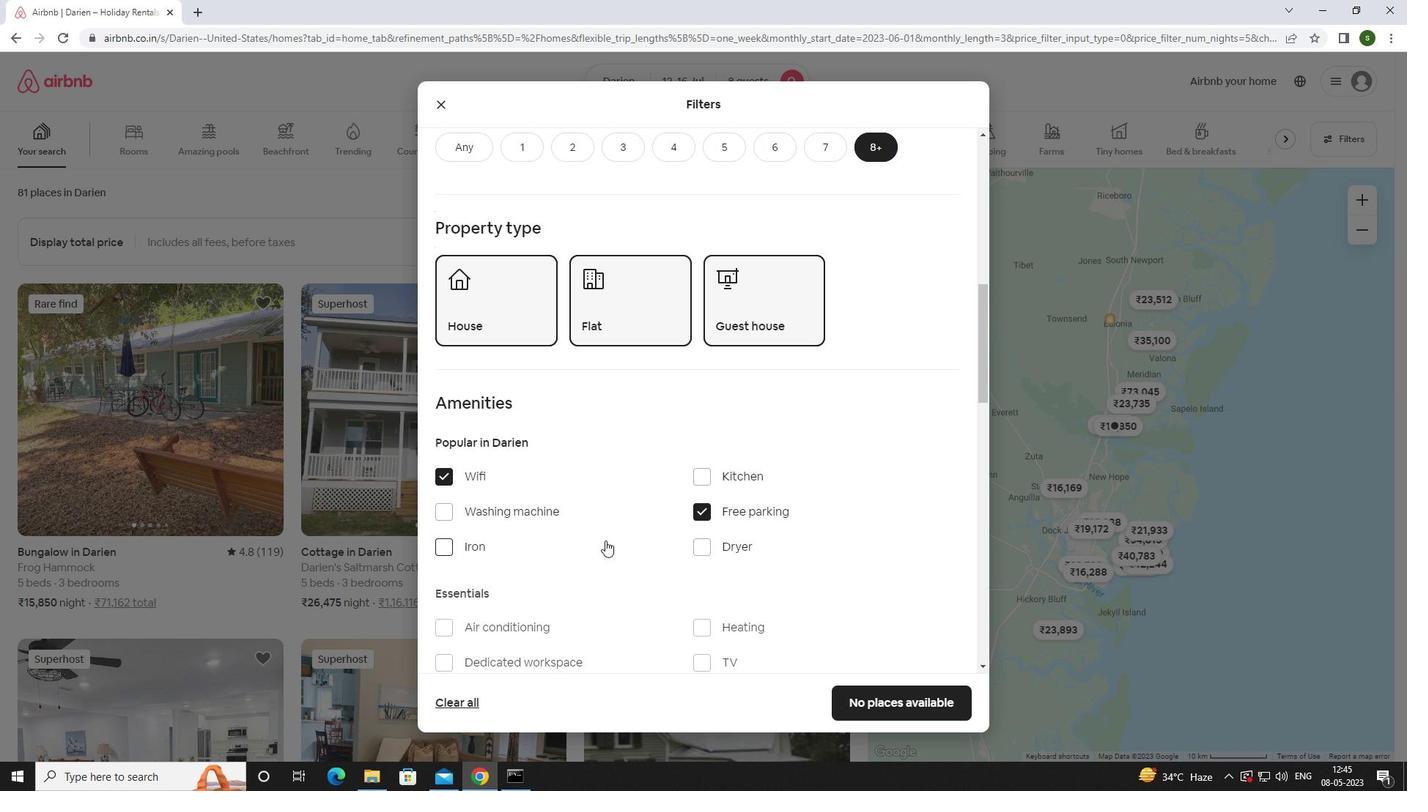 
Action: Mouse scrolled (606, 541) with delta (0, 0)
Screenshot: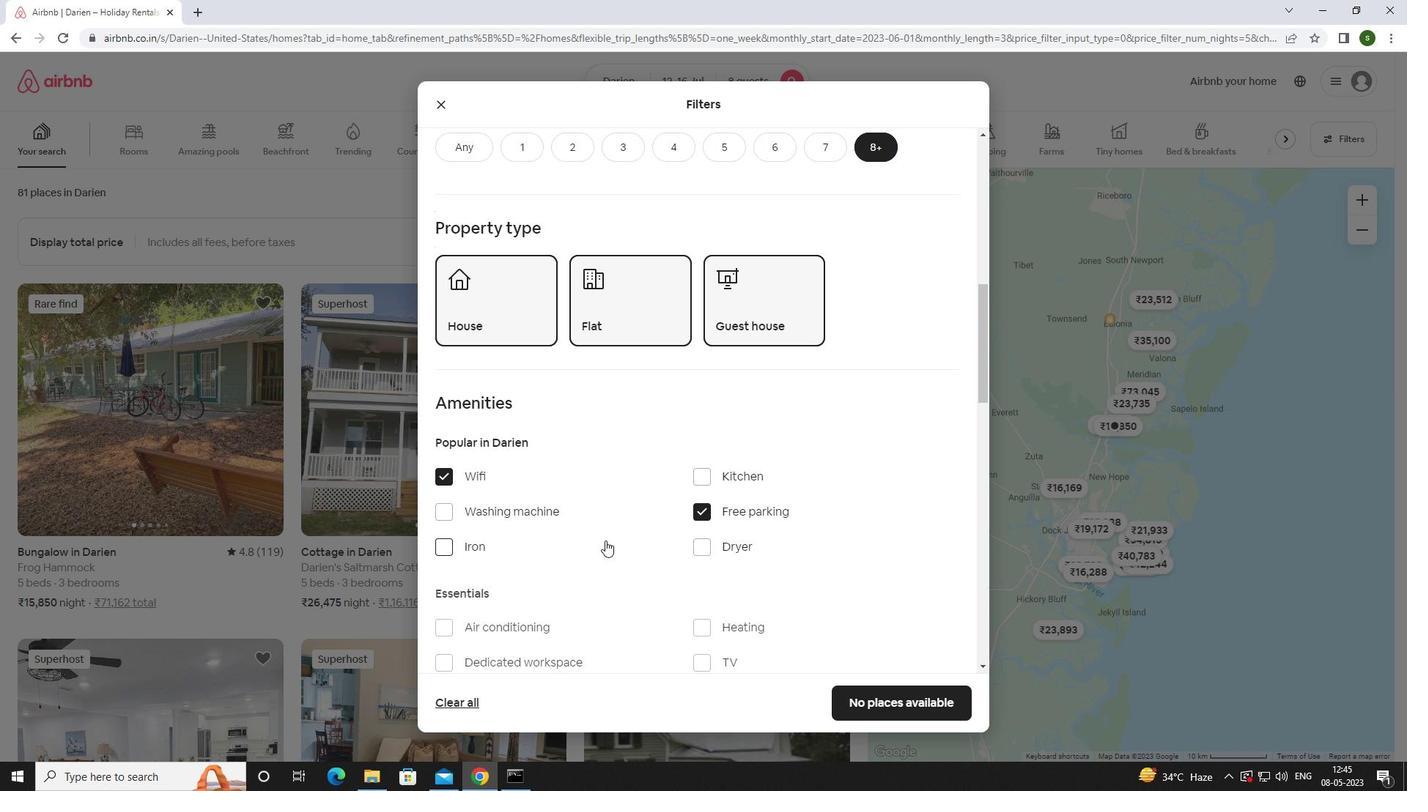 
Action: Mouse moved to (712, 510)
Screenshot: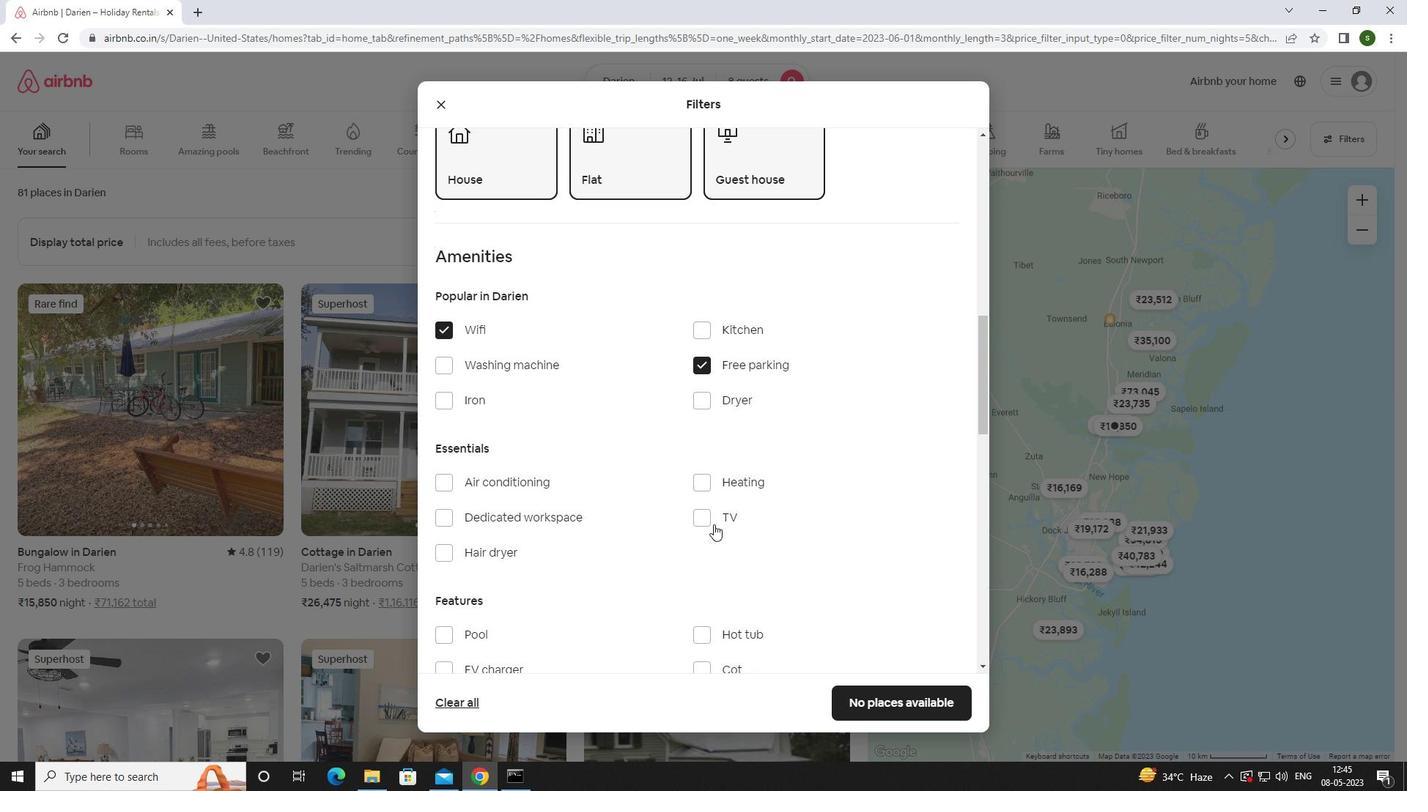 
Action: Mouse pressed left at (712, 510)
Screenshot: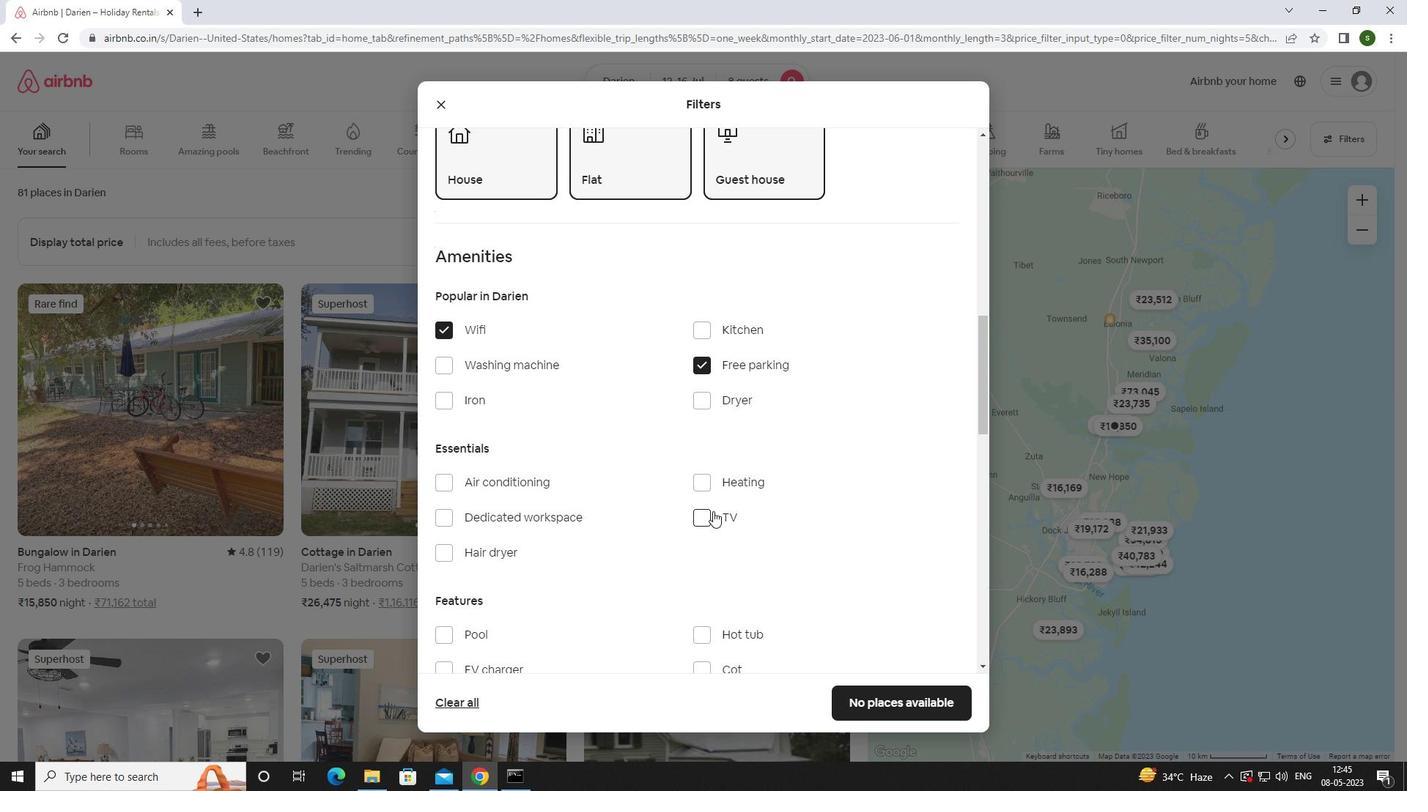 
Action: Mouse moved to (615, 527)
Screenshot: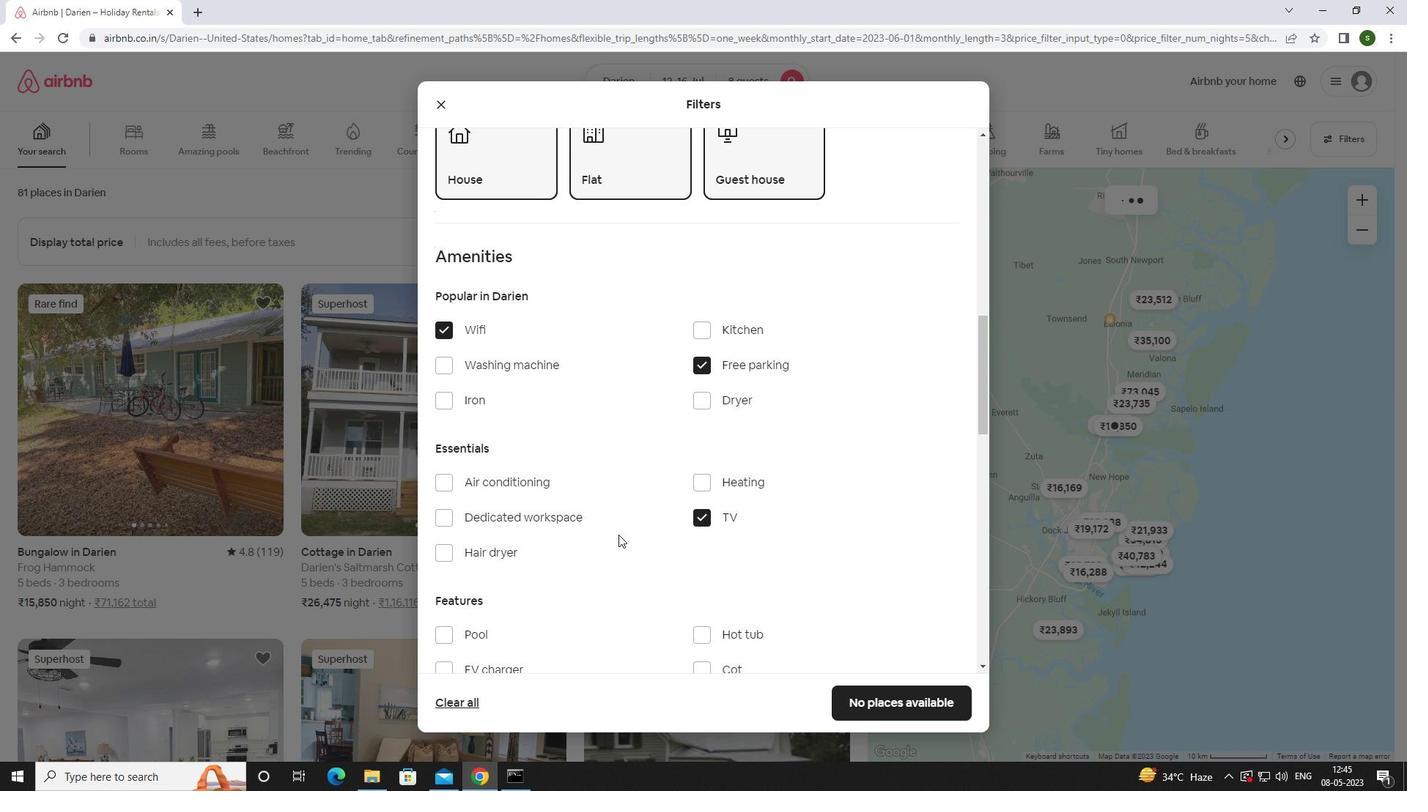 
Action: Mouse scrolled (615, 526) with delta (0, 0)
Screenshot: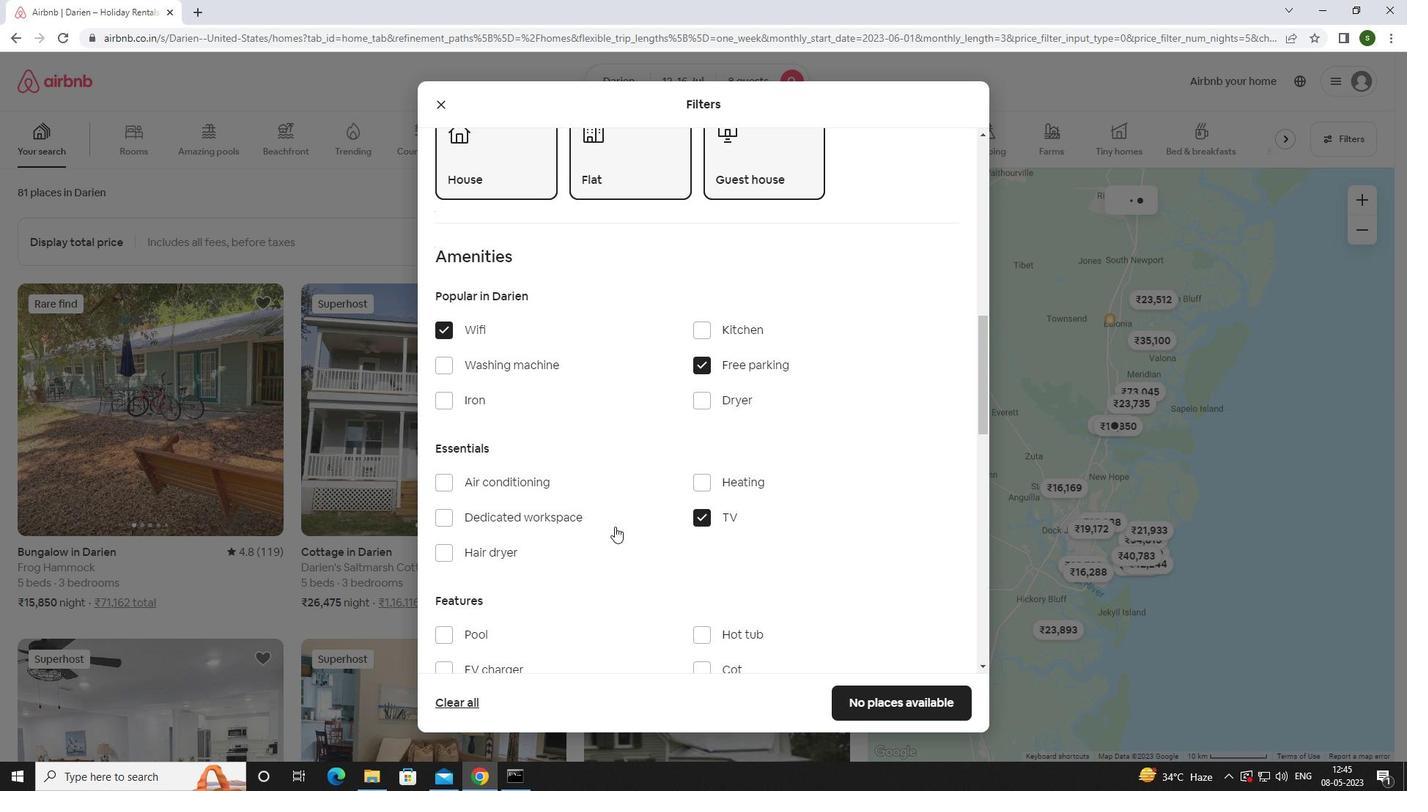 
Action: Mouse scrolled (615, 526) with delta (0, 0)
Screenshot: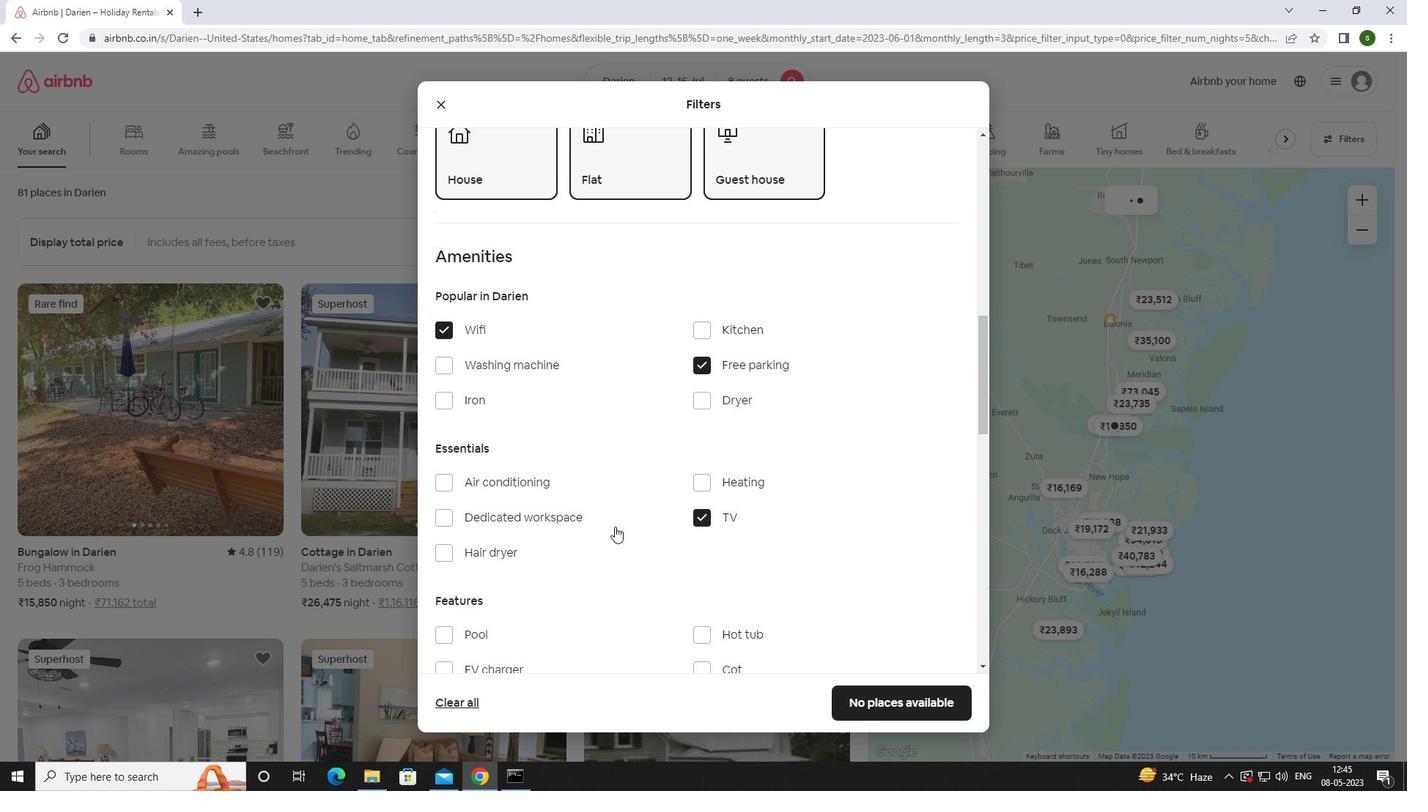 
Action: Mouse scrolled (615, 526) with delta (0, 0)
Screenshot: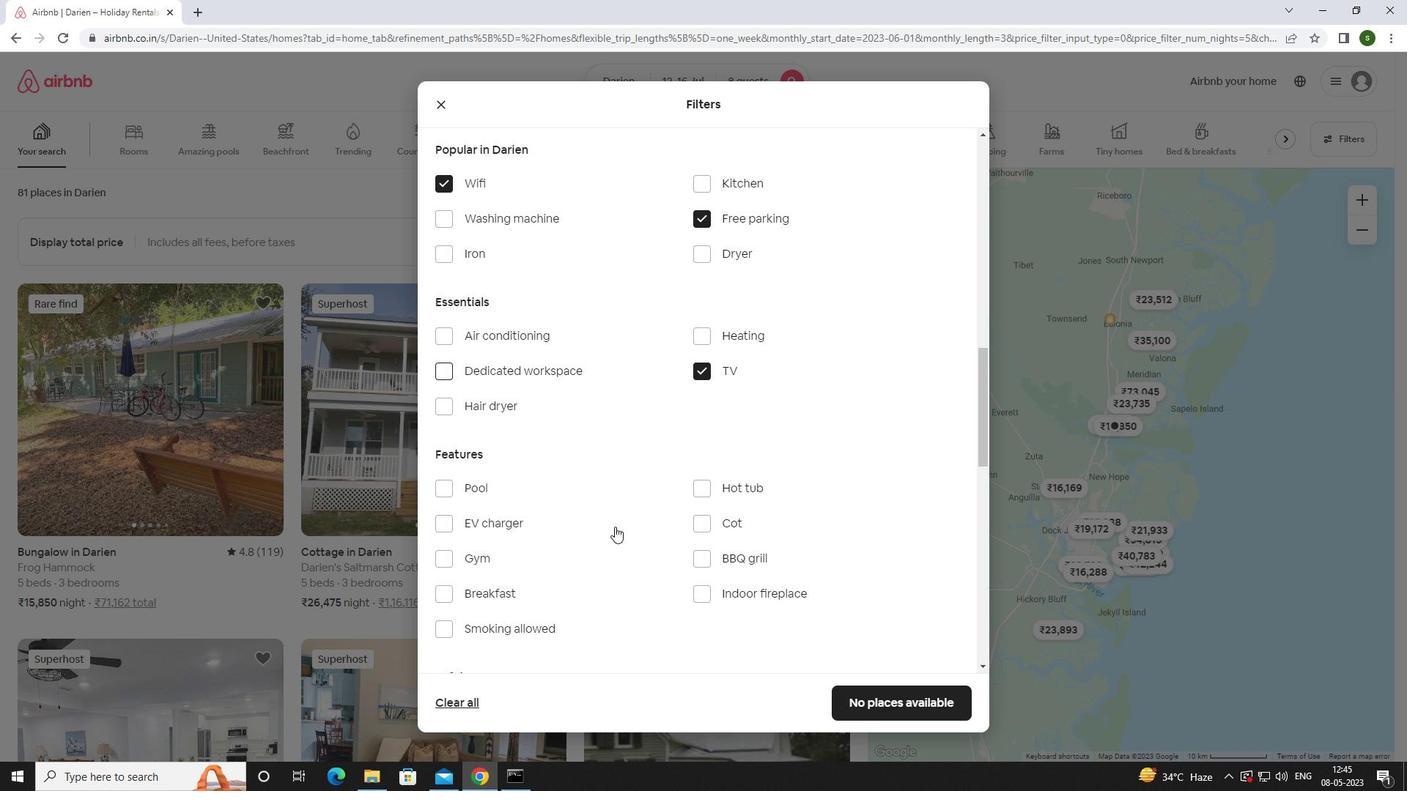 
Action: Mouse moved to (458, 485)
Screenshot: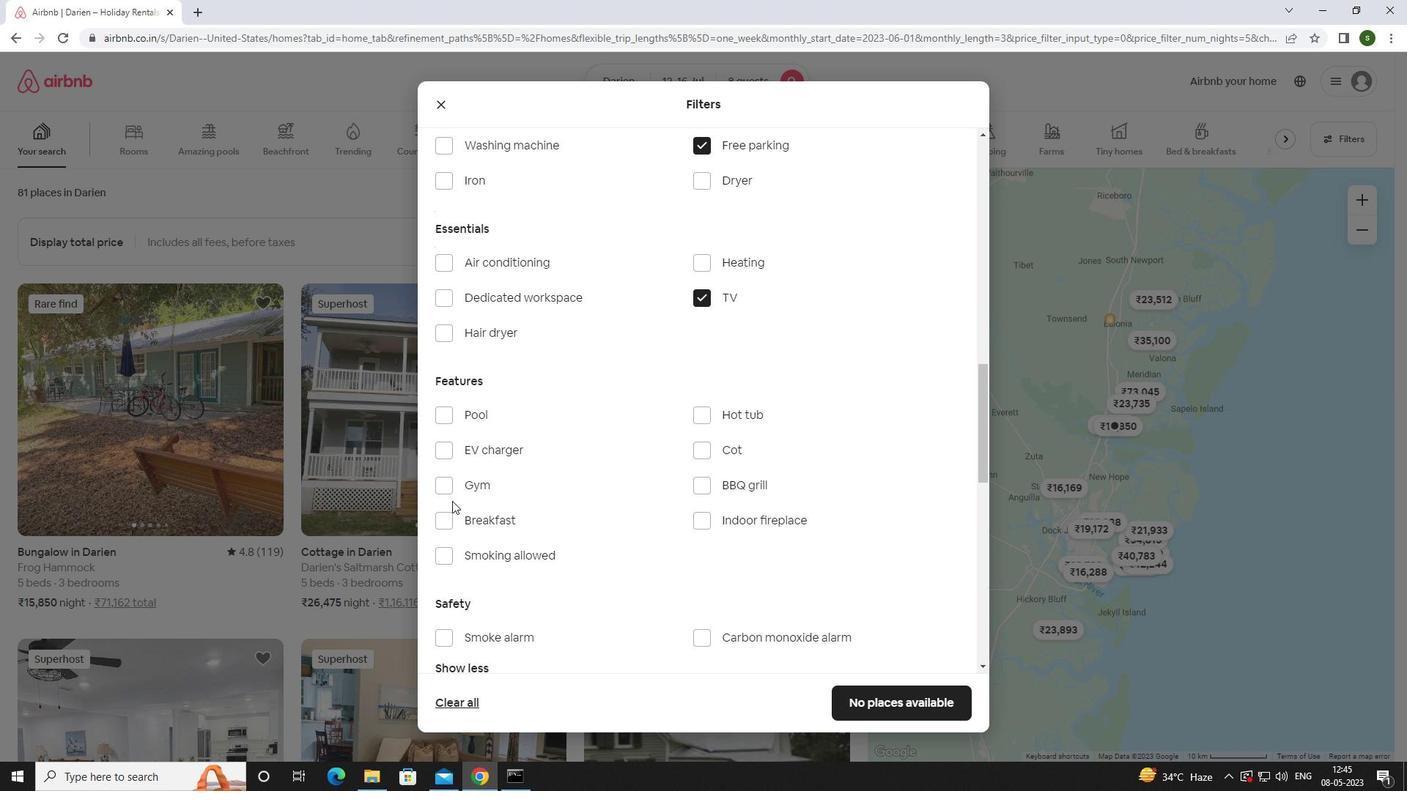 
Action: Mouse pressed left at (458, 485)
Screenshot: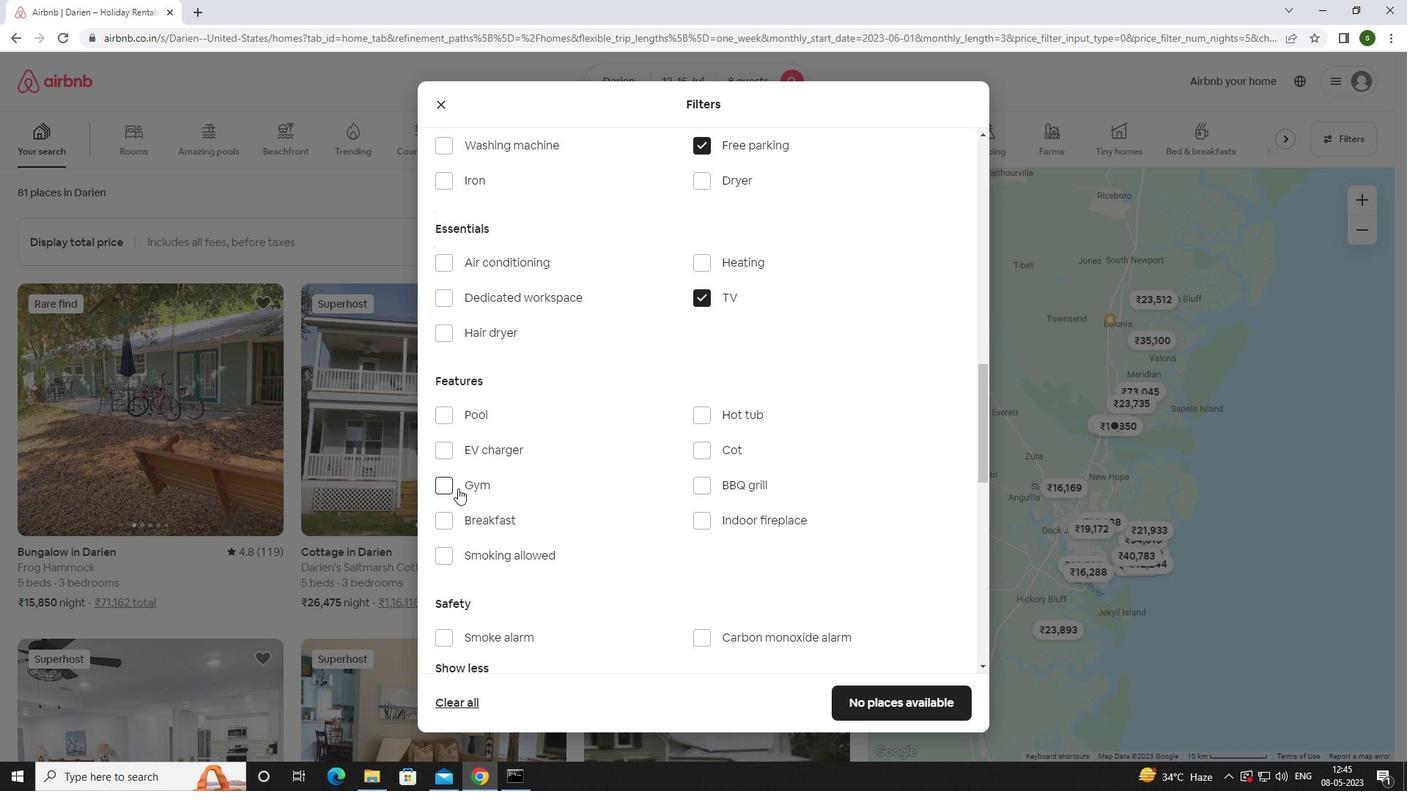 
Action: Mouse moved to (467, 527)
Screenshot: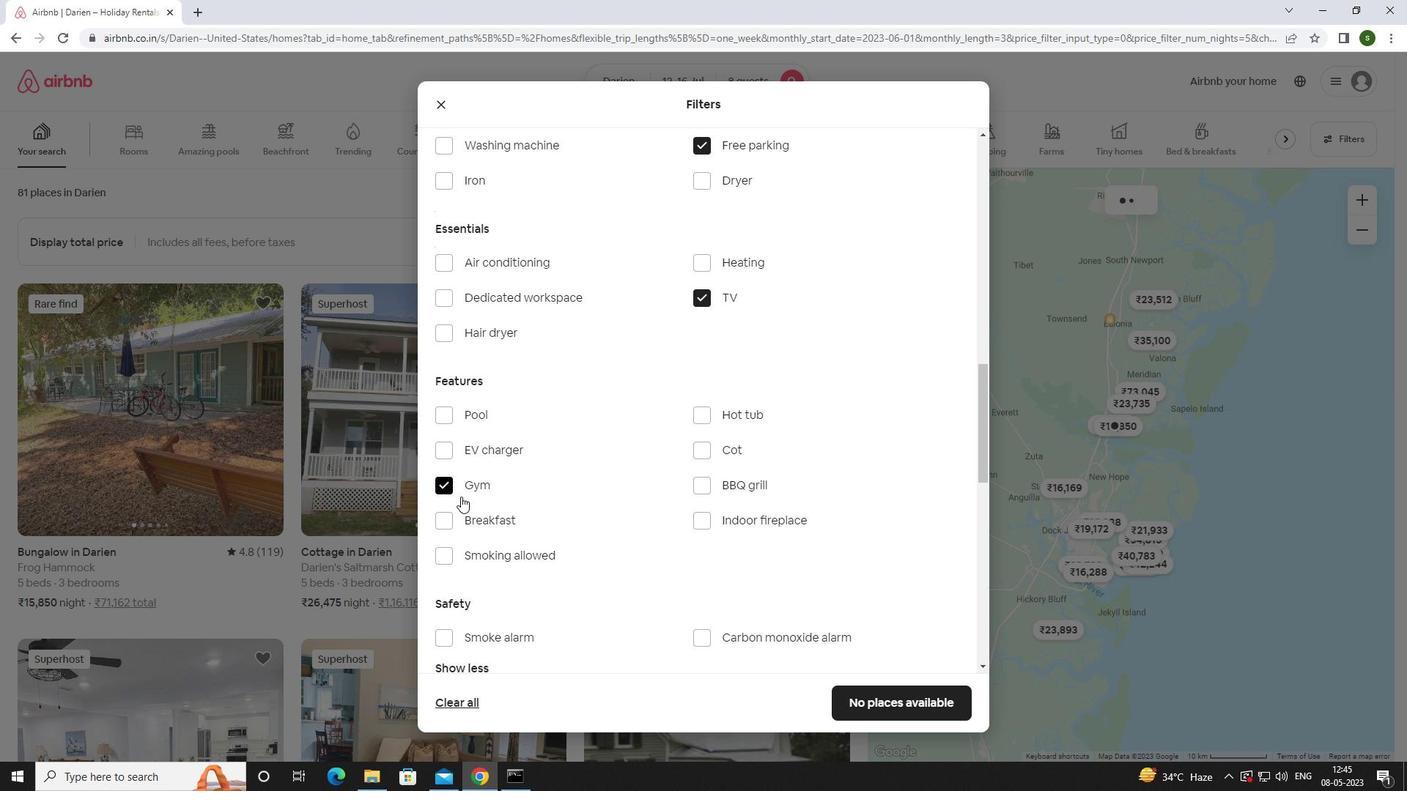
Action: Mouse pressed left at (467, 527)
Screenshot: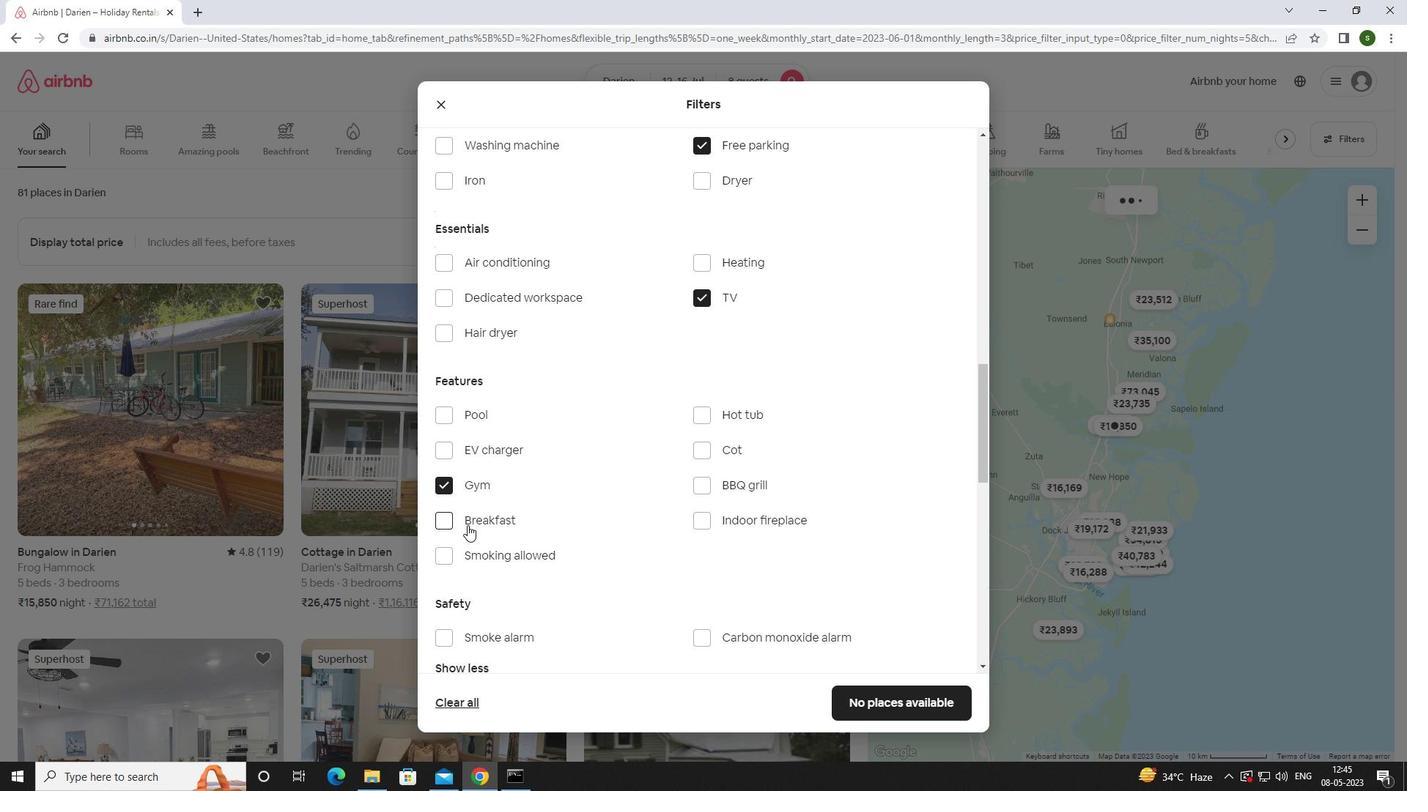 
Action: Mouse moved to (652, 501)
Screenshot: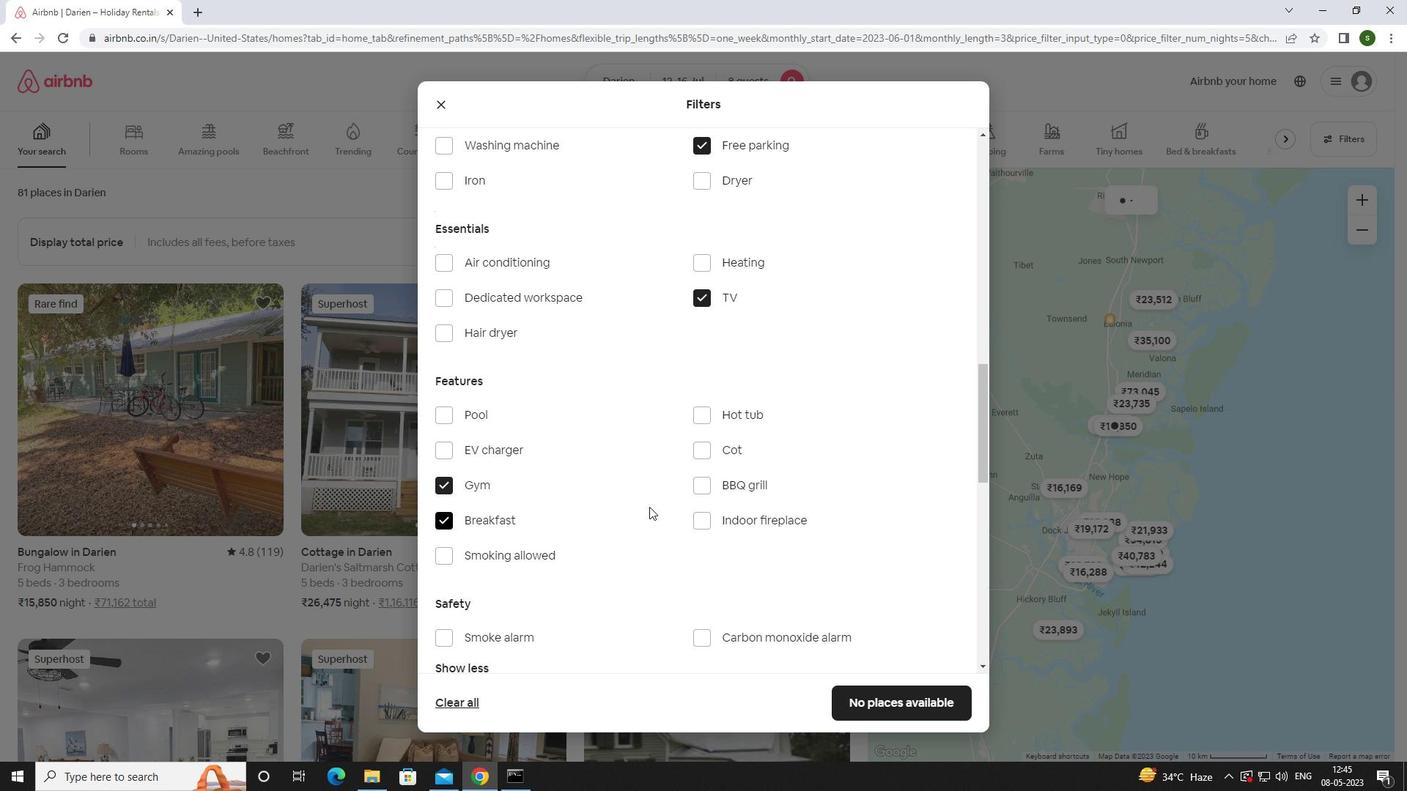 
Action: Mouse scrolled (652, 500) with delta (0, 0)
Screenshot: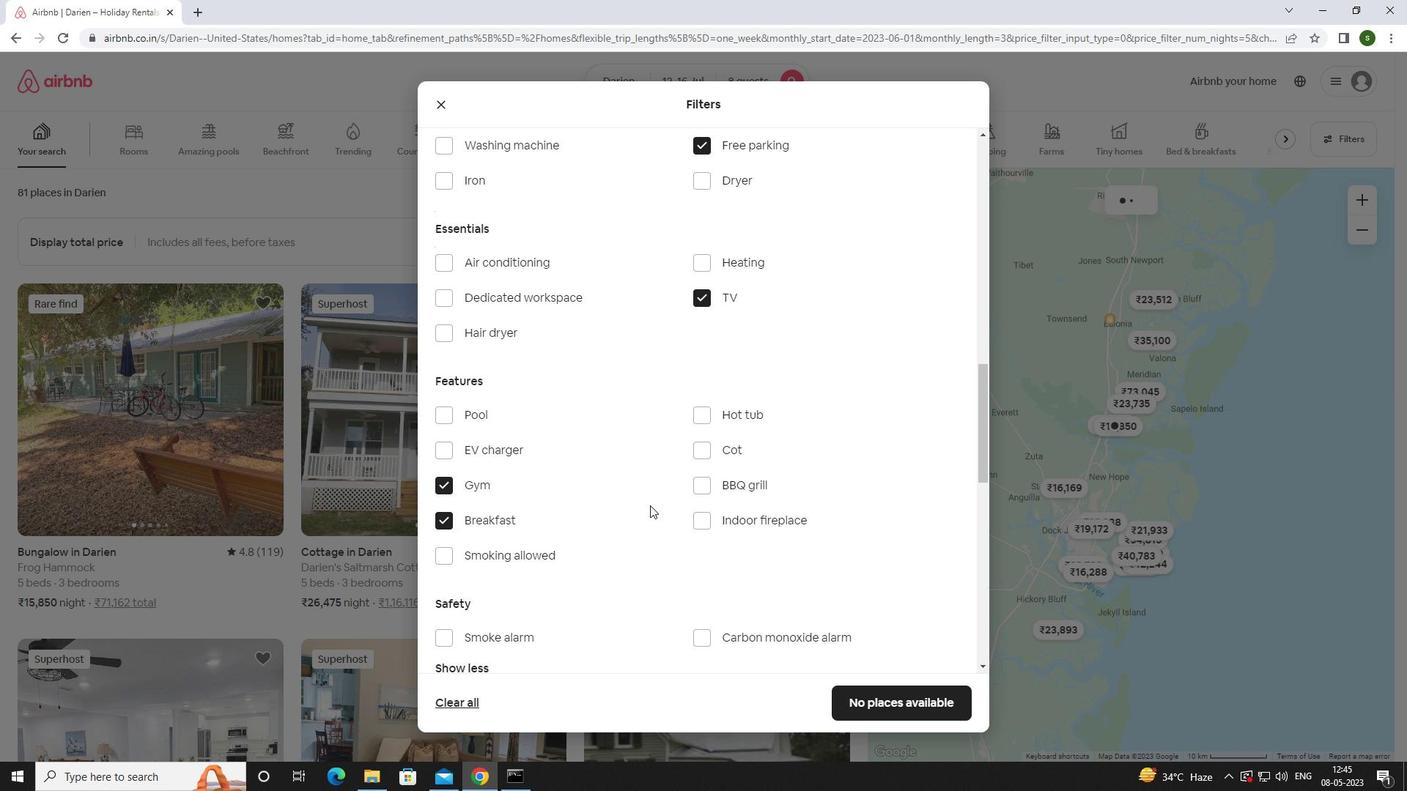 
Action: Mouse scrolled (652, 500) with delta (0, 0)
Screenshot: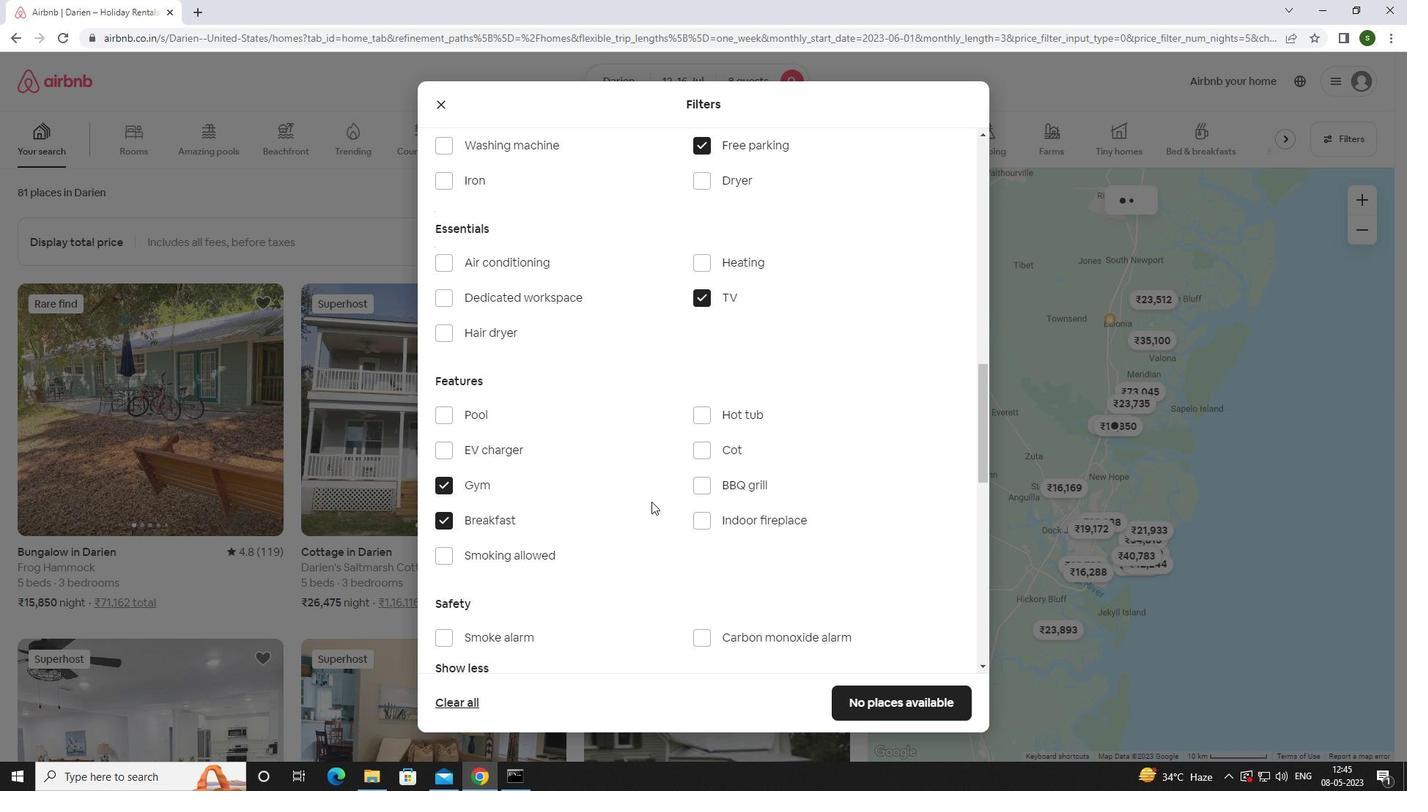 
Action: Mouse scrolled (652, 500) with delta (0, 0)
Screenshot: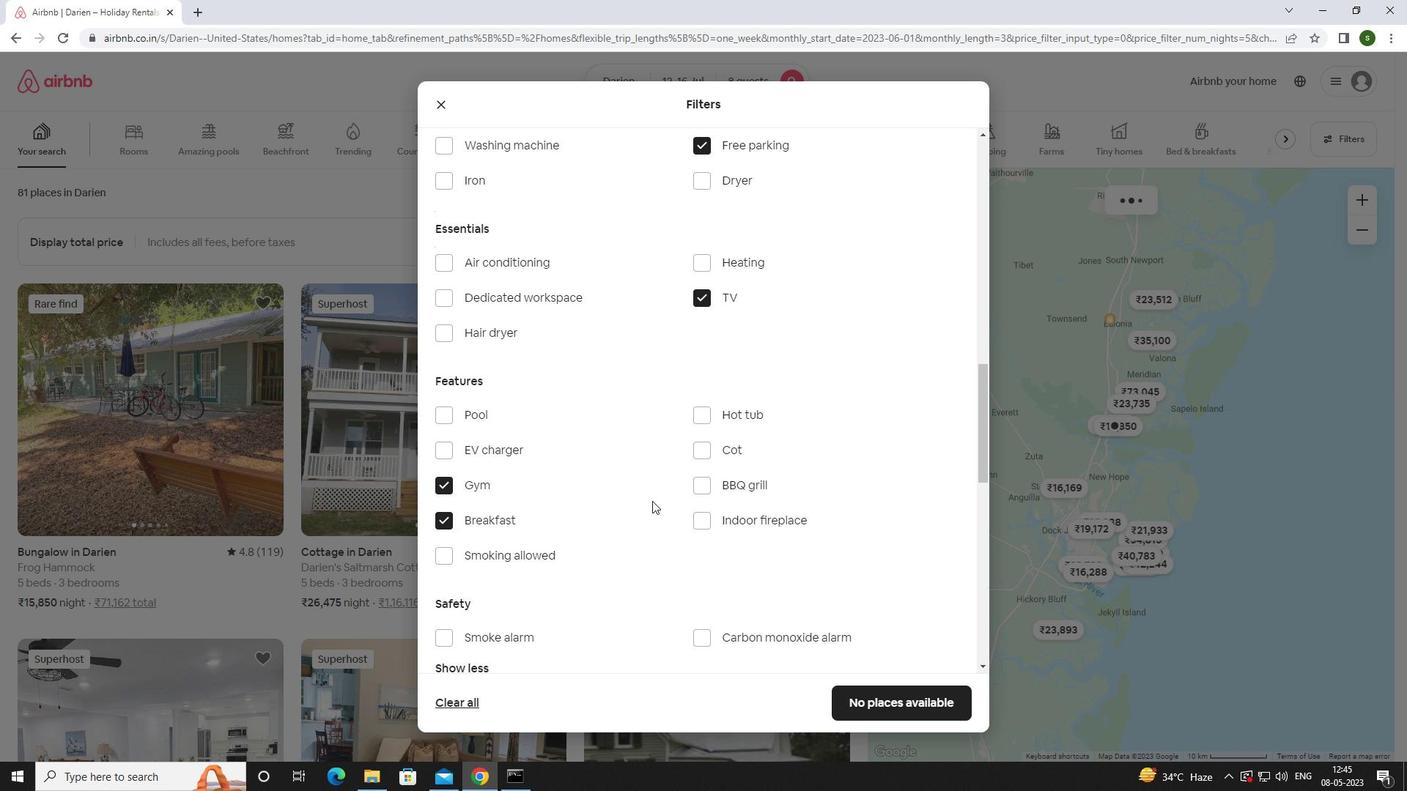 
Action: Mouse scrolled (652, 500) with delta (0, 0)
Screenshot: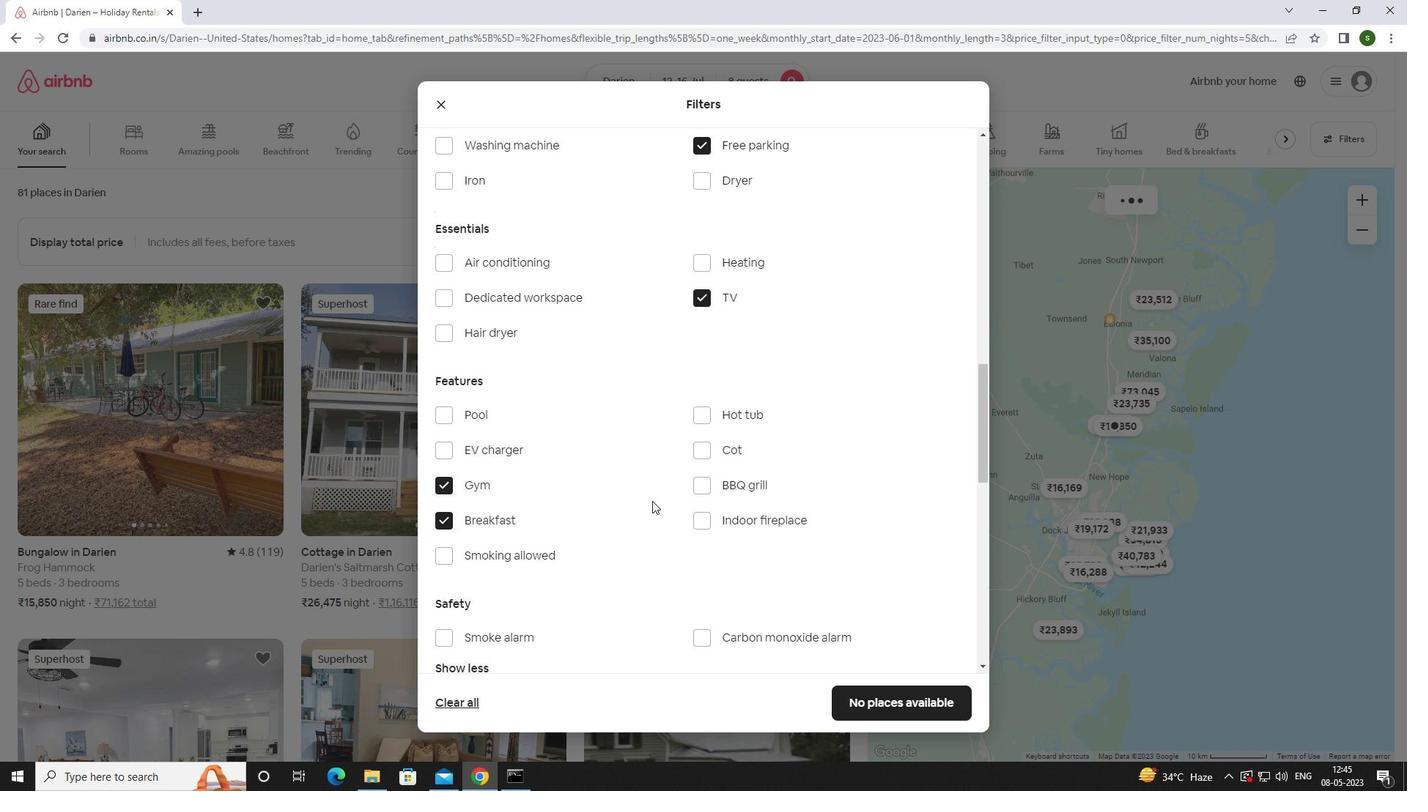 
Action: Mouse scrolled (652, 500) with delta (0, 0)
Screenshot: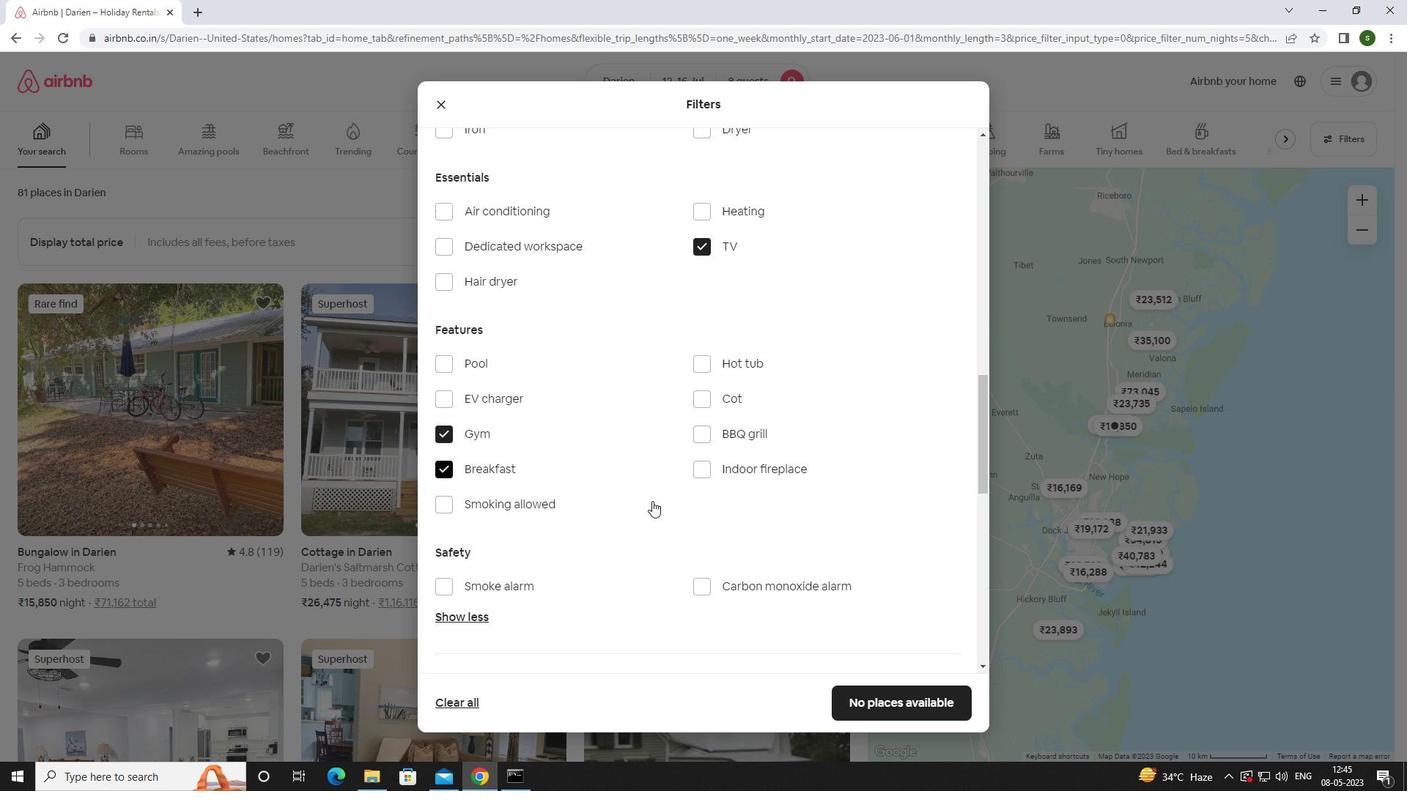
Action: Mouse moved to (922, 468)
Screenshot: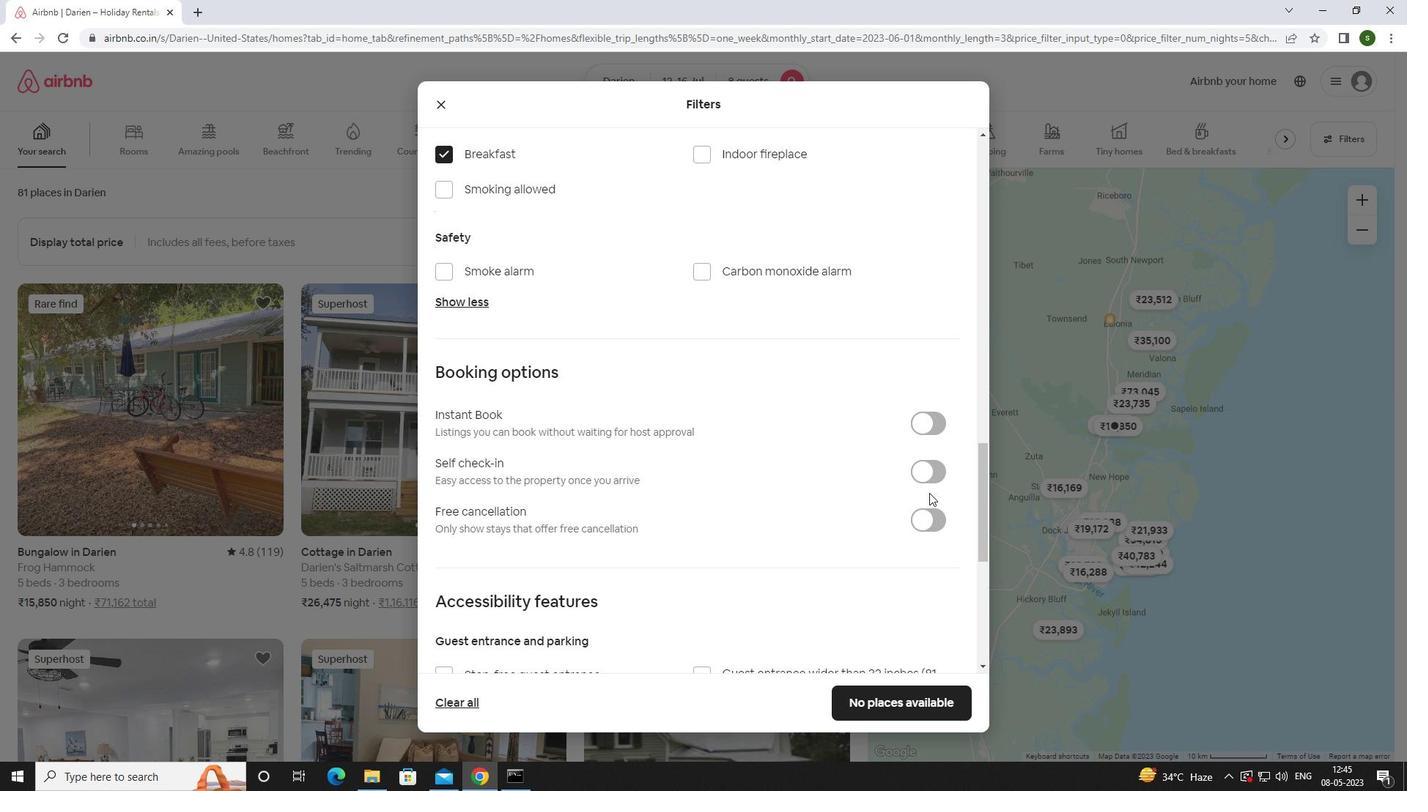 
Action: Mouse pressed left at (922, 468)
Screenshot: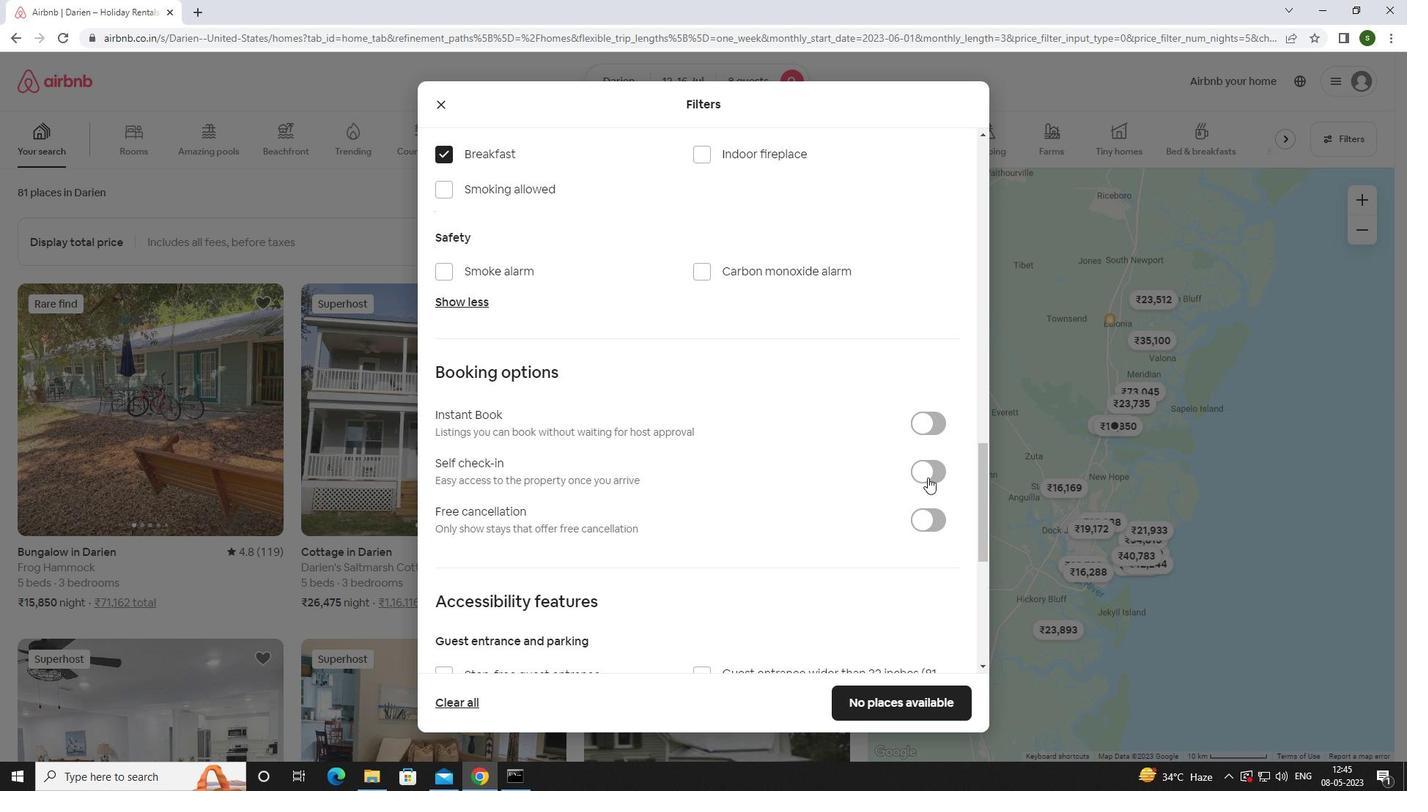 
Action: Mouse moved to (779, 466)
Screenshot: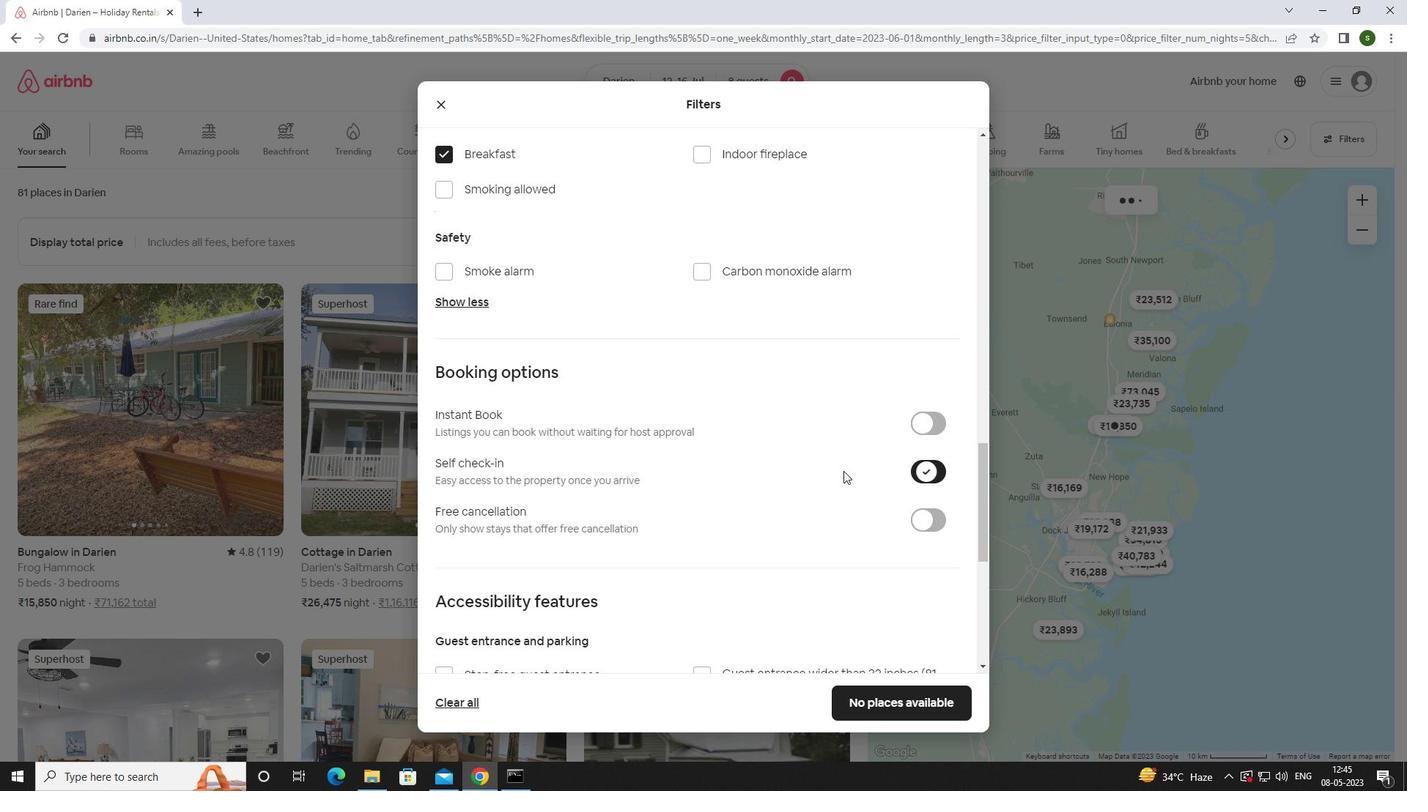 
Action: Mouse scrolled (779, 466) with delta (0, 0)
Screenshot: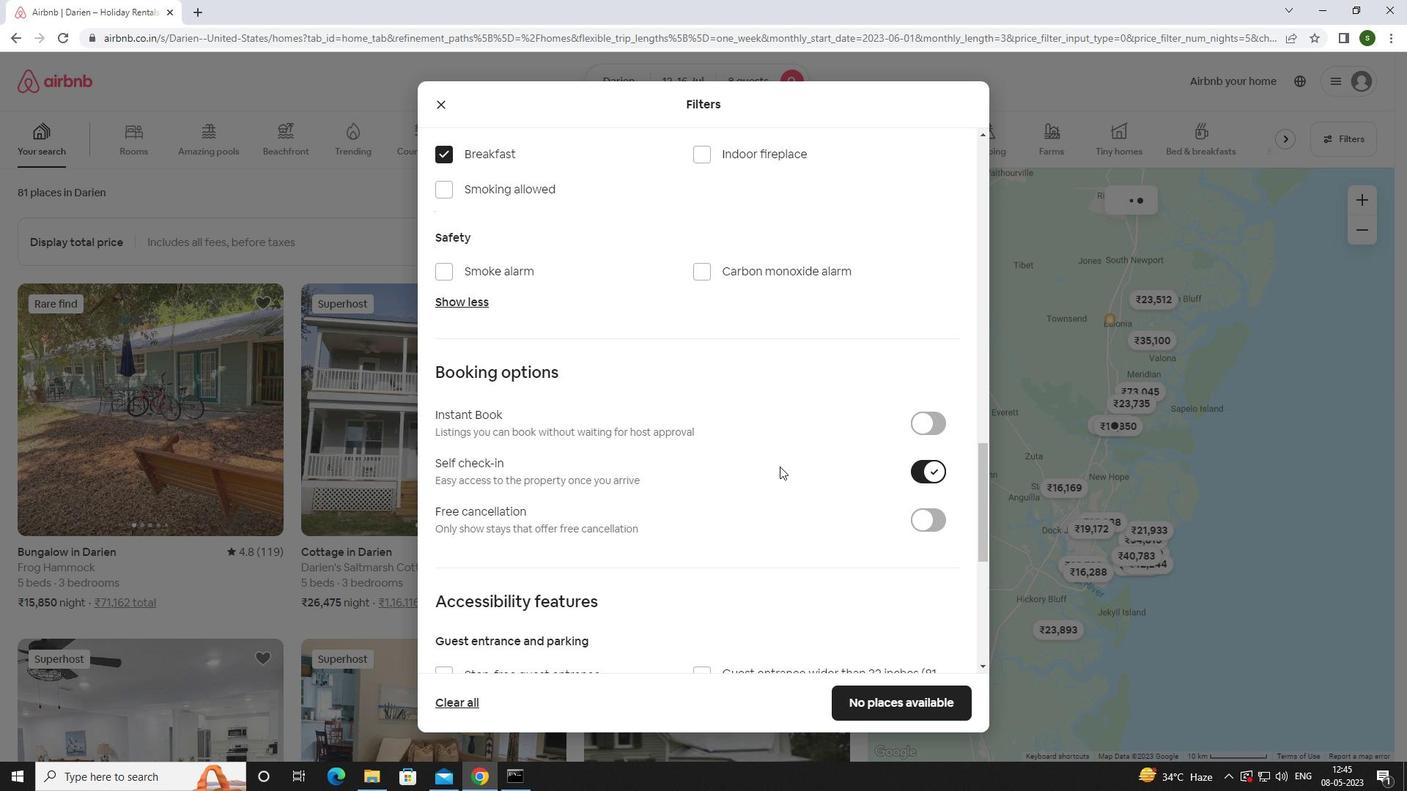 
Action: Mouse scrolled (779, 466) with delta (0, 0)
Screenshot: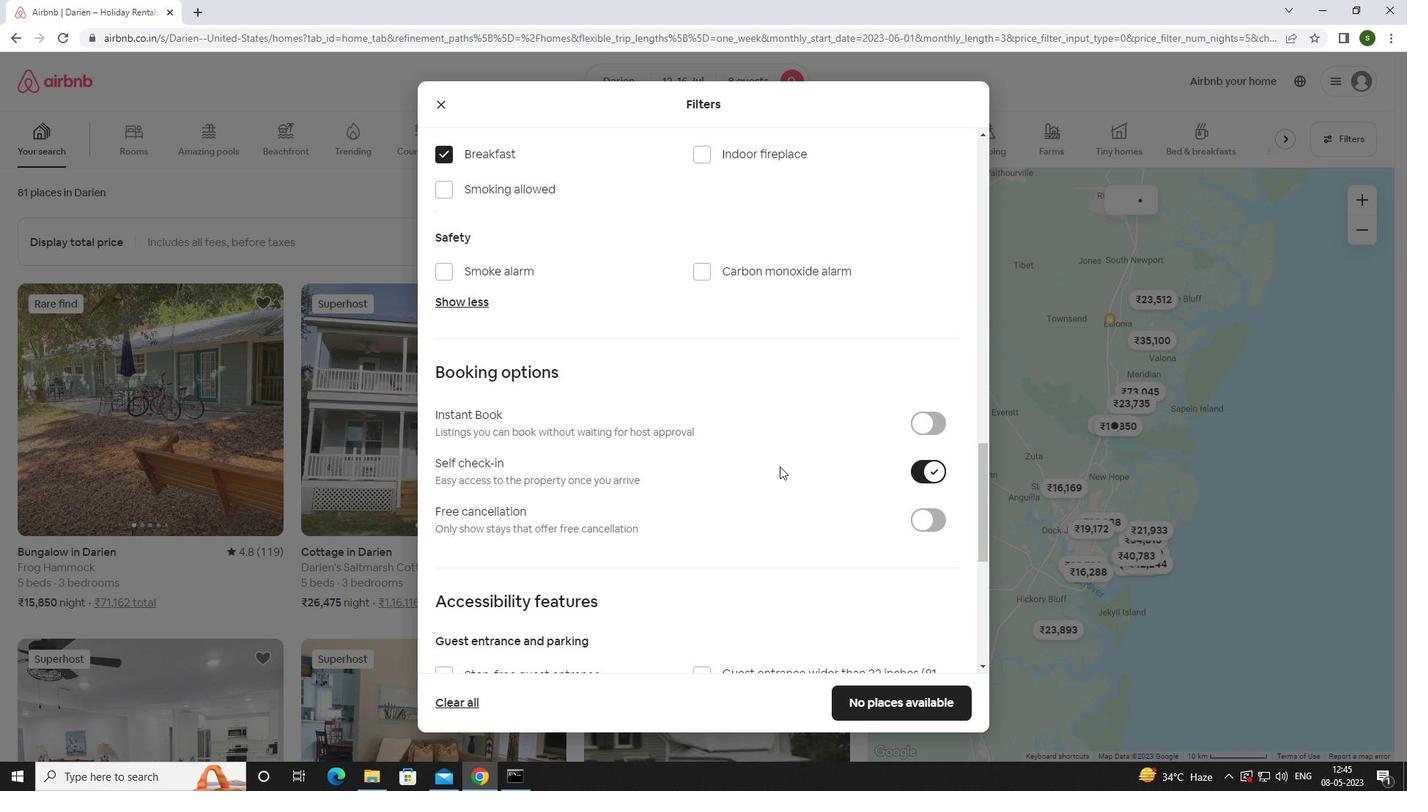 
Action: Mouse scrolled (779, 466) with delta (0, 0)
Screenshot: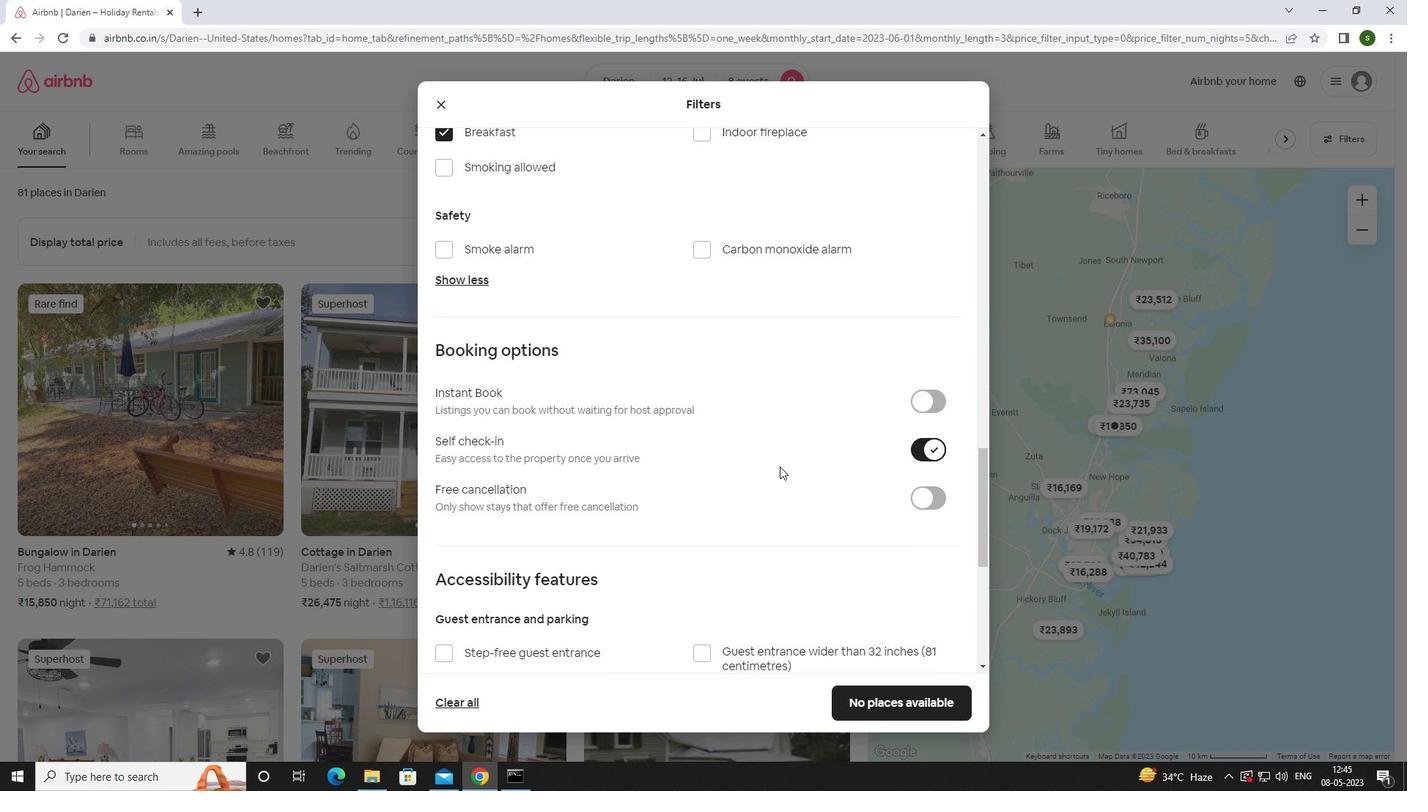 
Action: Mouse scrolled (779, 466) with delta (0, 0)
Screenshot: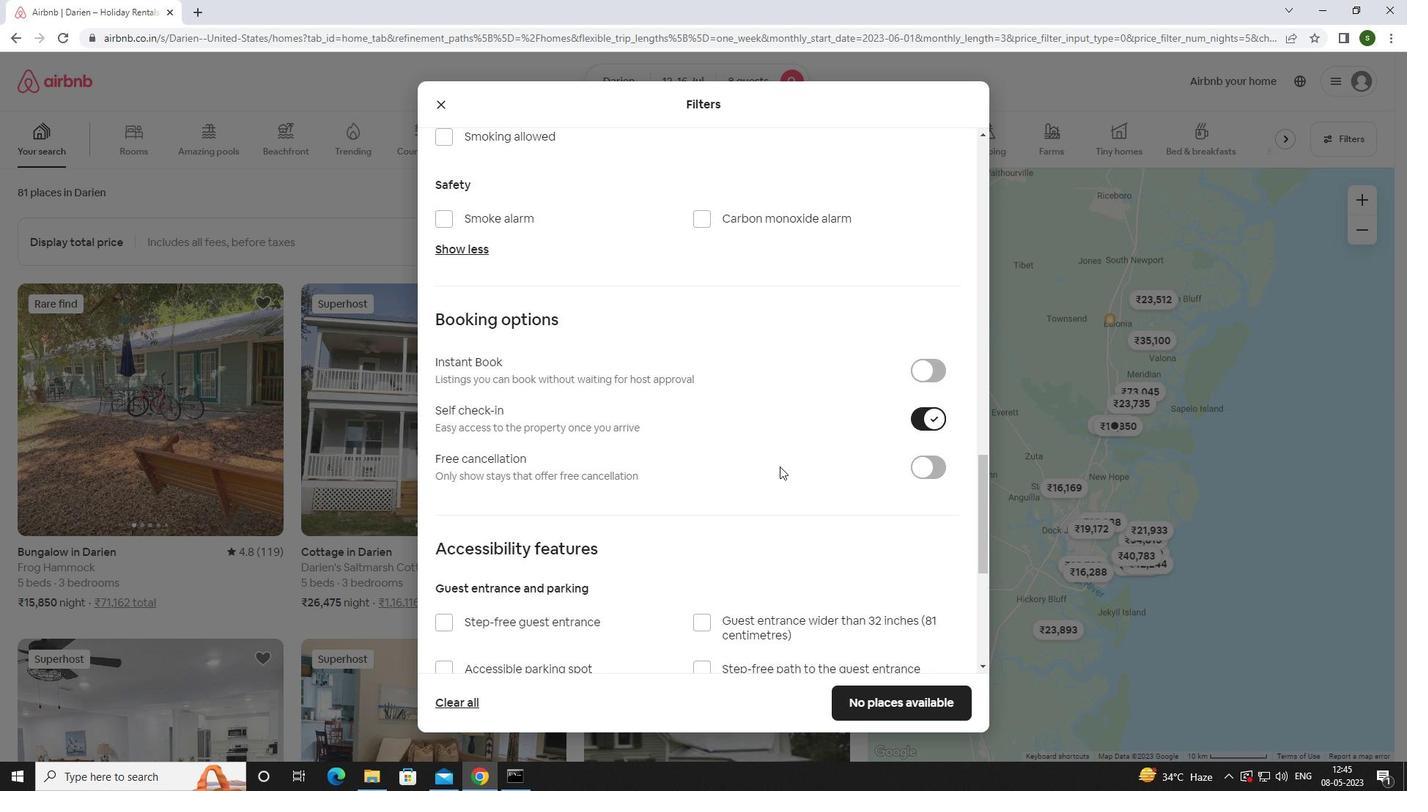 
Action: Mouse scrolled (779, 466) with delta (0, 0)
Screenshot: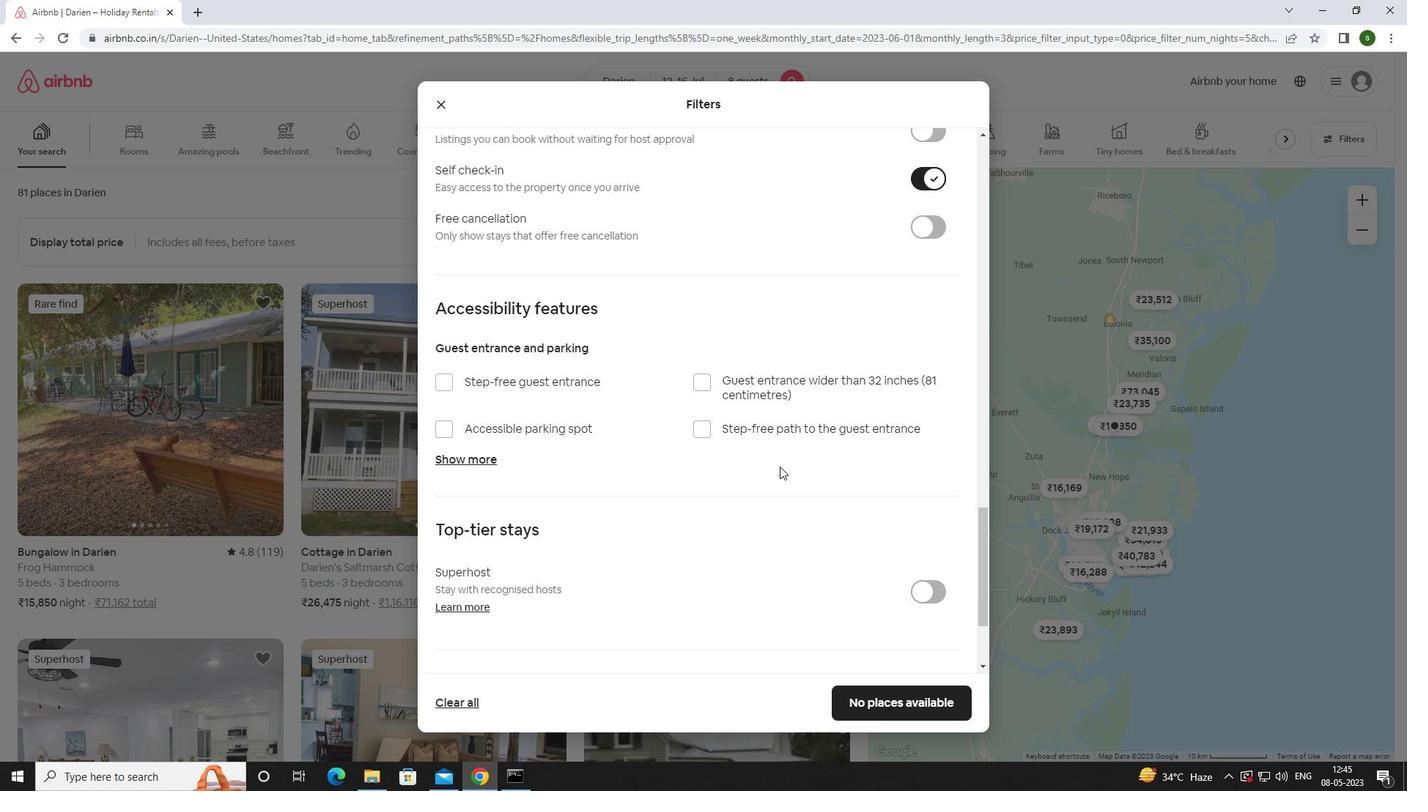 
Action: Mouse scrolled (779, 466) with delta (0, 0)
Screenshot: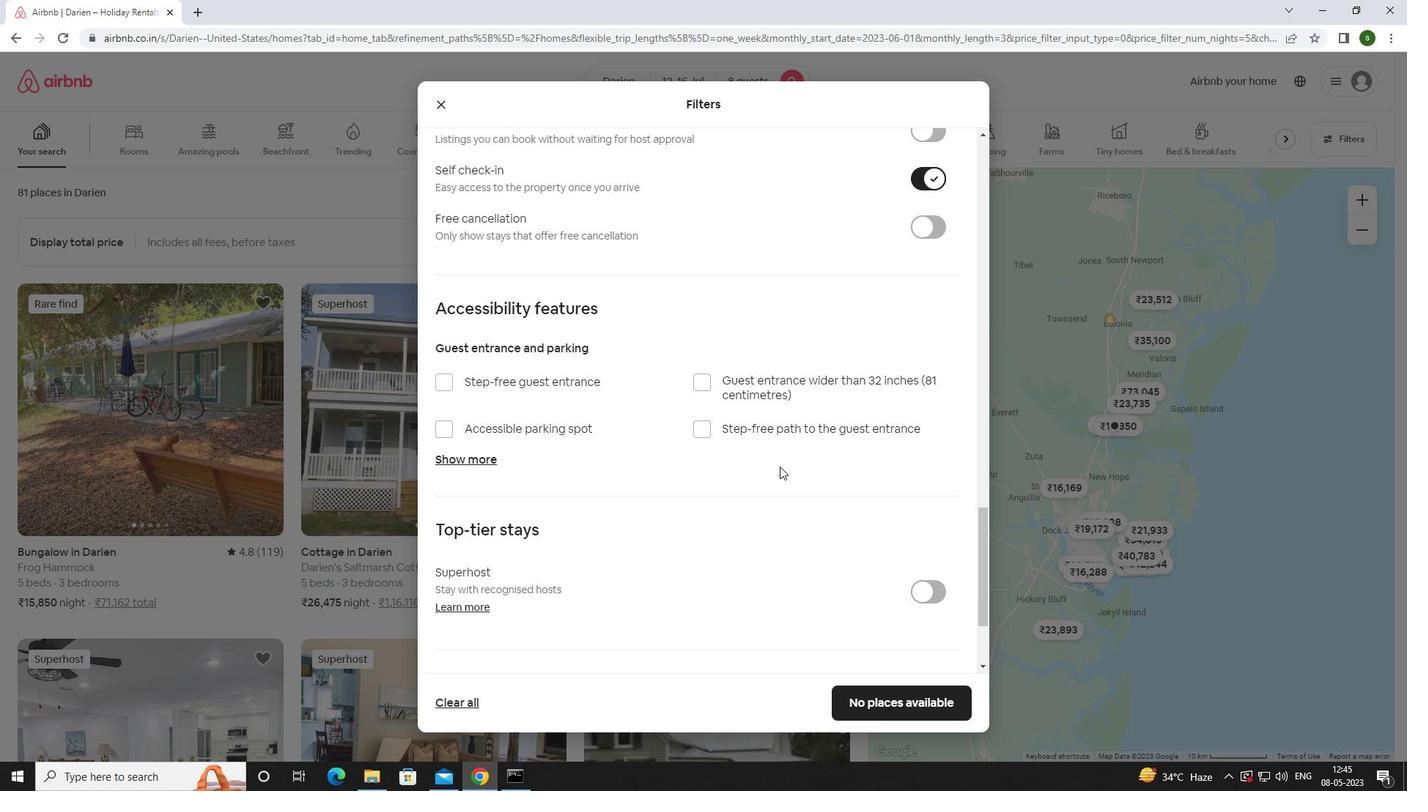 
Action: Mouse scrolled (779, 466) with delta (0, 0)
Screenshot: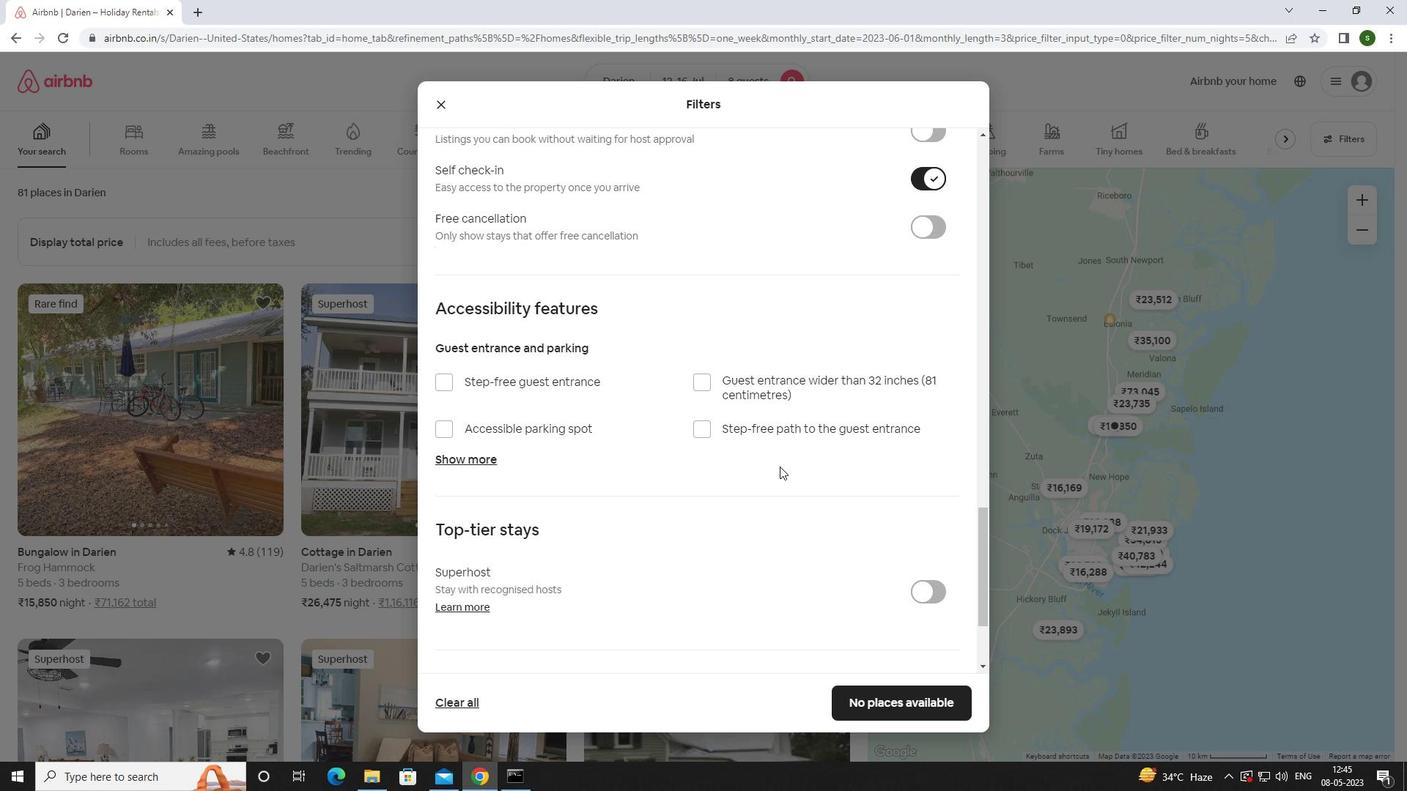 
Action: Mouse scrolled (779, 466) with delta (0, 0)
Screenshot: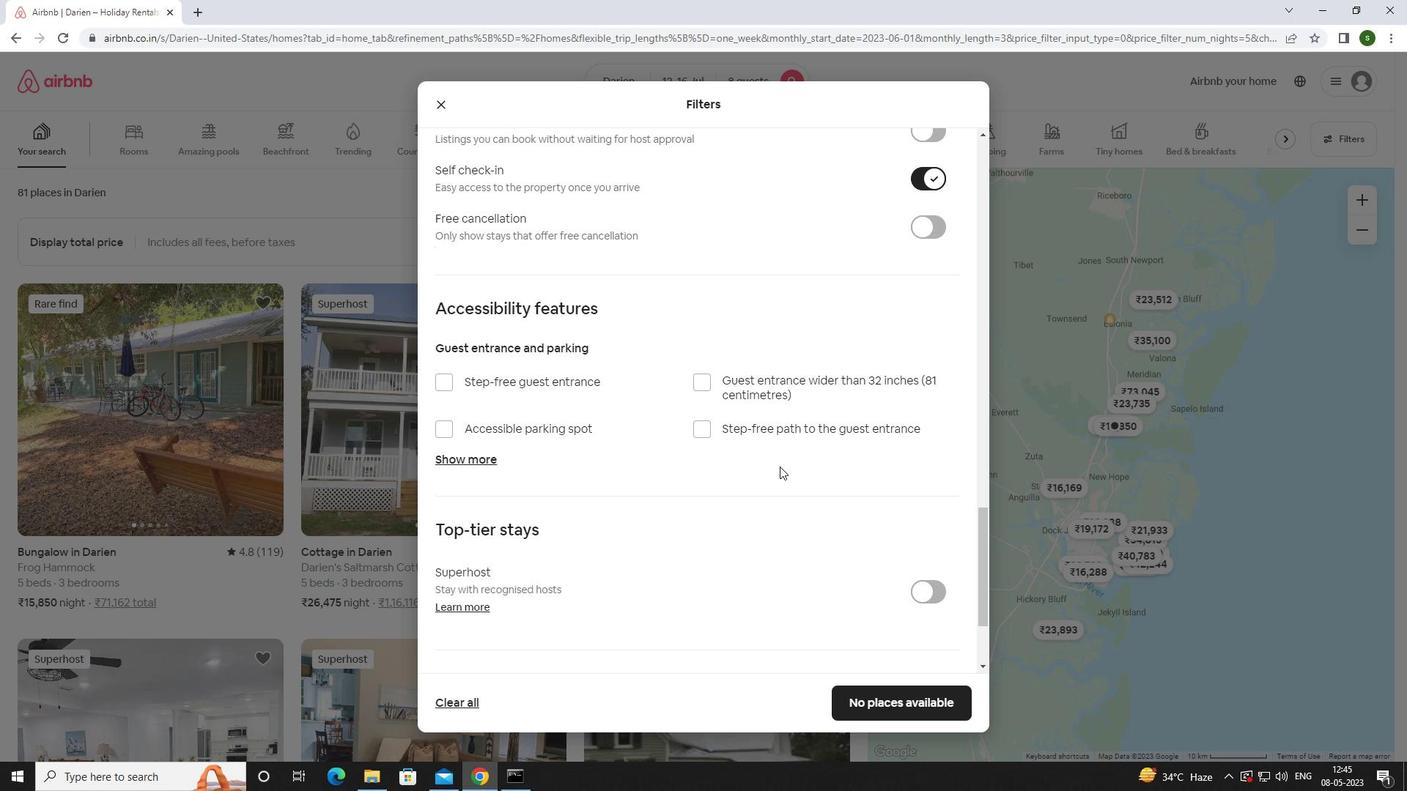 
Action: Mouse scrolled (779, 466) with delta (0, 0)
Screenshot: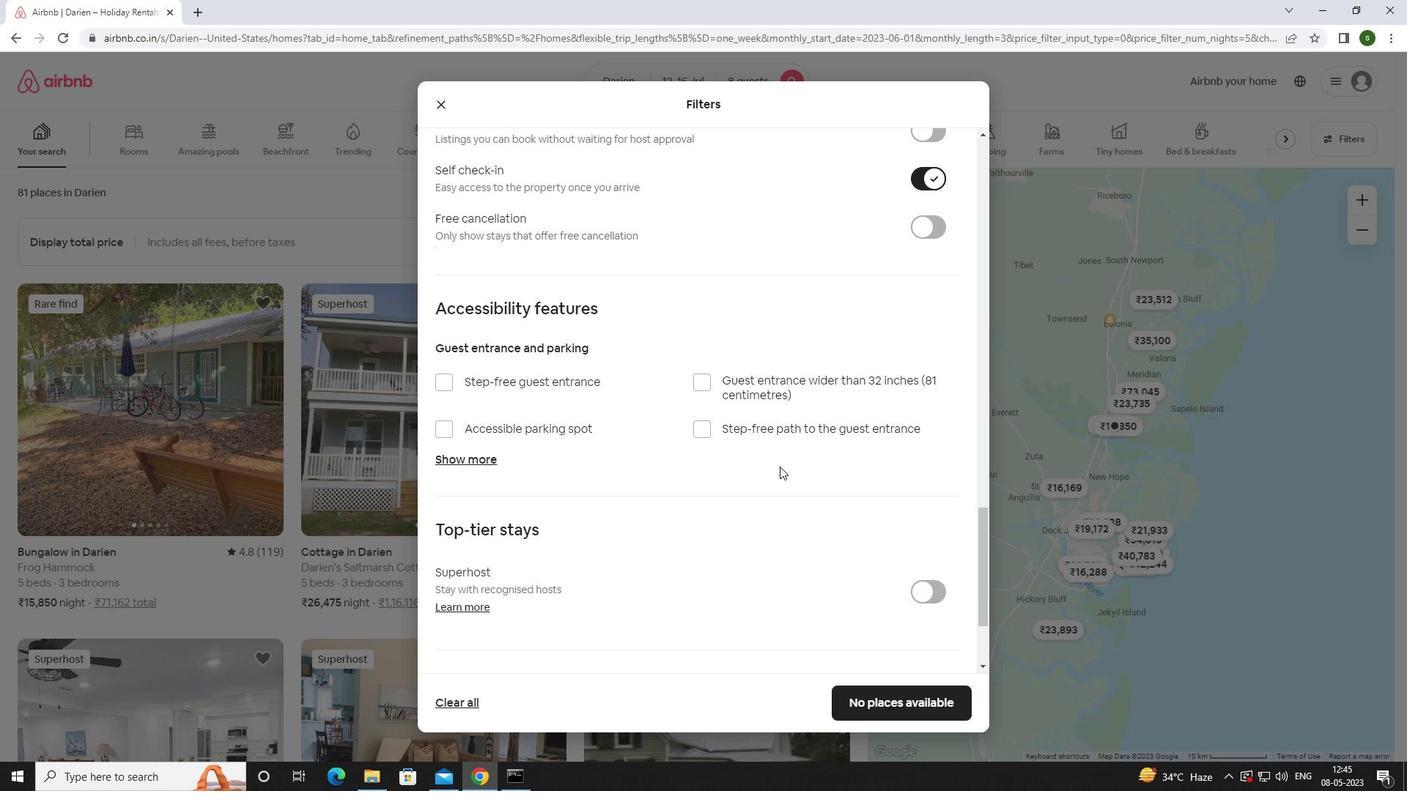 
Action: Mouse scrolled (779, 466) with delta (0, 0)
Screenshot: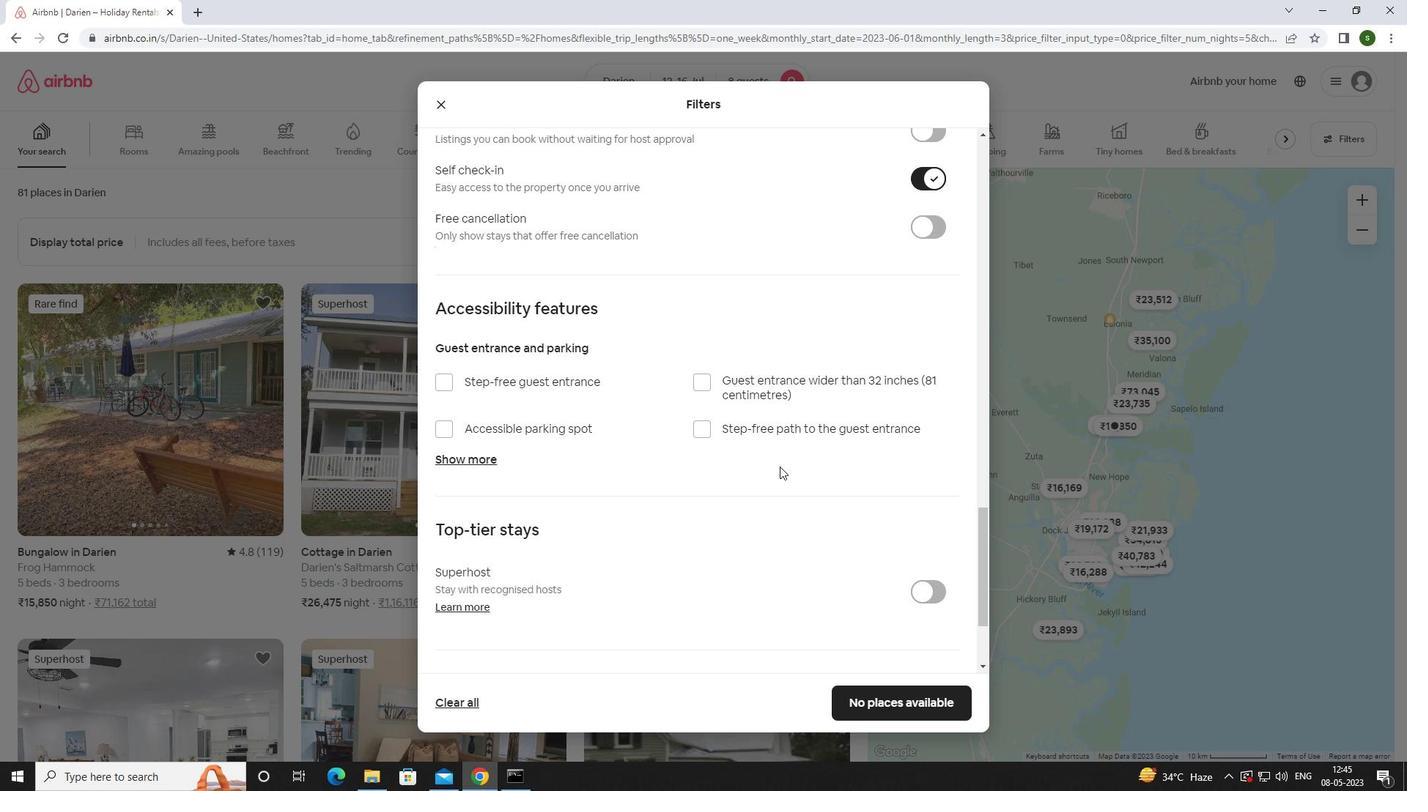 
Action: Mouse moved to (450, 569)
Screenshot: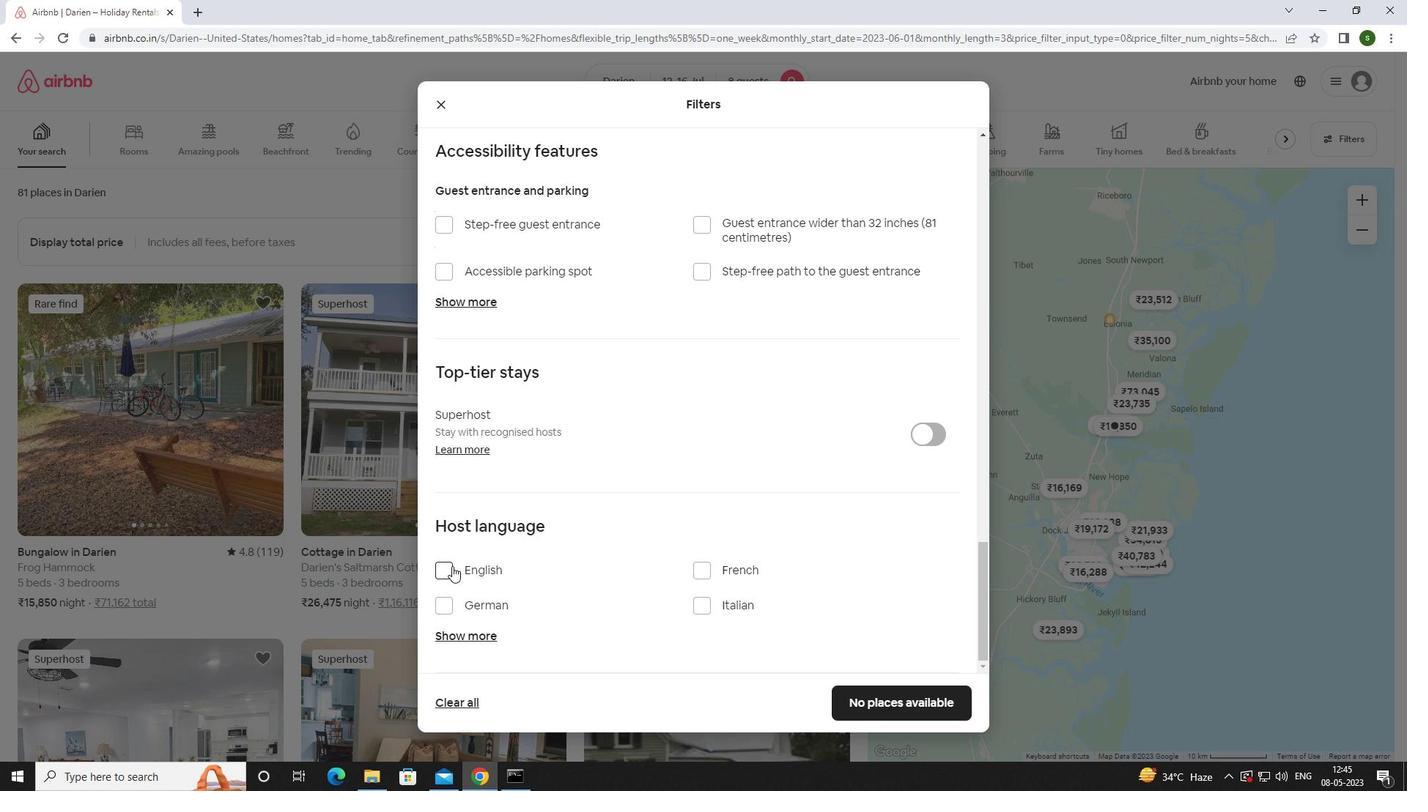 
Action: Mouse pressed left at (450, 569)
Screenshot: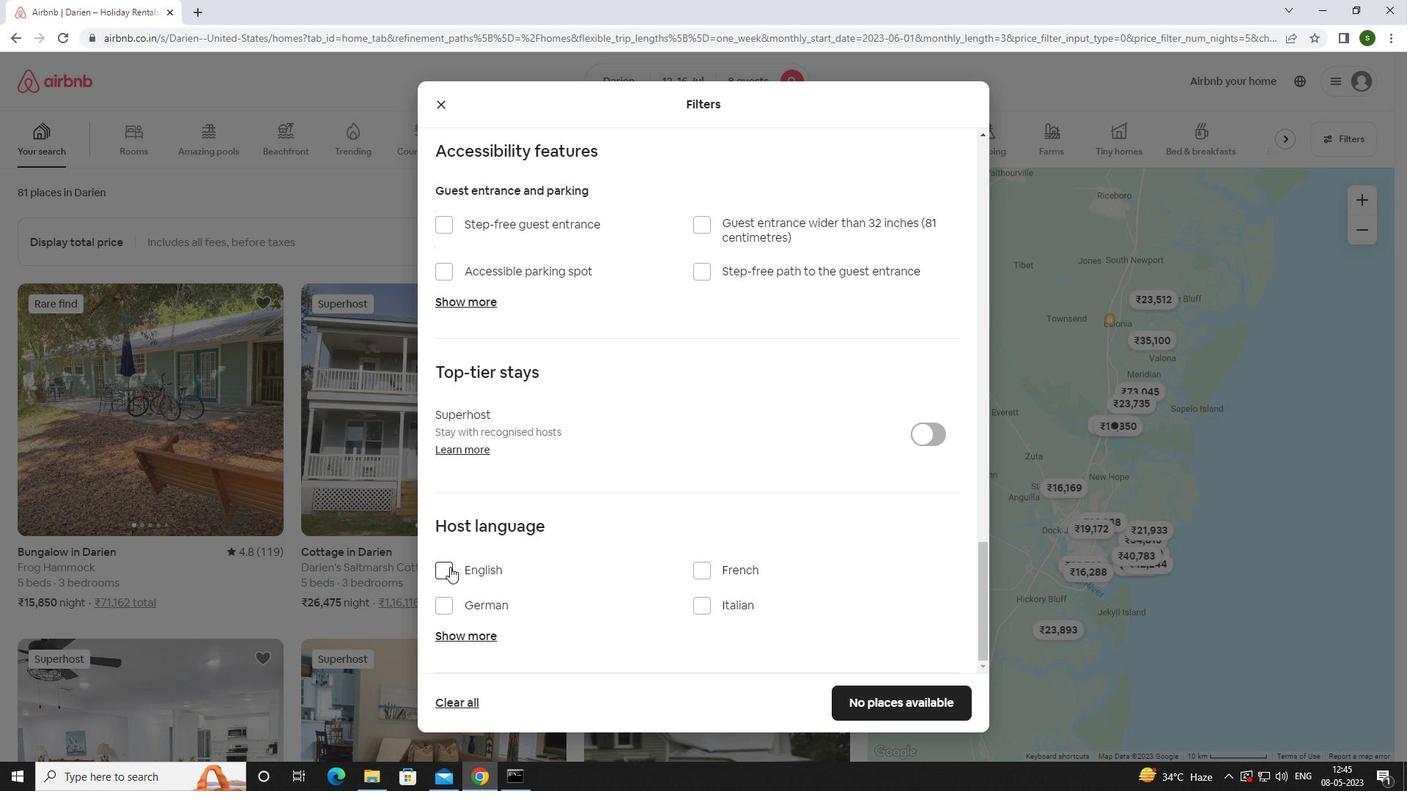 
Action: Mouse moved to (953, 710)
Screenshot: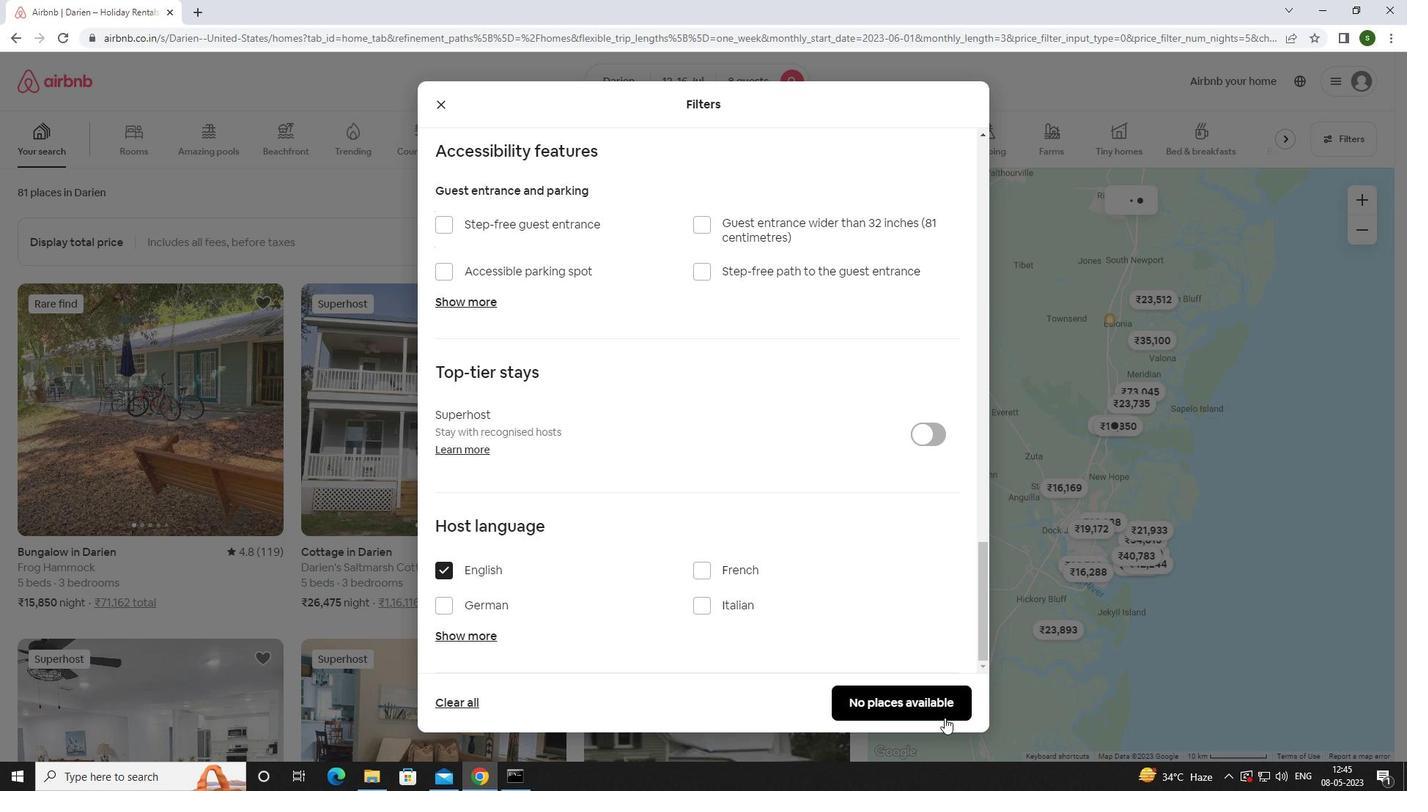 
Action: Mouse pressed left at (953, 710)
Screenshot: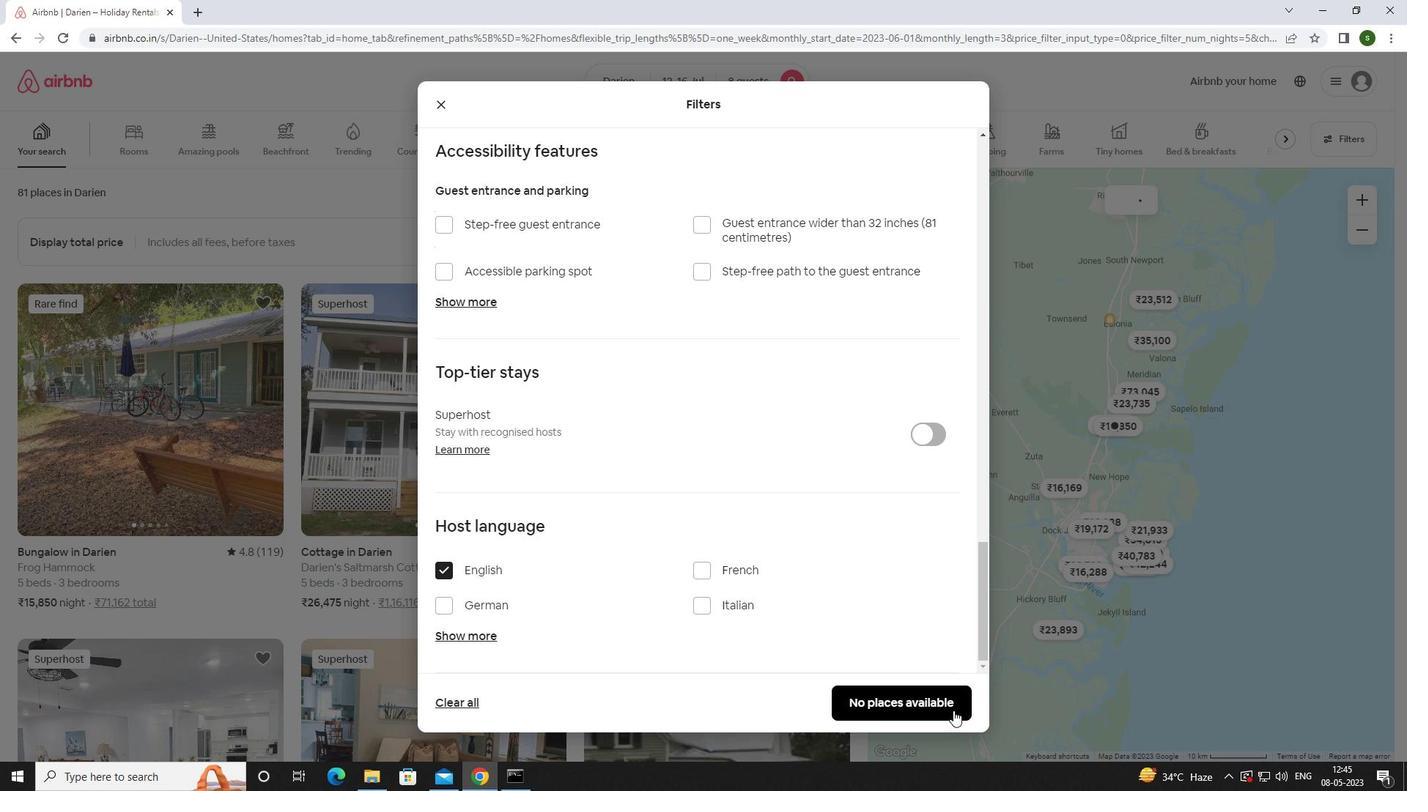 
Action: Mouse moved to (557, 516)
Screenshot: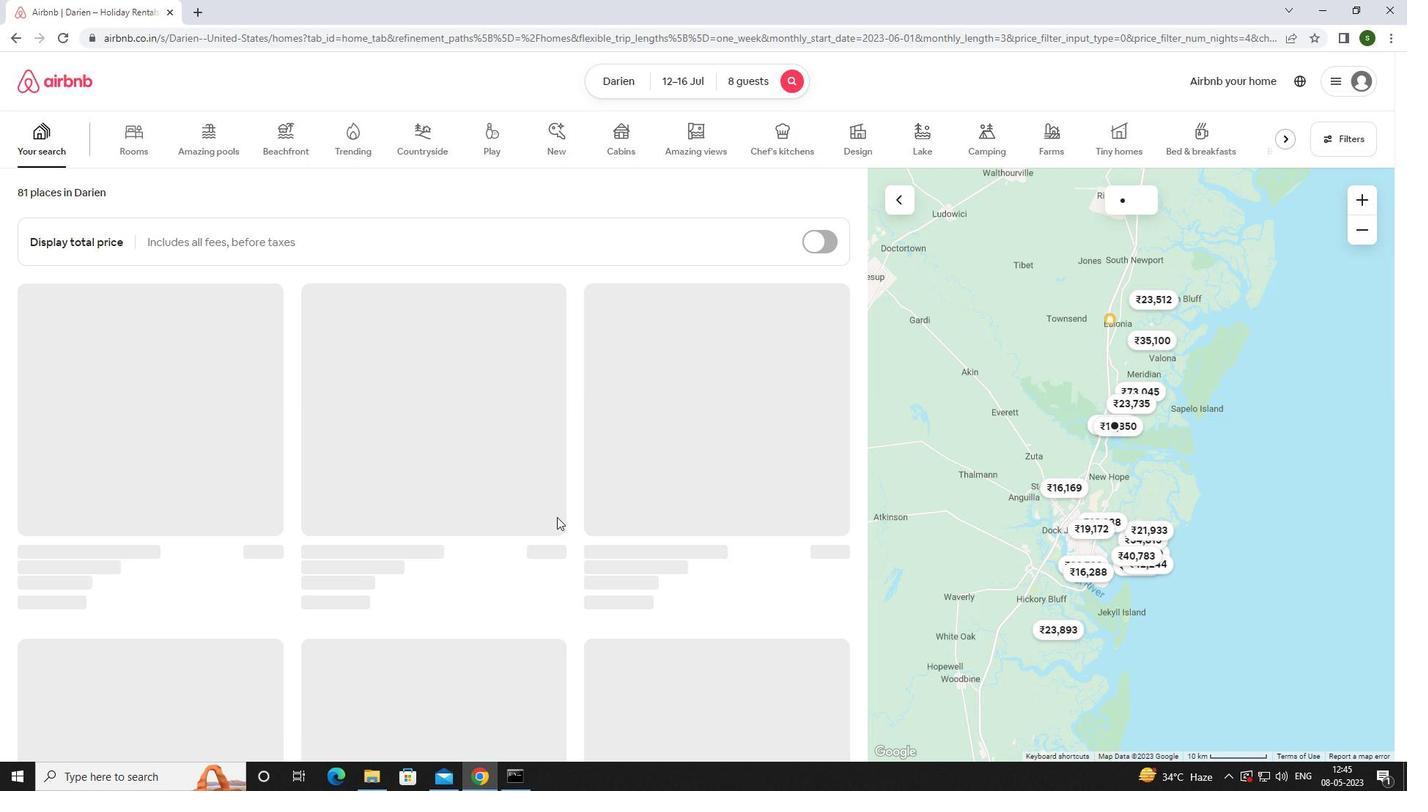 
